 Task: Look for space in Ārvi, India from 5th June, 2023 to 16th June, 2023 for 2 adults in price range Rs.14000 to Rs.18000. Place can be entire place with 1  bedroom having 1 bed and 1 bathroom. Property type can be house, flat, guest house, hotel. Amenities needed are: wifi. Booking option can be shelf check-in. Required host language is English.
Action: Mouse moved to (490, 95)
Screenshot: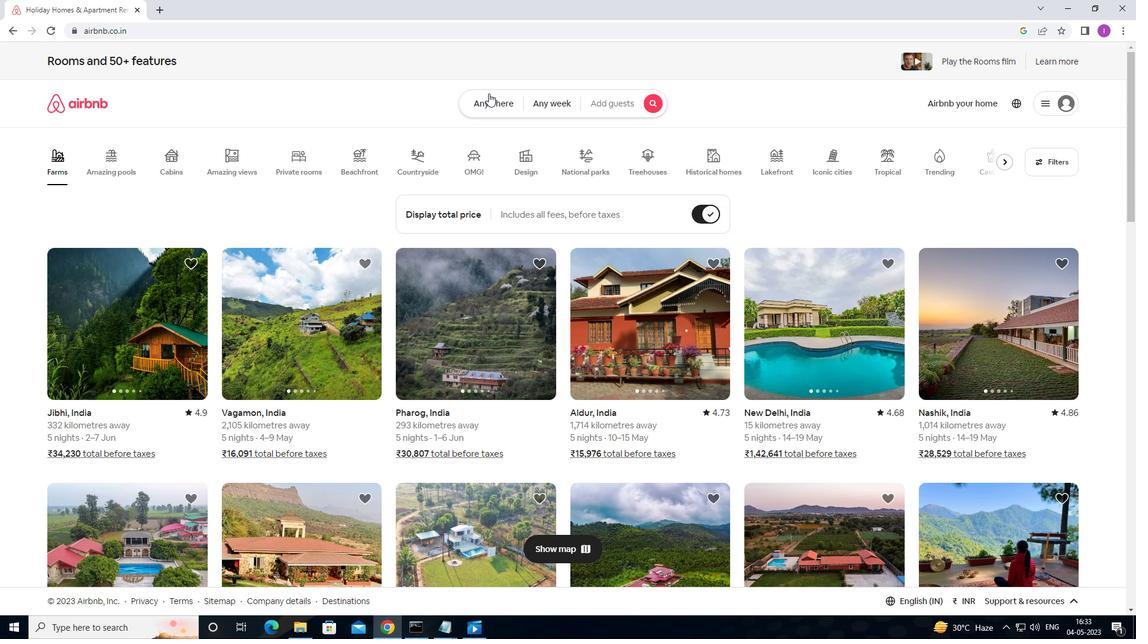 
Action: Mouse pressed left at (490, 95)
Screenshot: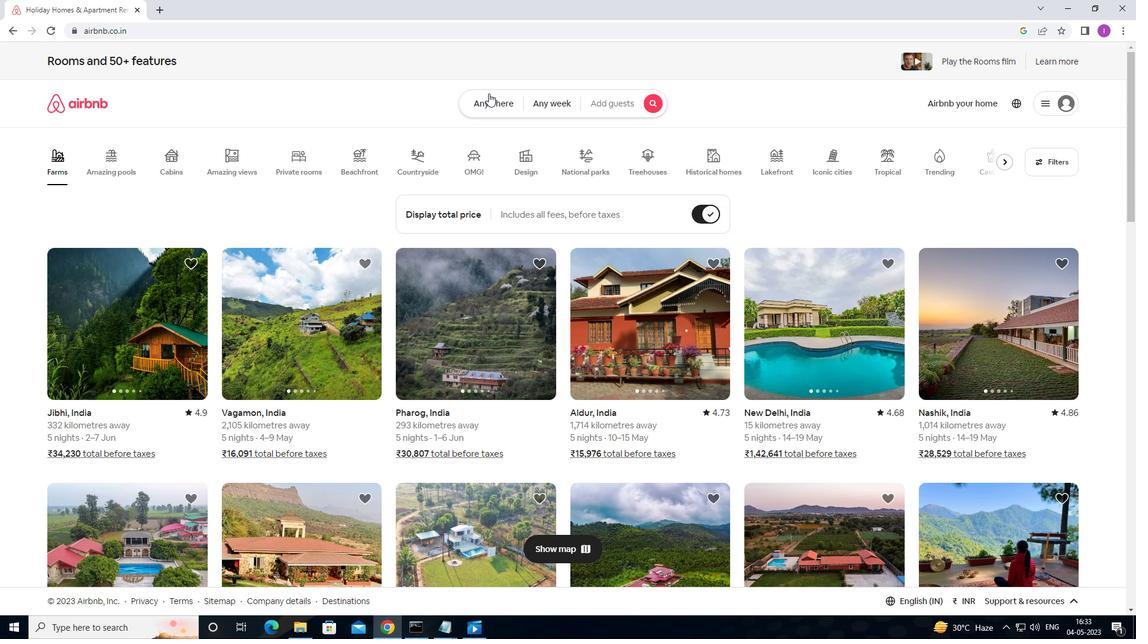 
Action: Mouse moved to (358, 159)
Screenshot: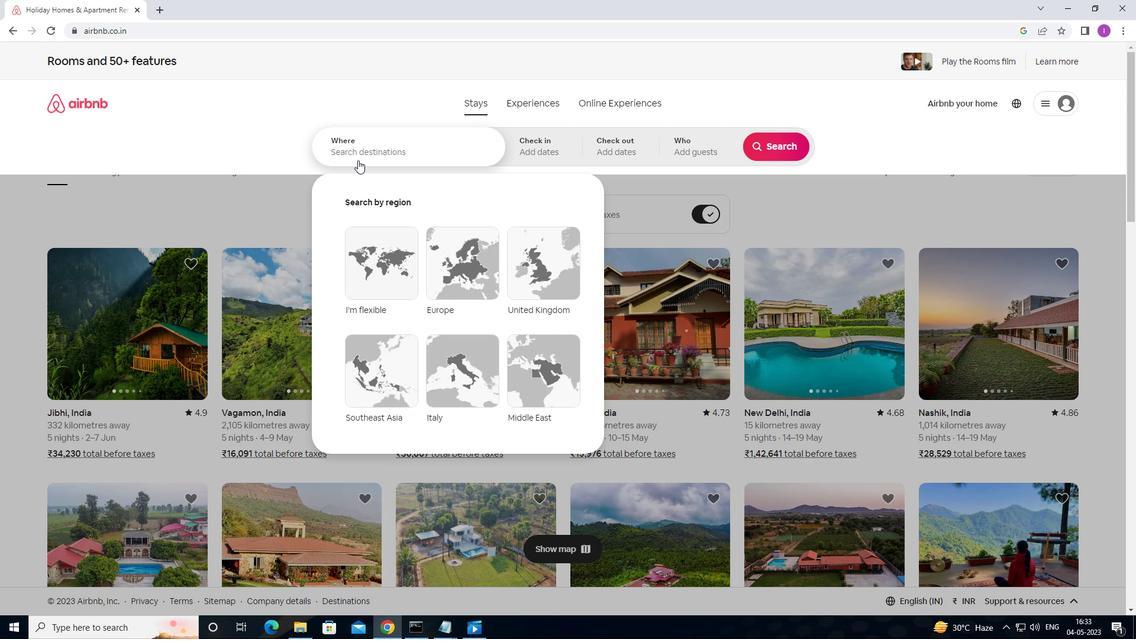 
Action: Mouse pressed left at (358, 159)
Screenshot: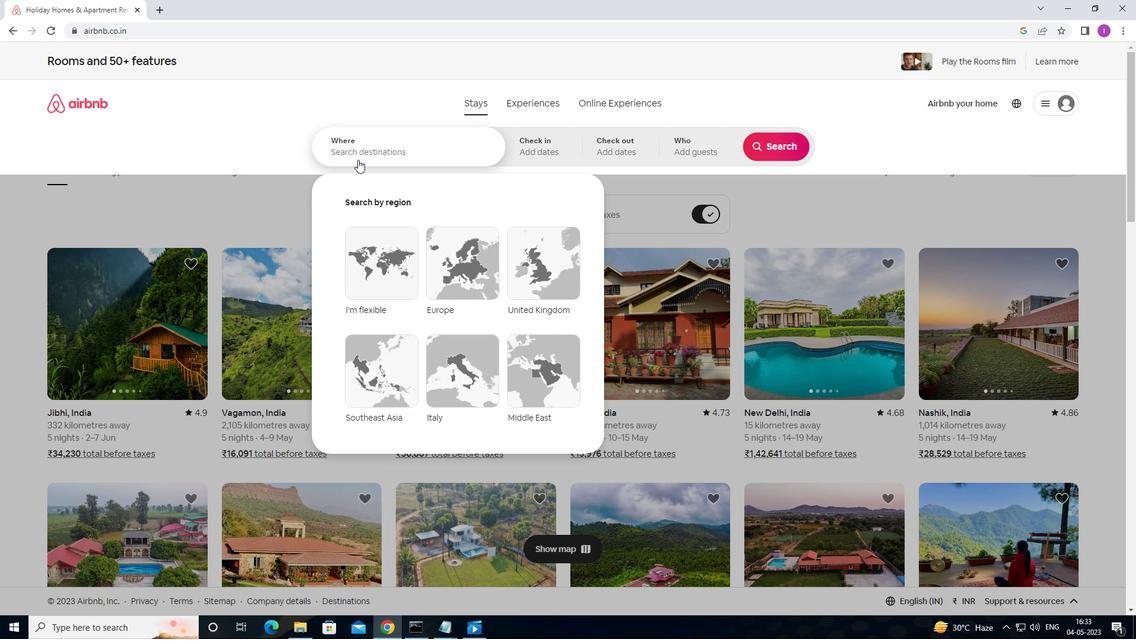 
Action: Mouse moved to (333, 175)
Screenshot: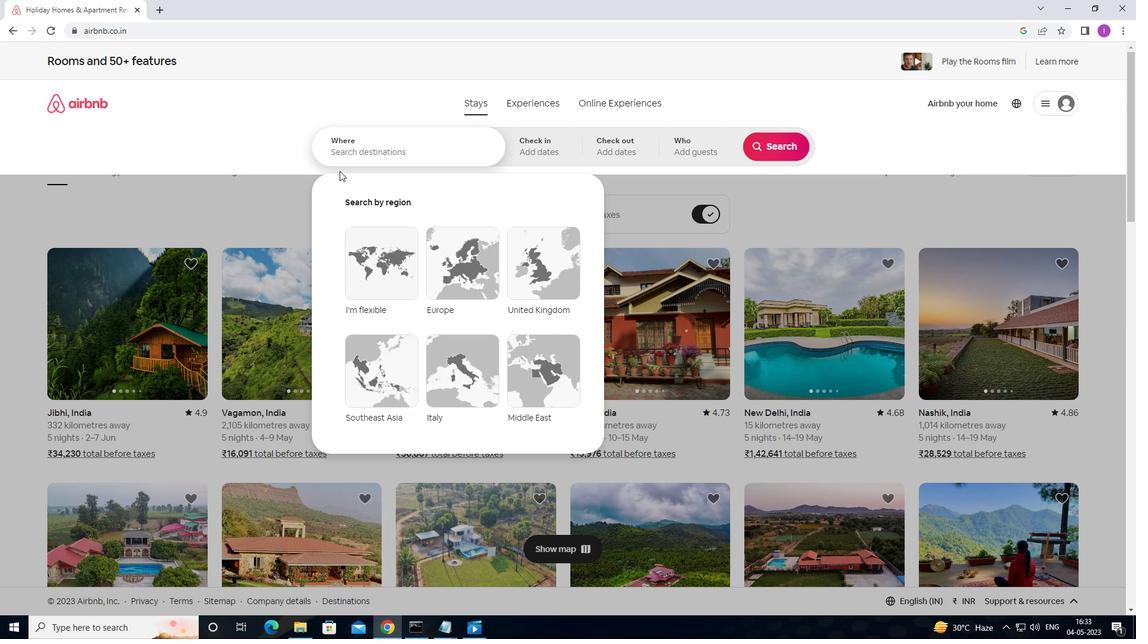
Action: Key pressed <Key.shift>ARVI,<Key.shift>INDIA
Screenshot: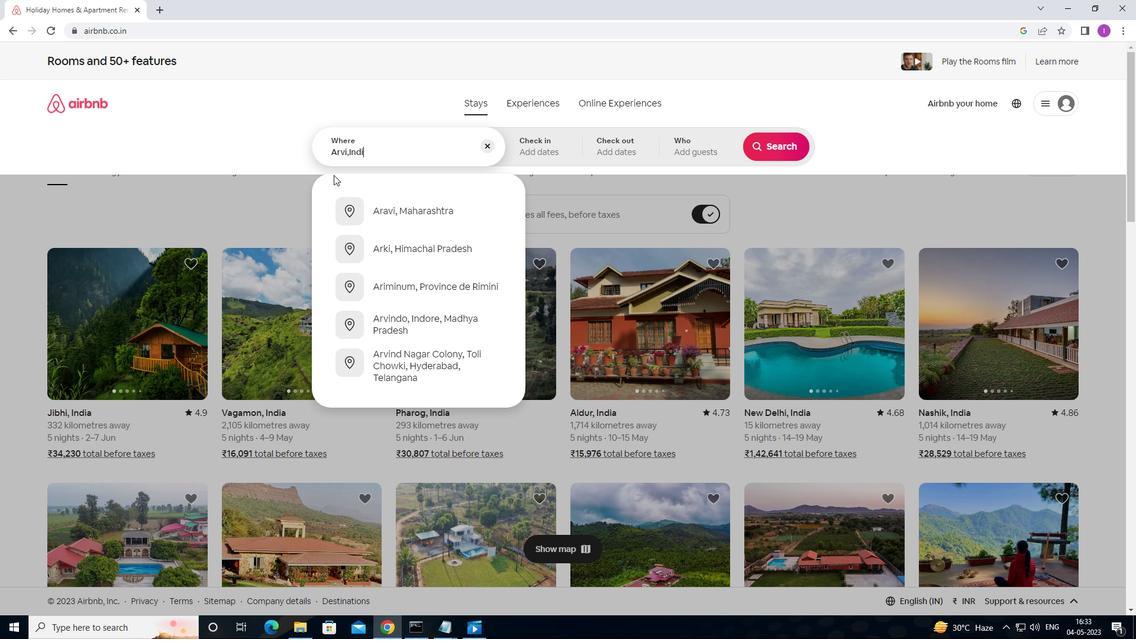 
Action: Mouse moved to (565, 155)
Screenshot: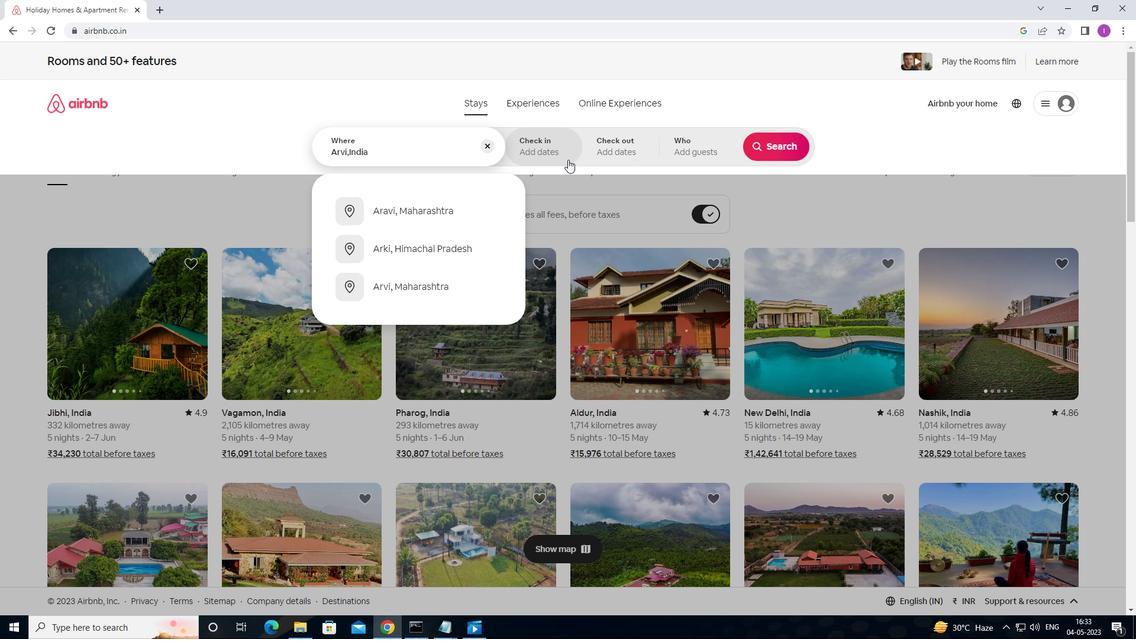 
Action: Mouse pressed left at (565, 155)
Screenshot: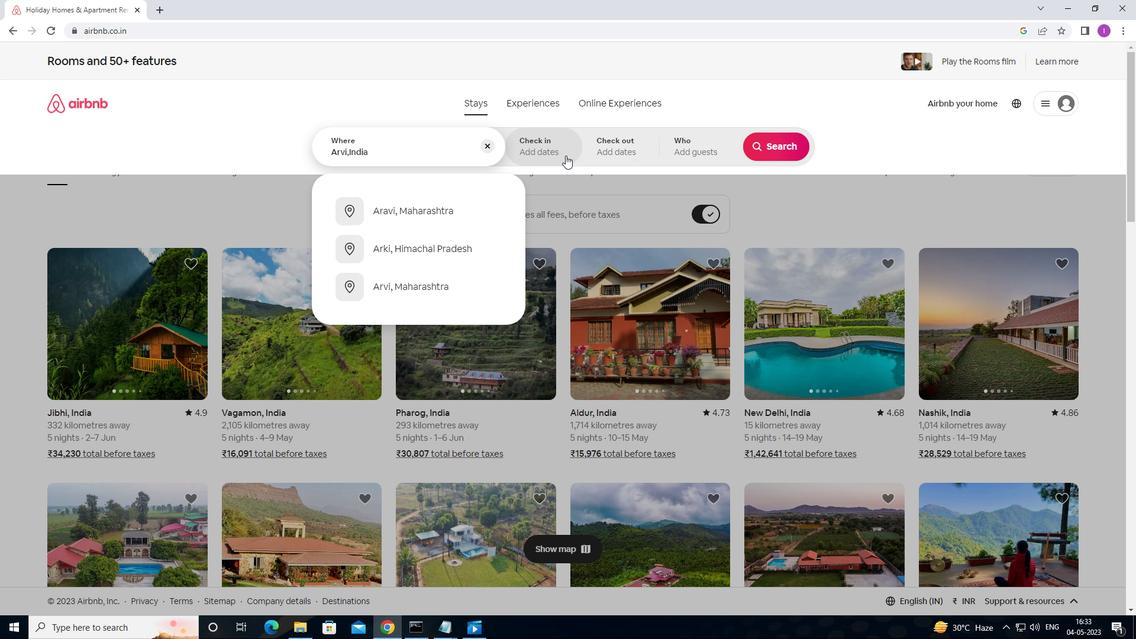 
Action: Mouse moved to (768, 239)
Screenshot: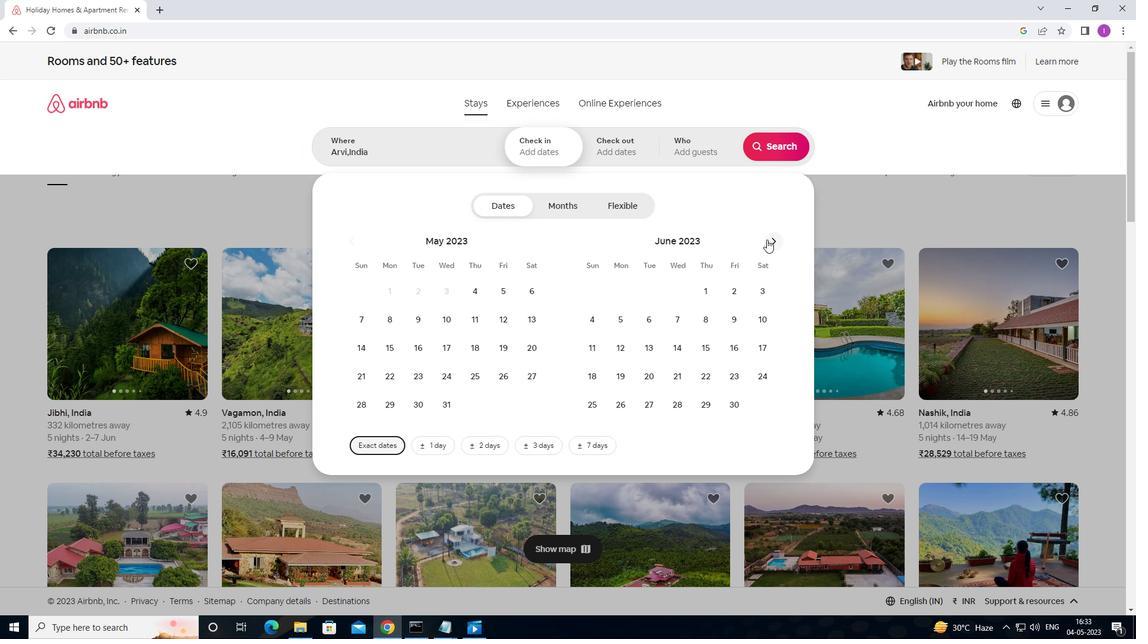 
Action: Mouse pressed left at (768, 239)
Screenshot: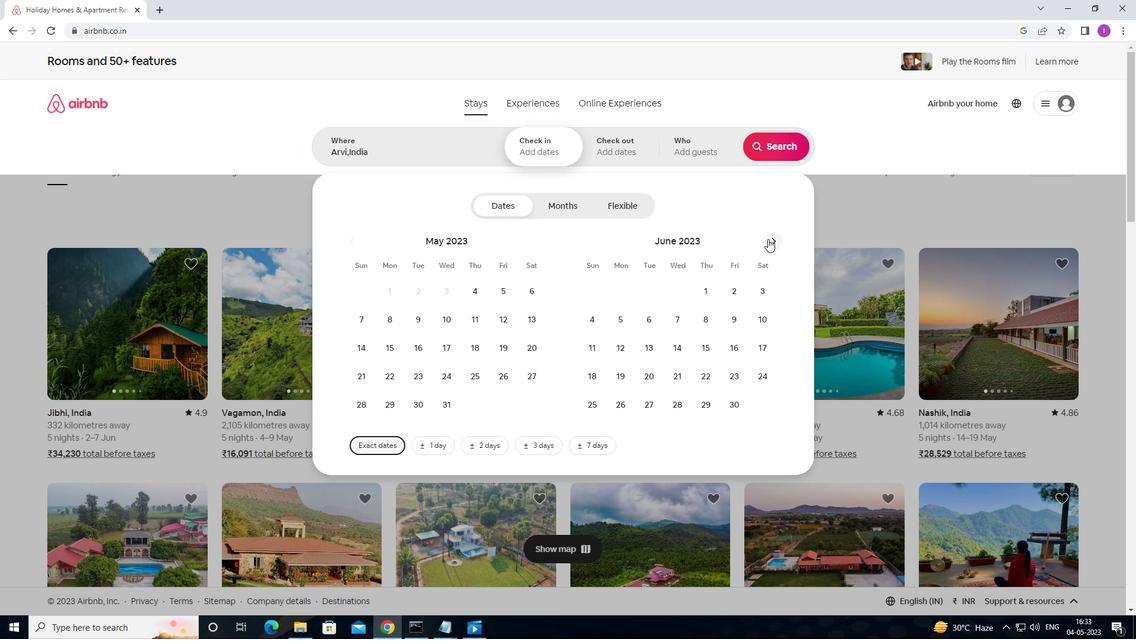 
Action: Mouse moved to (393, 314)
Screenshot: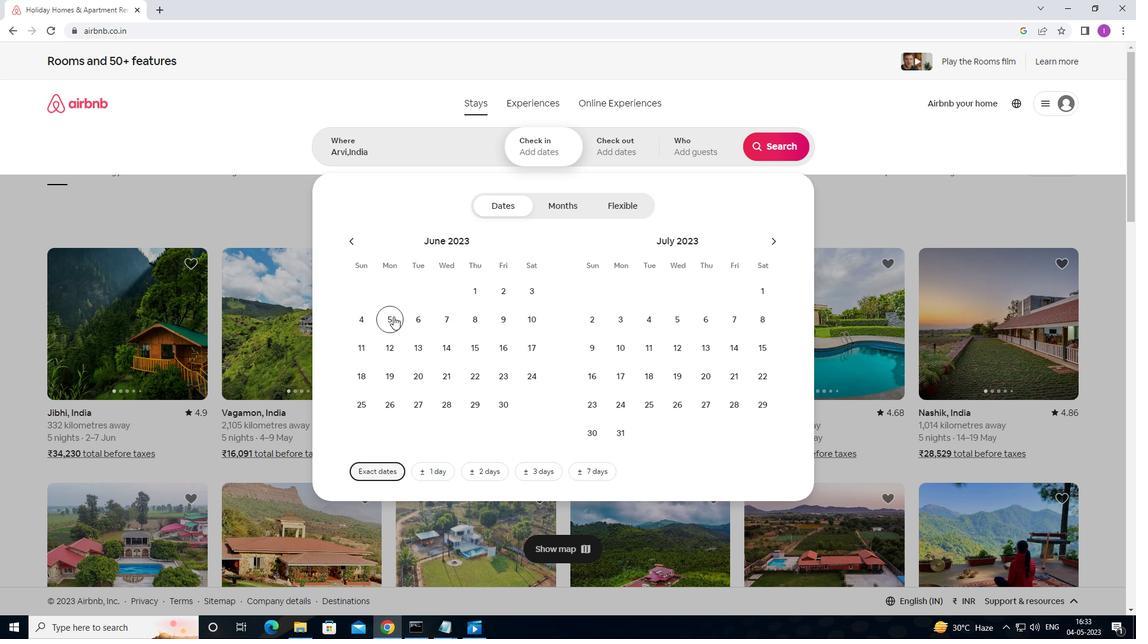 
Action: Mouse pressed left at (393, 314)
Screenshot: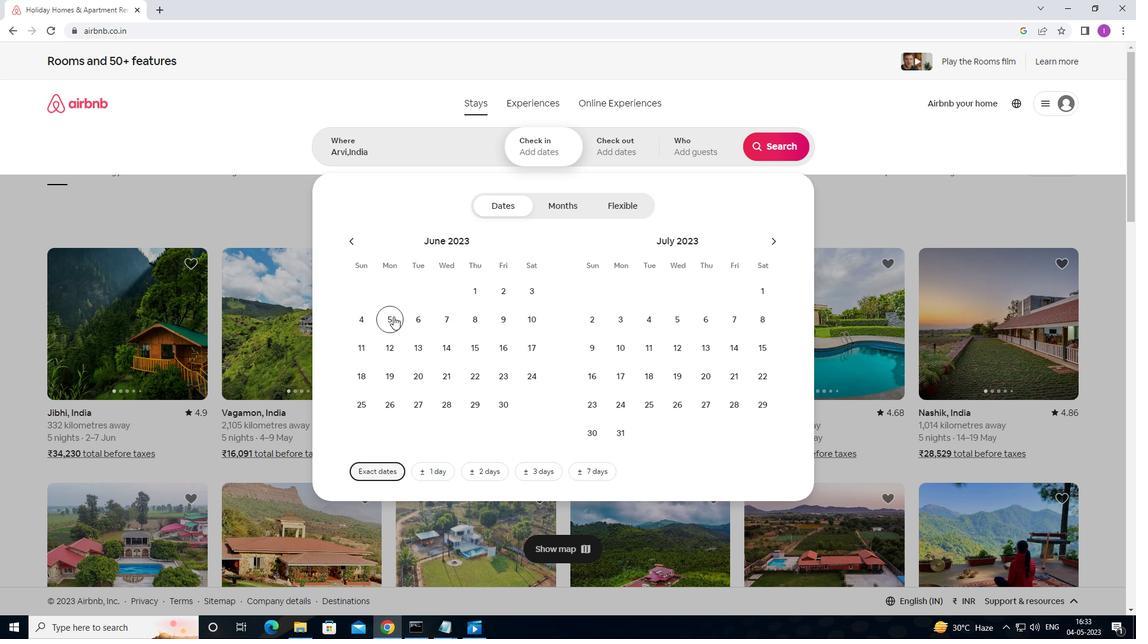
Action: Mouse moved to (513, 345)
Screenshot: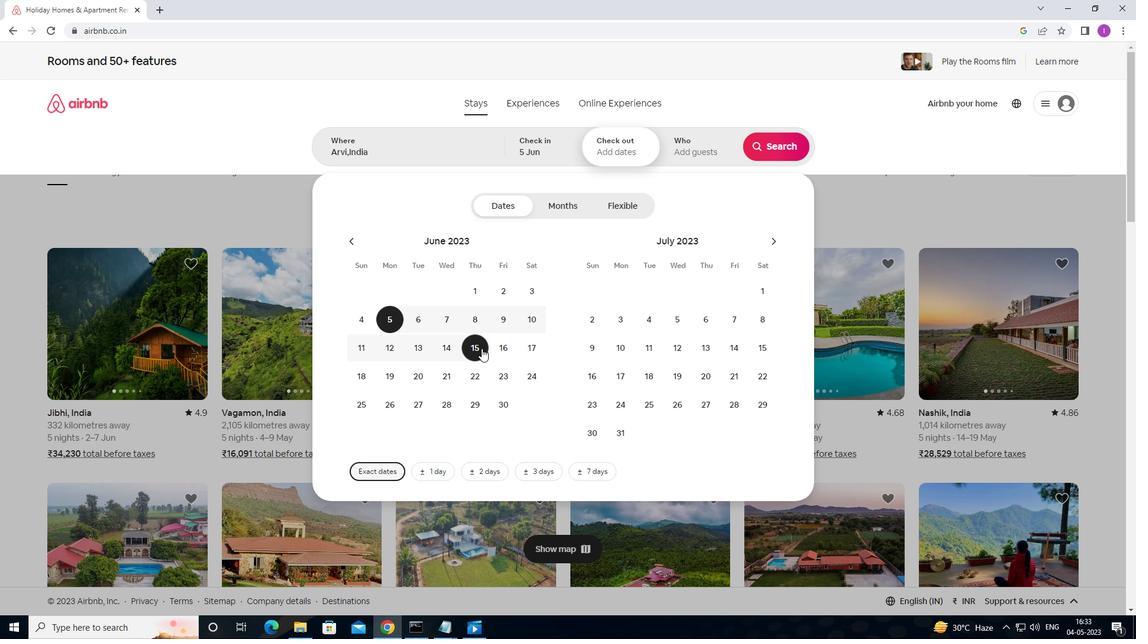 
Action: Mouse pressed left at (513, 345)
Screenshot: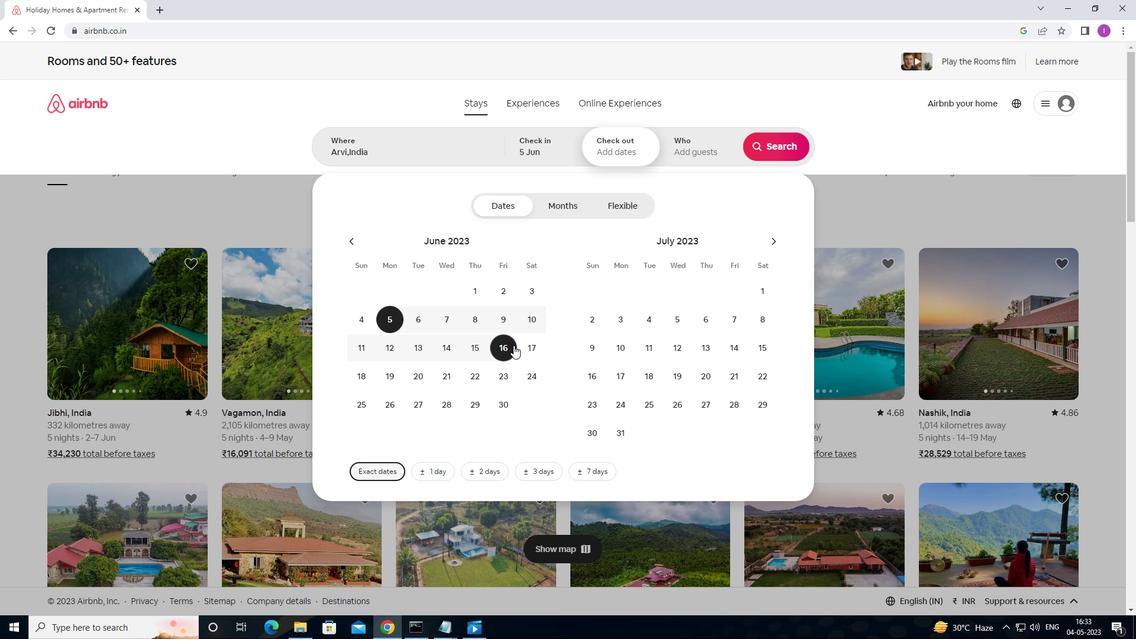 
Action: Mouse moved to (695, 153)
Screenshot: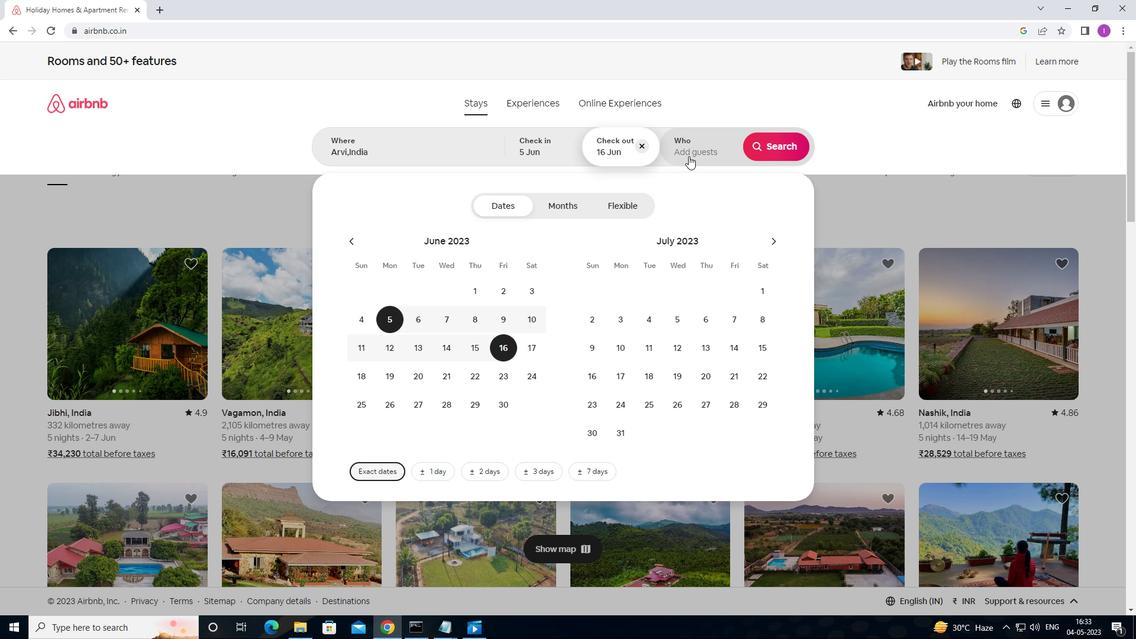 
Action: Mouse pressed left at (695, 153)
Screenshot: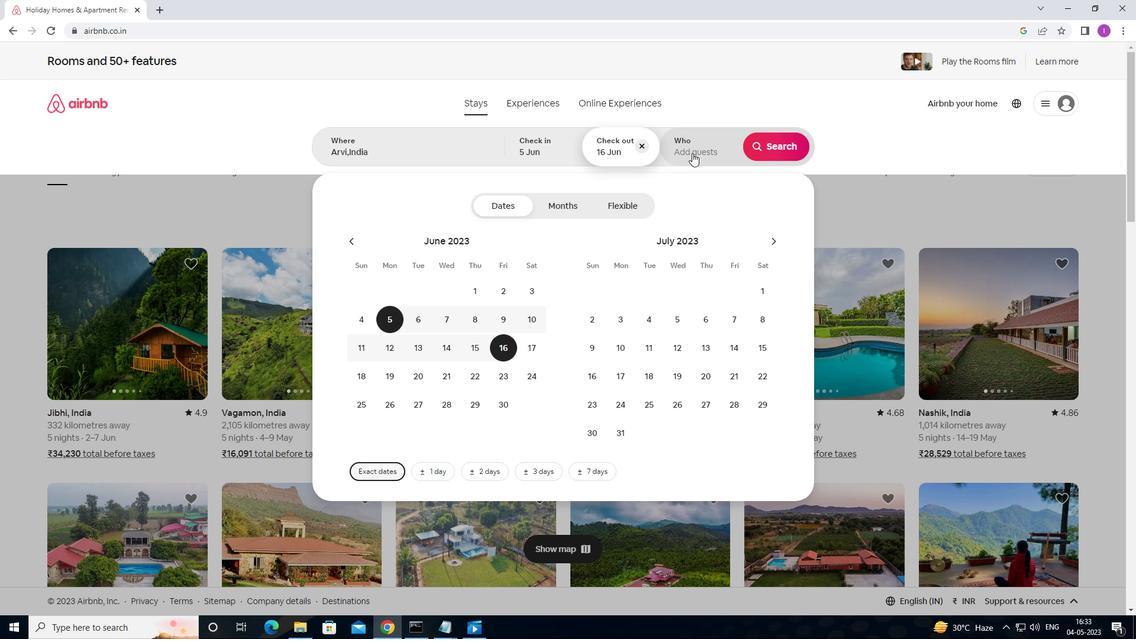 
Action: Mouse moved to (775, 206)
Screenshot: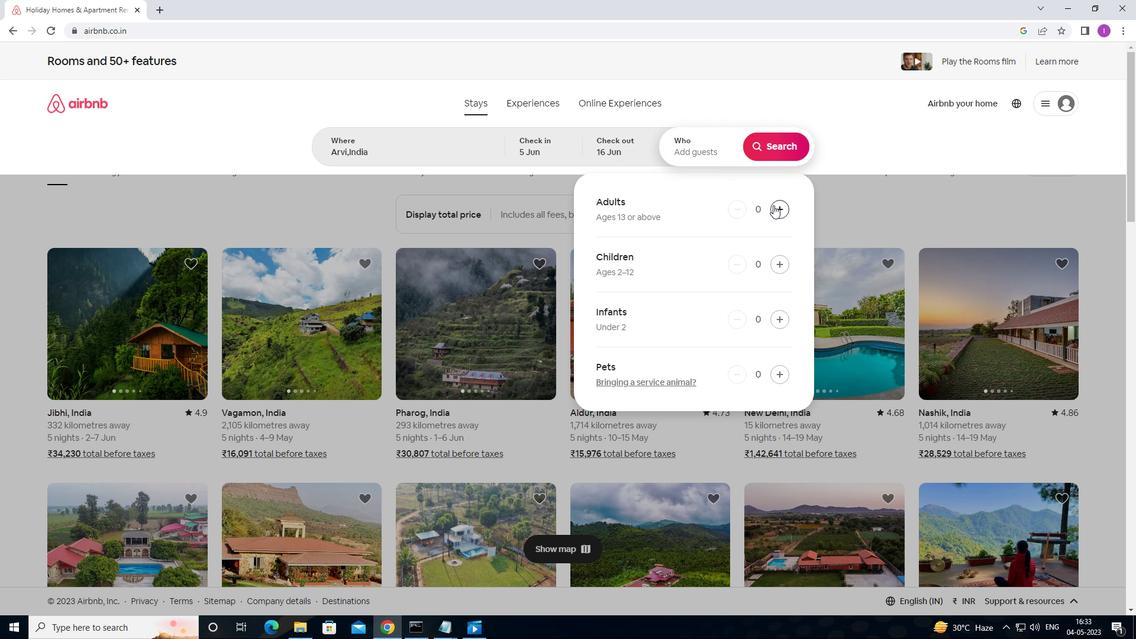 
Action: Mouse pressed left at (775, 206)
Screenshot: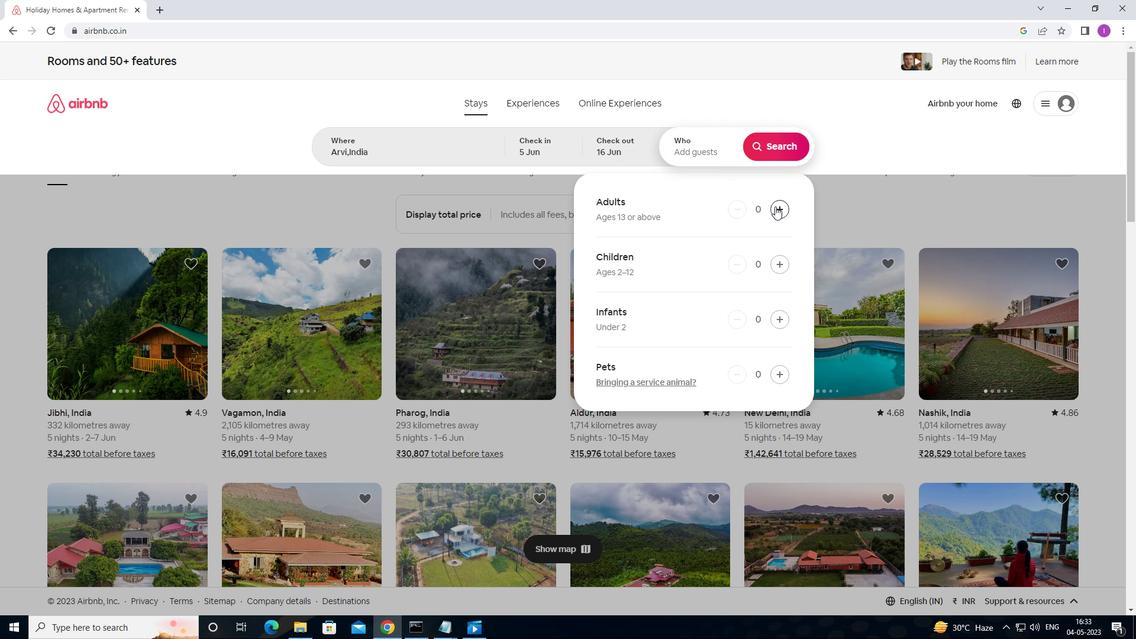 
Action: Mouse moved to (777, 208)
Screenshot: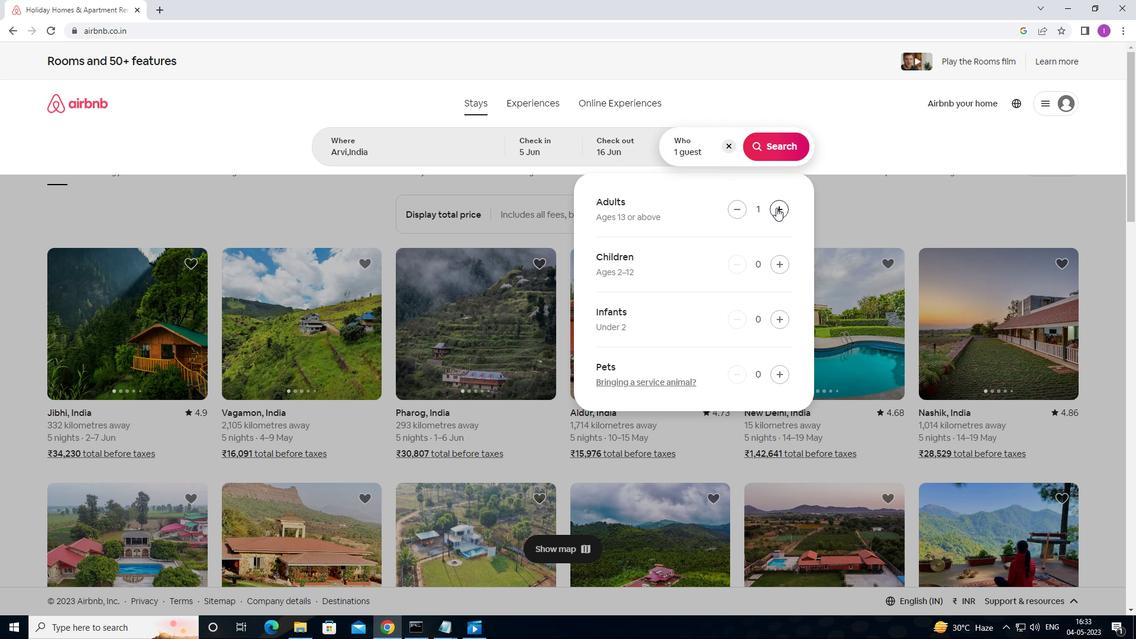 
Action: Mouse pressed left at (777, 208)
Screenshot: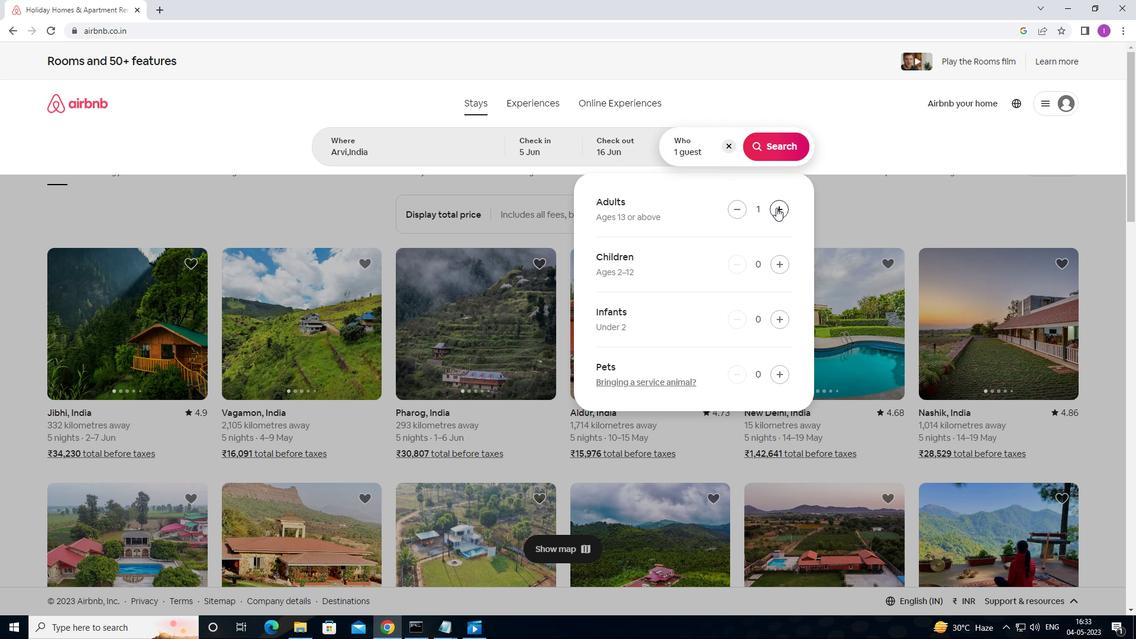 
Action: Mouse moved to (768, 145)
Screenshot: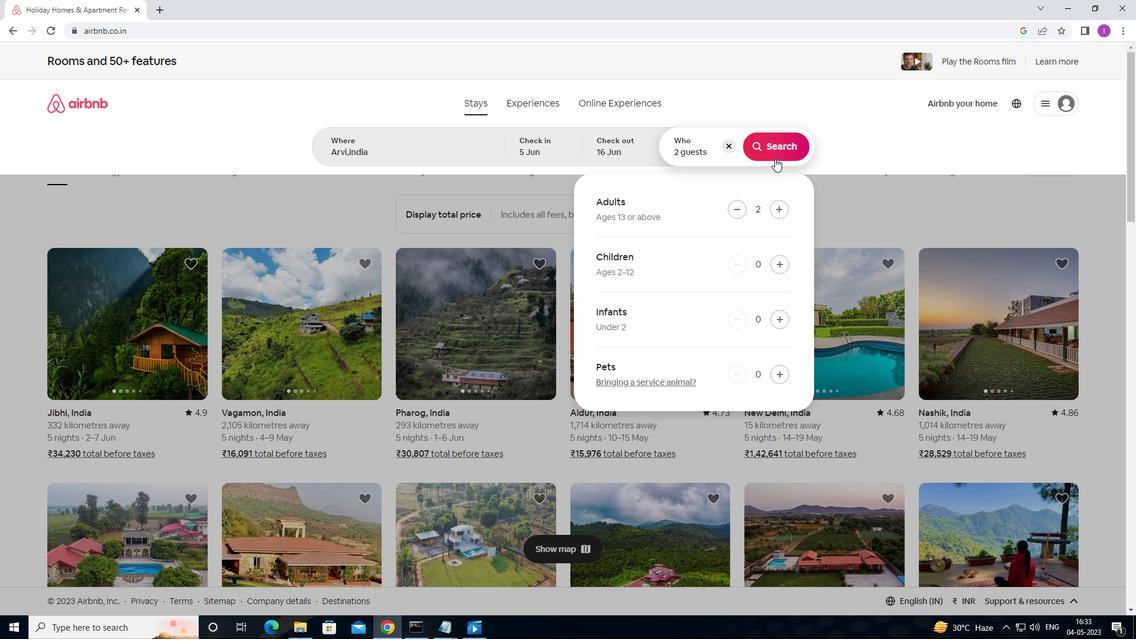 
Action: Mouse pressed left at (768, 145)
Screenshot: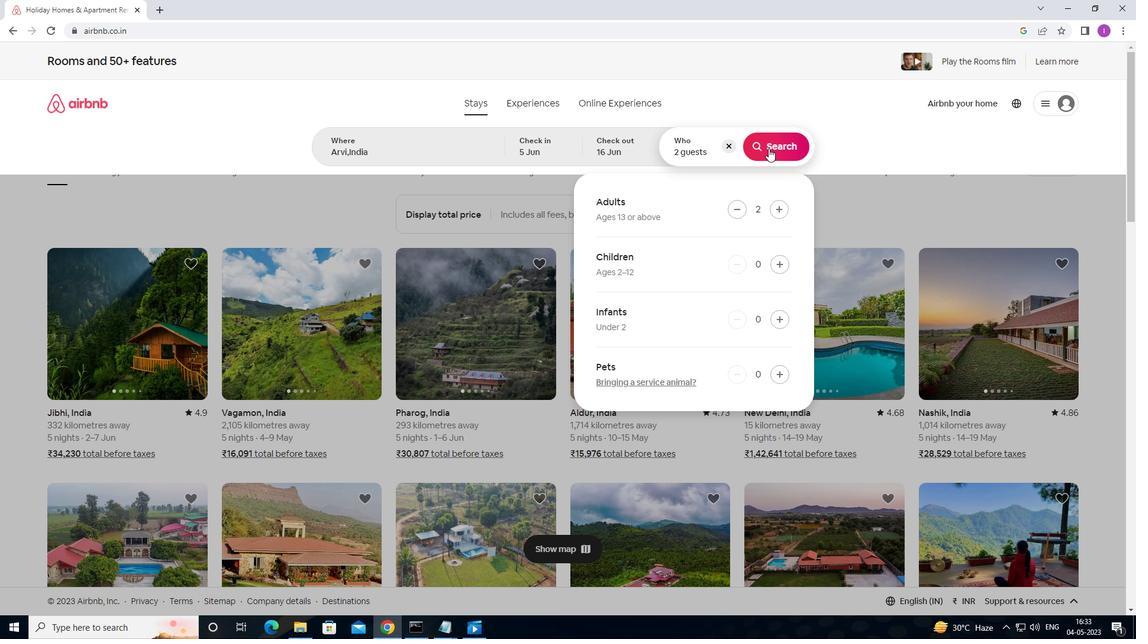 
Action: Mouse moved to (1085, 123)
Screenshot: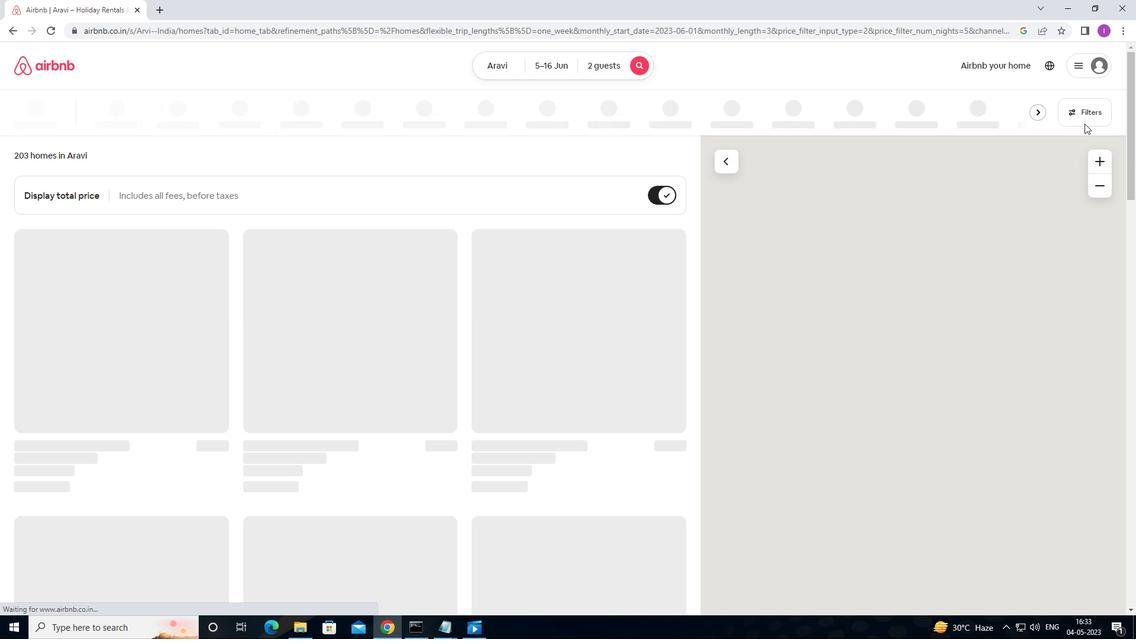 
Action: Mouse pressed left at (1085, 123)
Screenshot: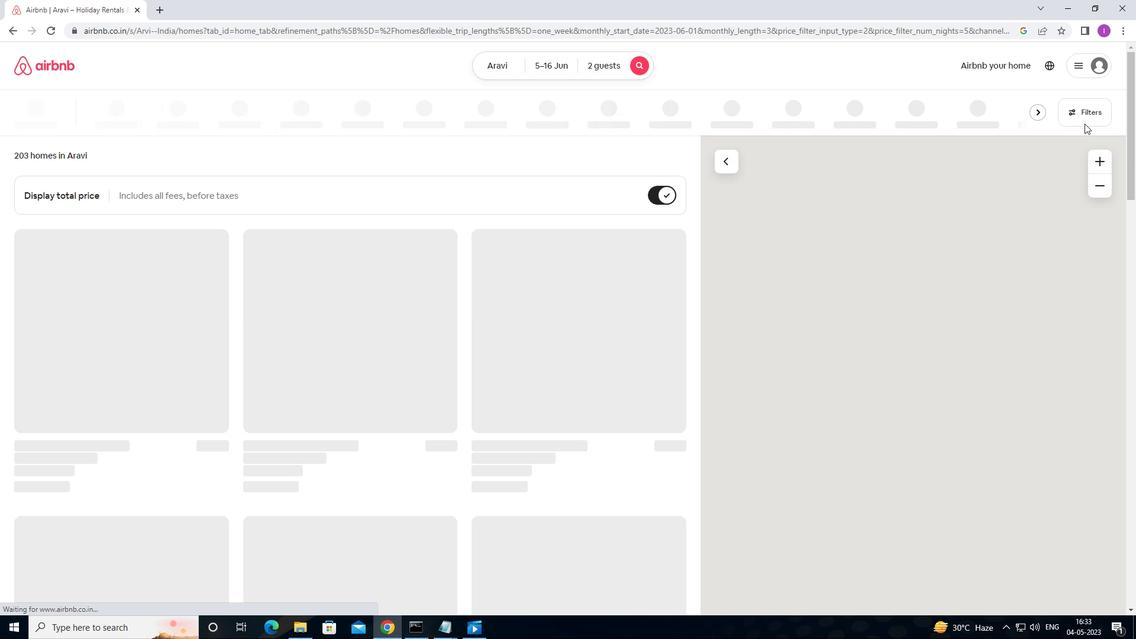 
Action: Mouse moved to (445, 259)
Screenshot: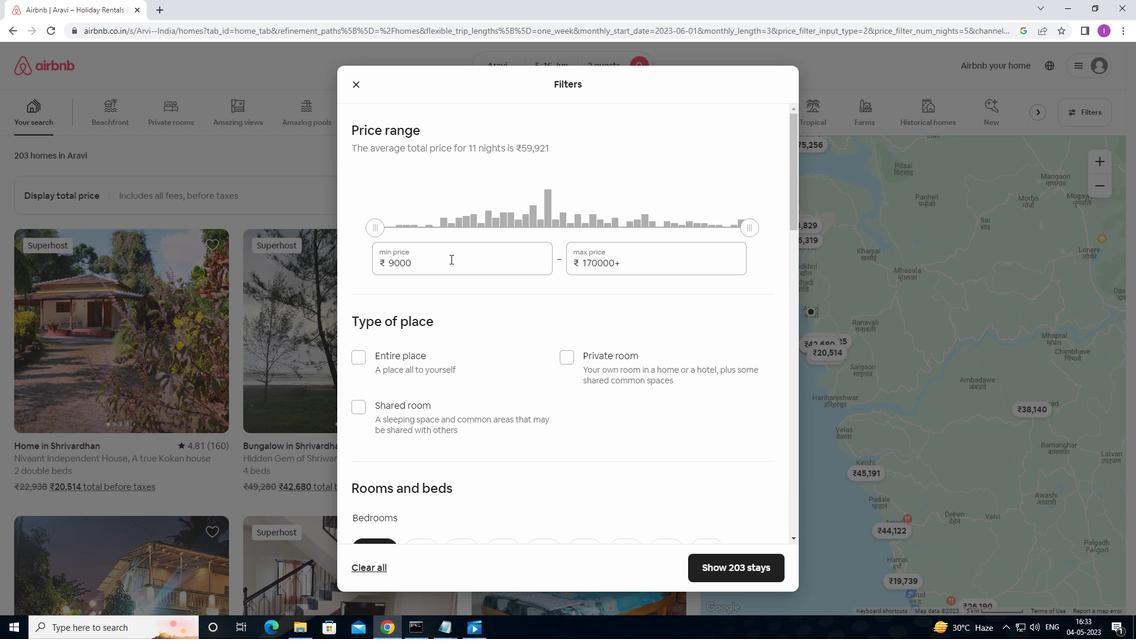
Action: Mouse pressed left at (445, 259)
Screenshot: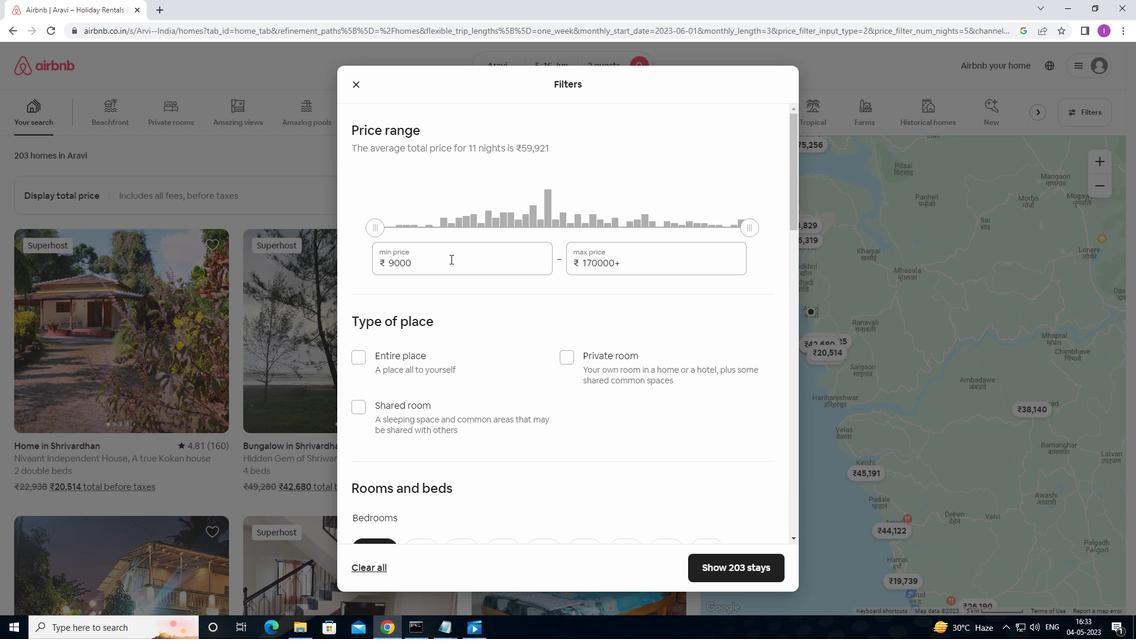 
Action: Mouse moved to (371, 270)
Screenshot: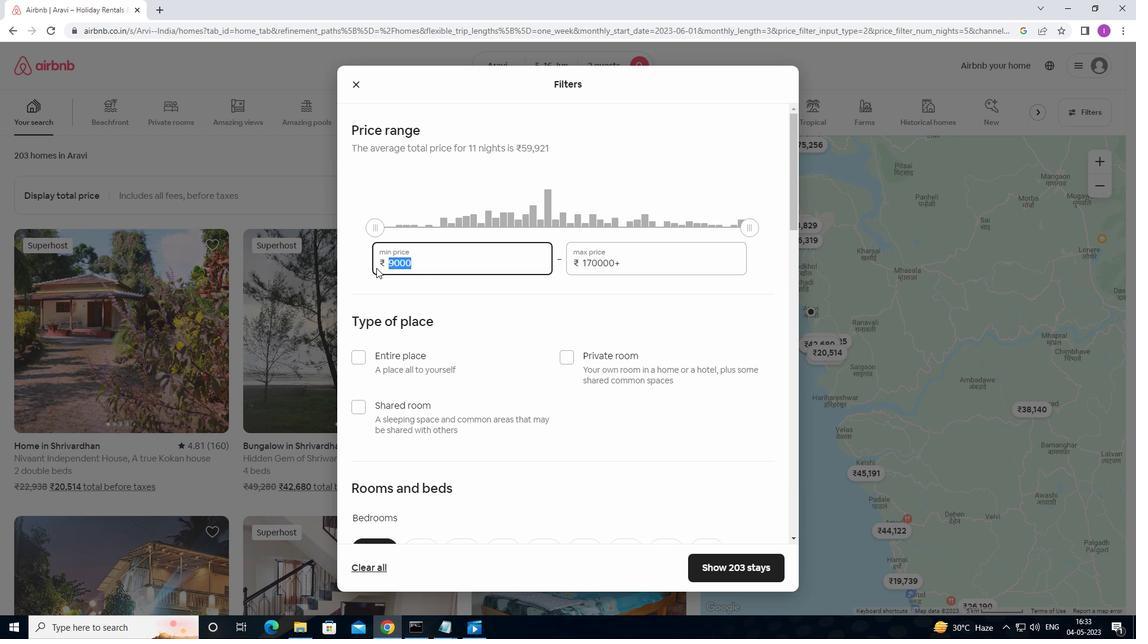 
Action: Key pressed 14000
Screenshot: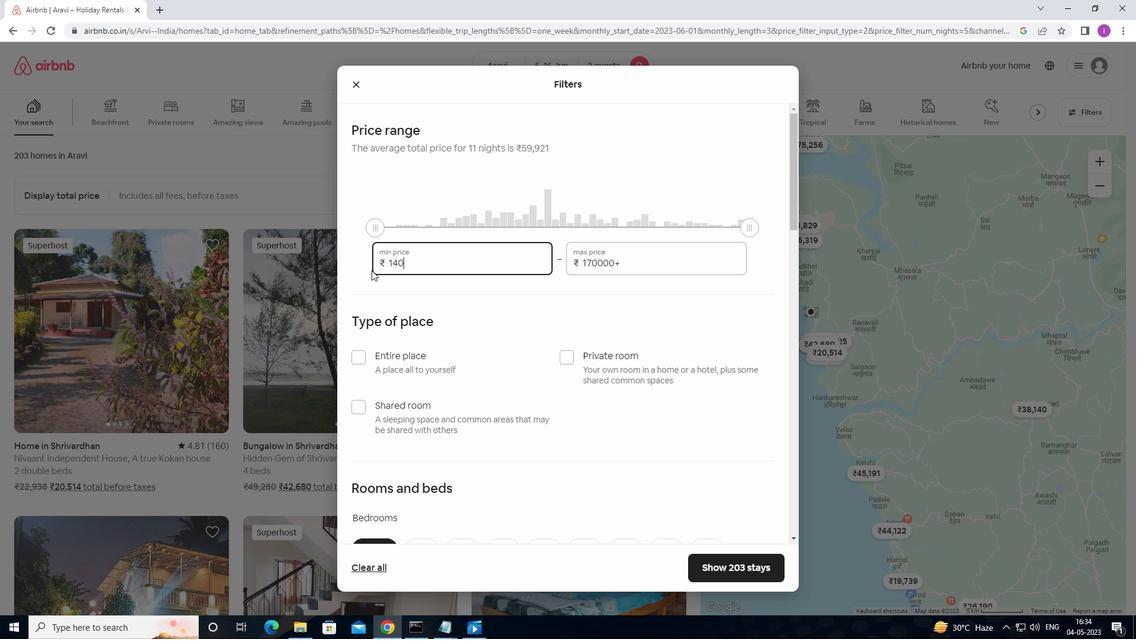 
Action: Mouse moved to (622, 260)
Screenshot: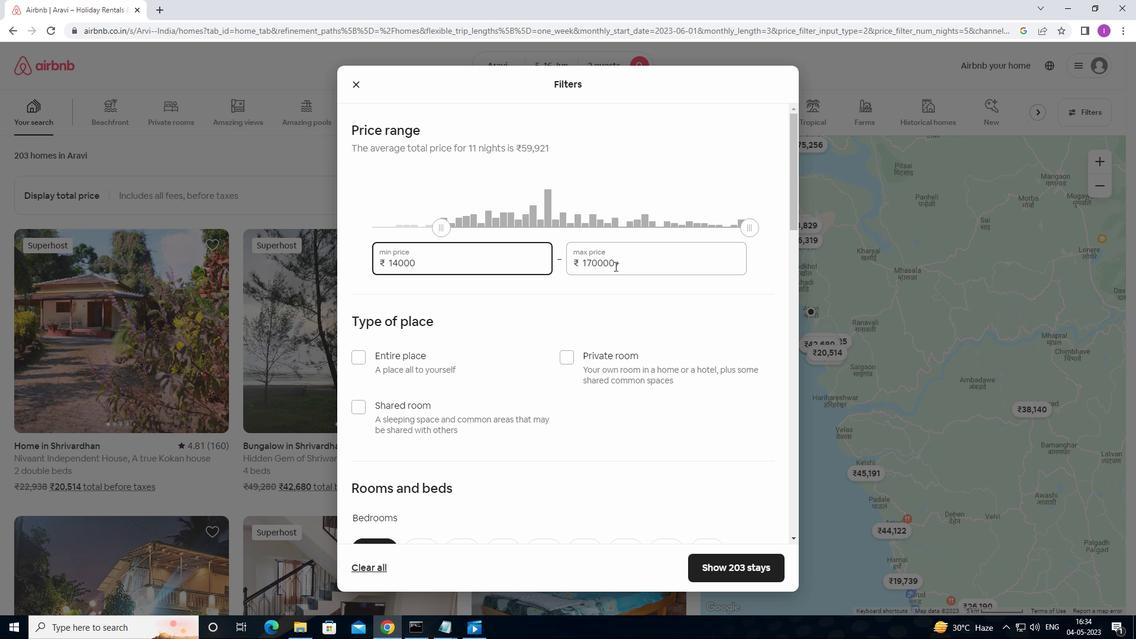 
Action: Mouse pressed left at (622, 260)
Screenshot: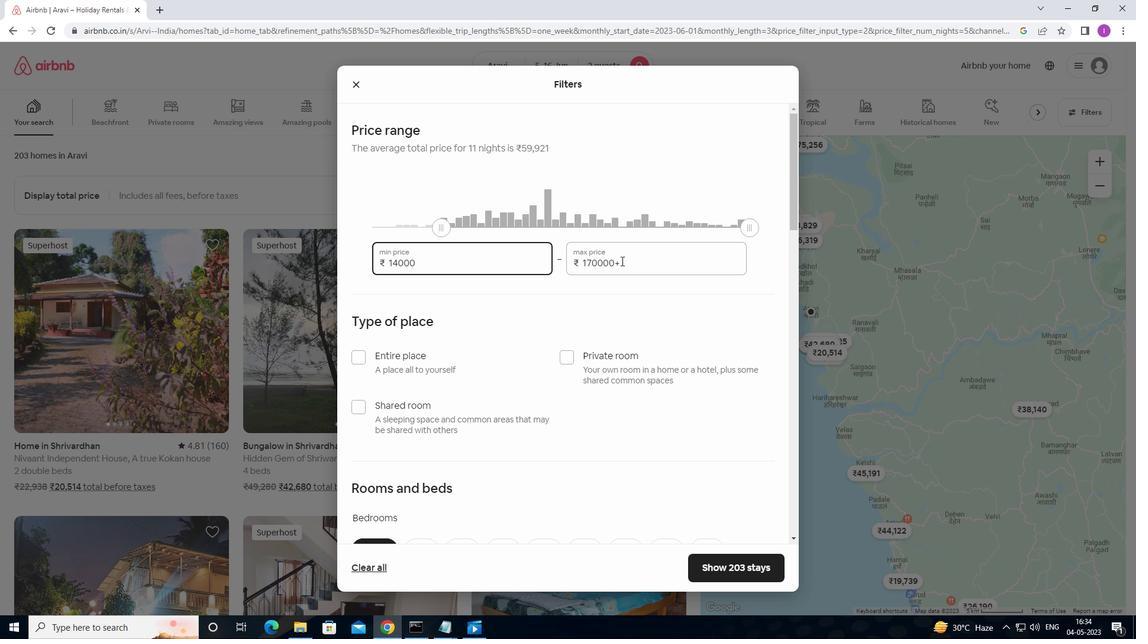 
Action: Mouse moved to (566, 262)
Screenshot: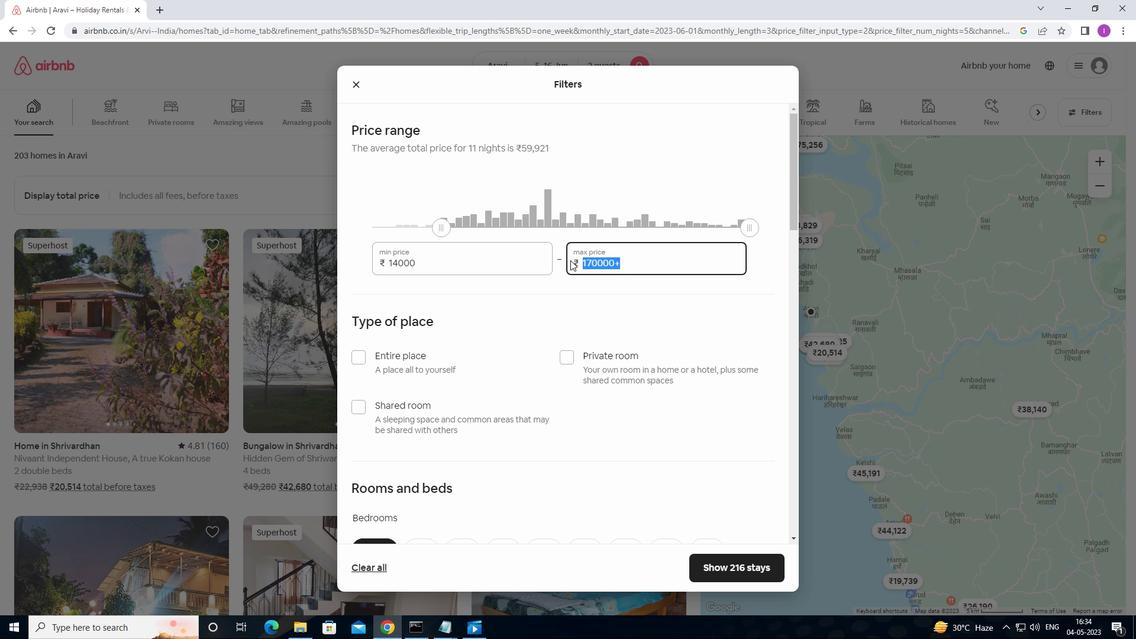
Action: Key pressed 18000
Screenshot: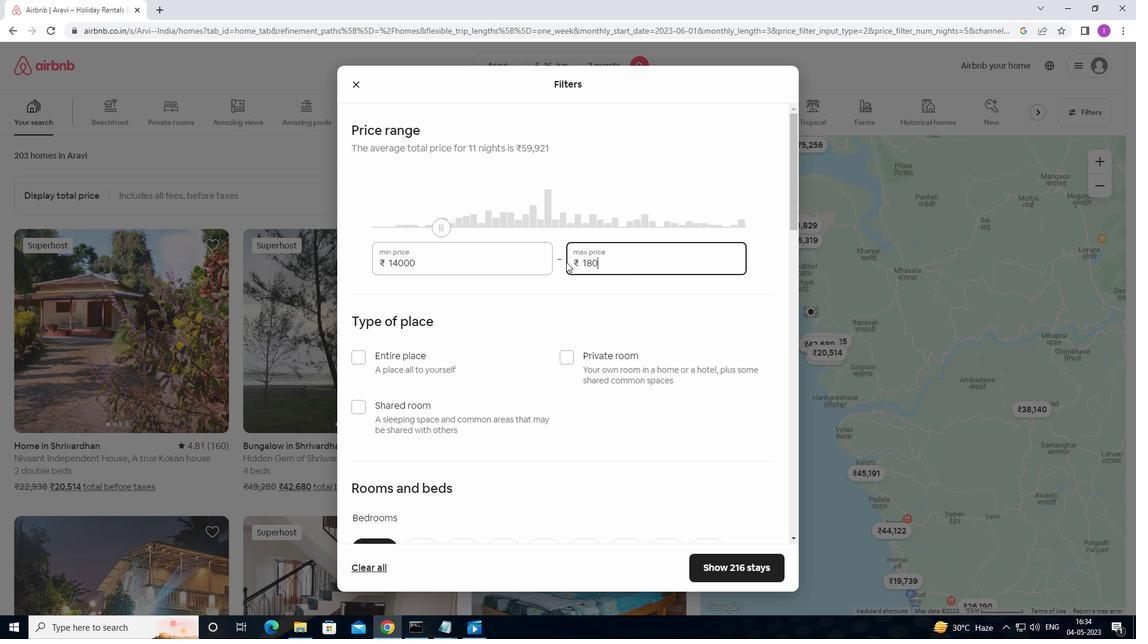 
Action: Mouse moved to (593, 277)
Screenshot: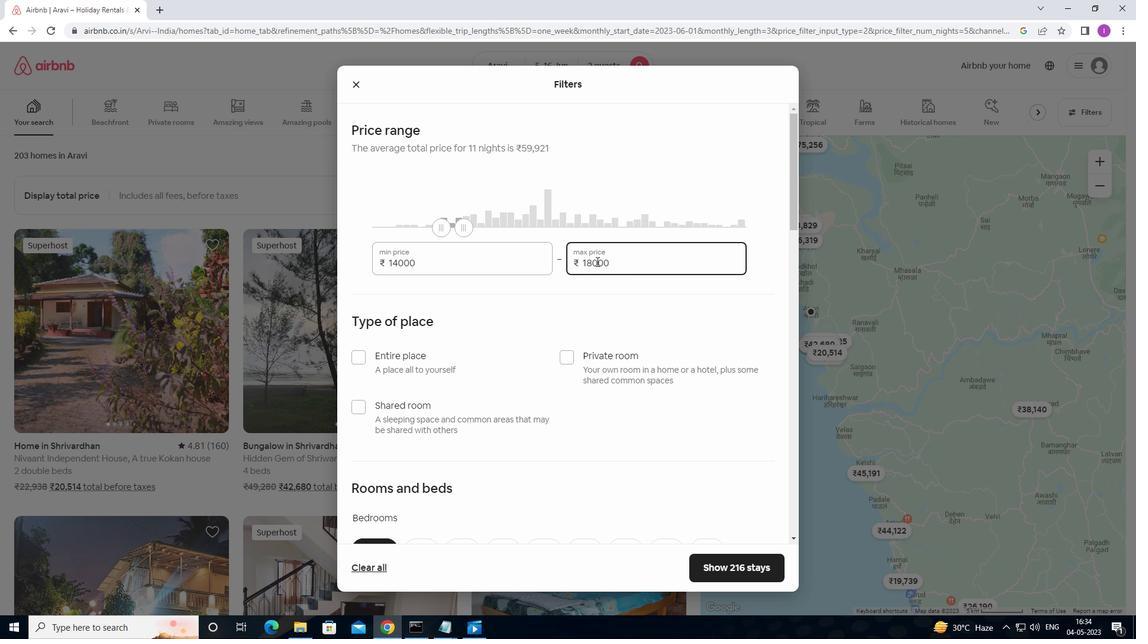 
Action: Mouse scrolled (593, 277) with delta (0, 0)
Screenshot: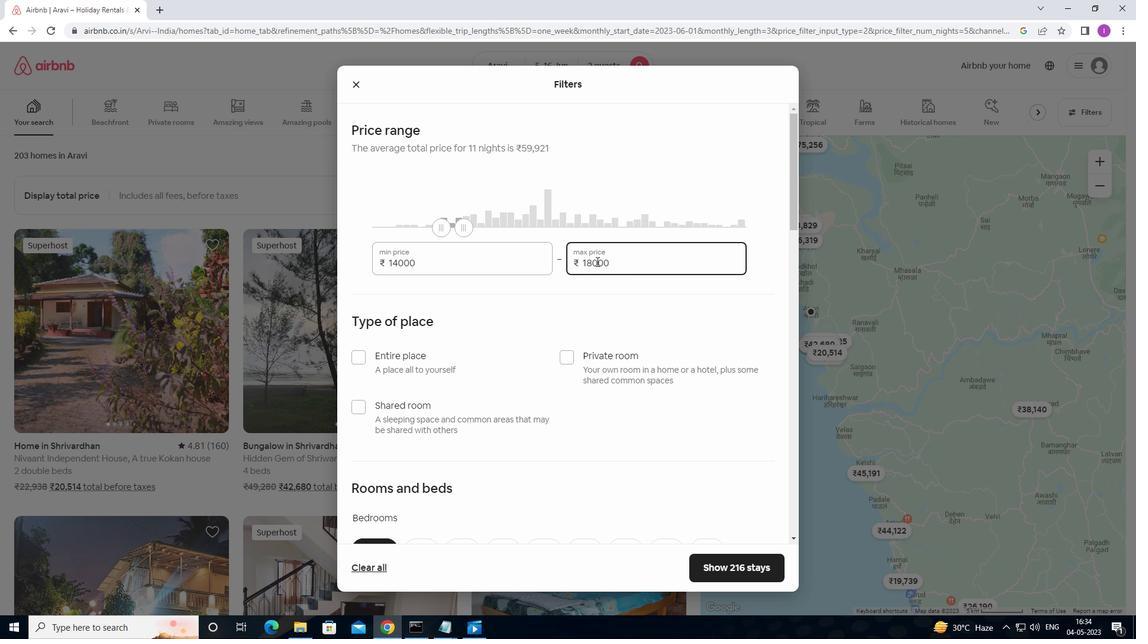 
Action: Mouse moved to (593, 278)
Screenshot: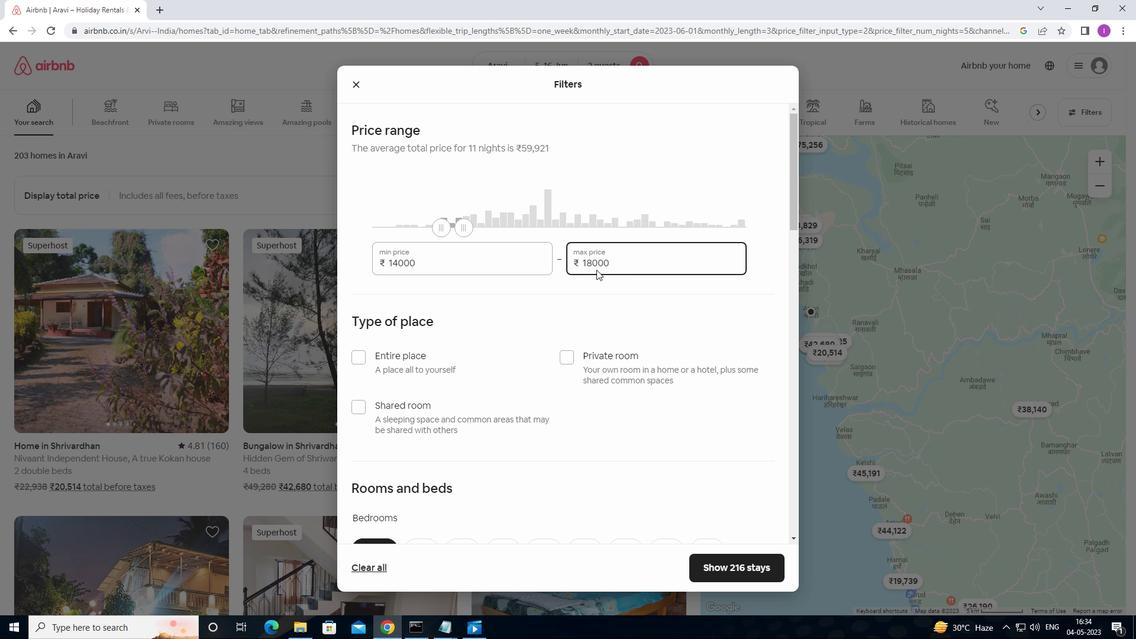 
Action: Mouse scrolled (593, 277) with delta (0, 0)
Screenshot: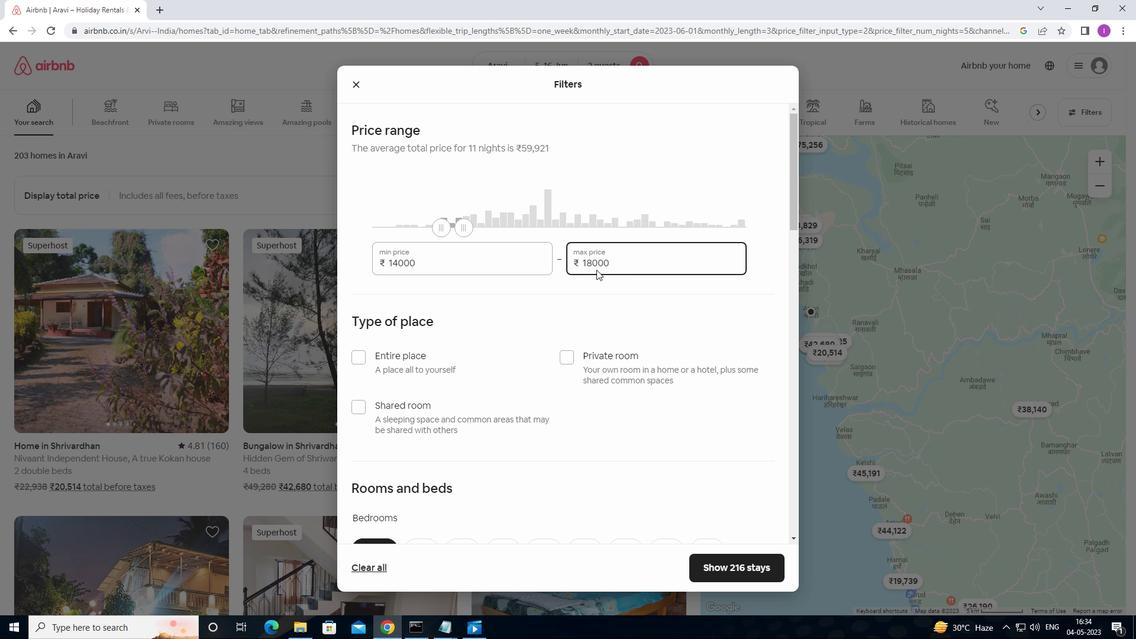 
Action: Mouse moved to (556, 300)
Screenshot: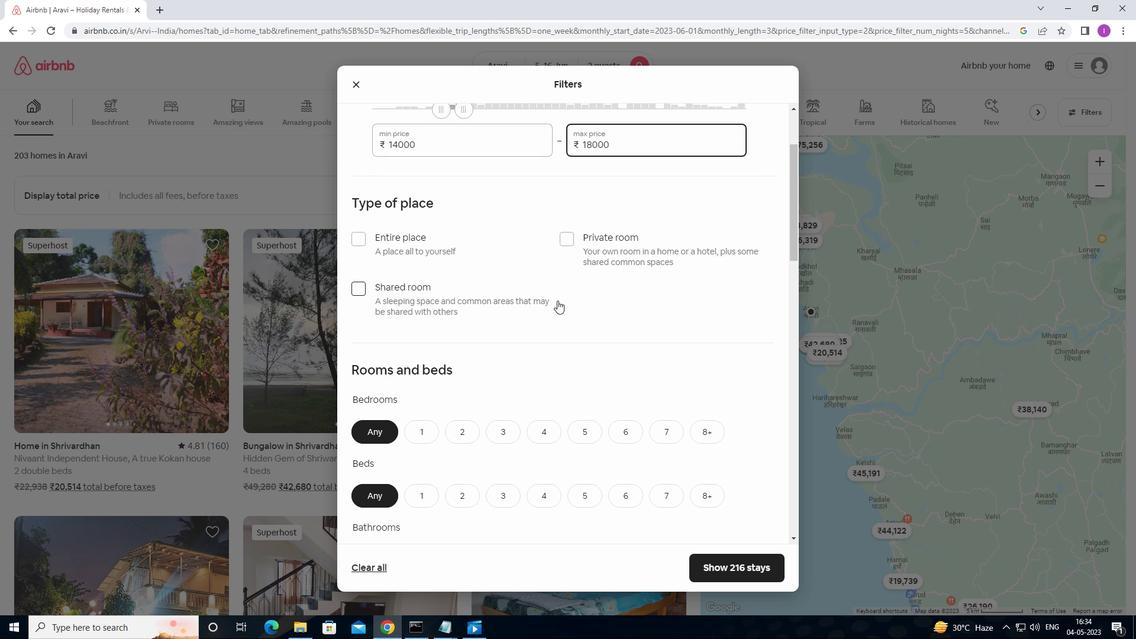 
Action: Mouse scrolled (556, 300) with delta (0, 0)
Screenshot: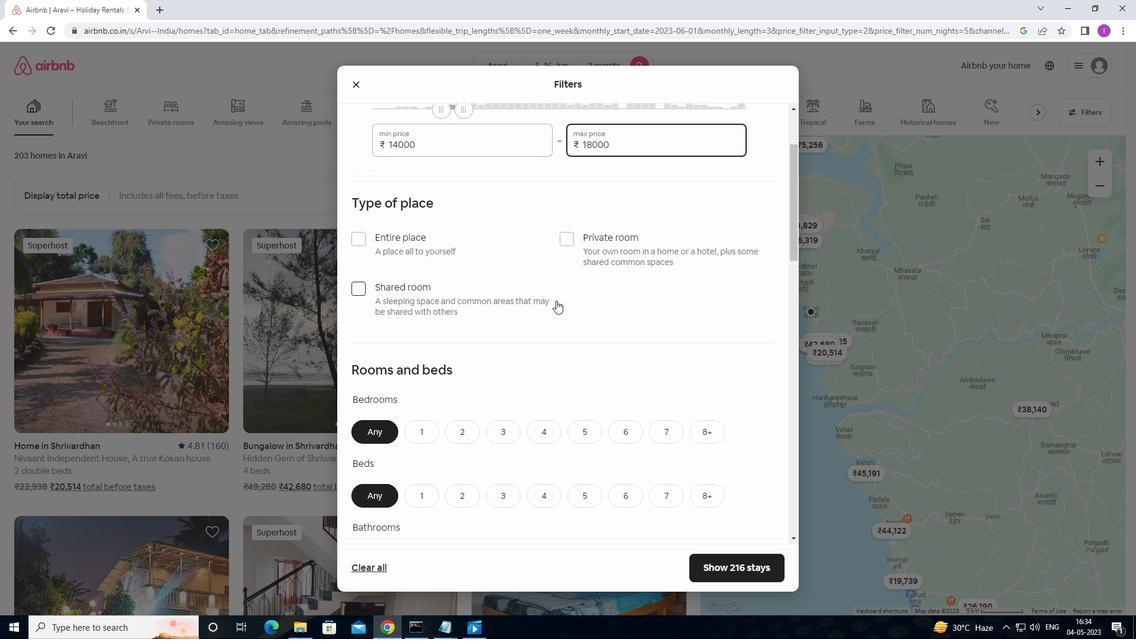
Action: Mouse moved to (357, 184)
Screenshot: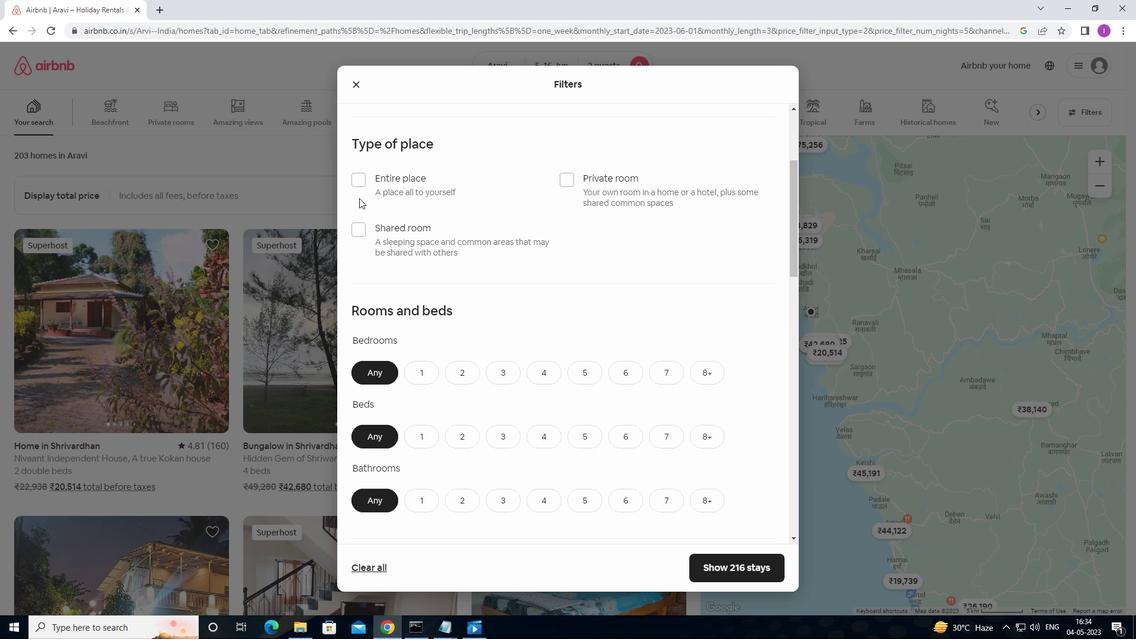 
Action: Mouse pressed left at (357, 184)
Screenshot: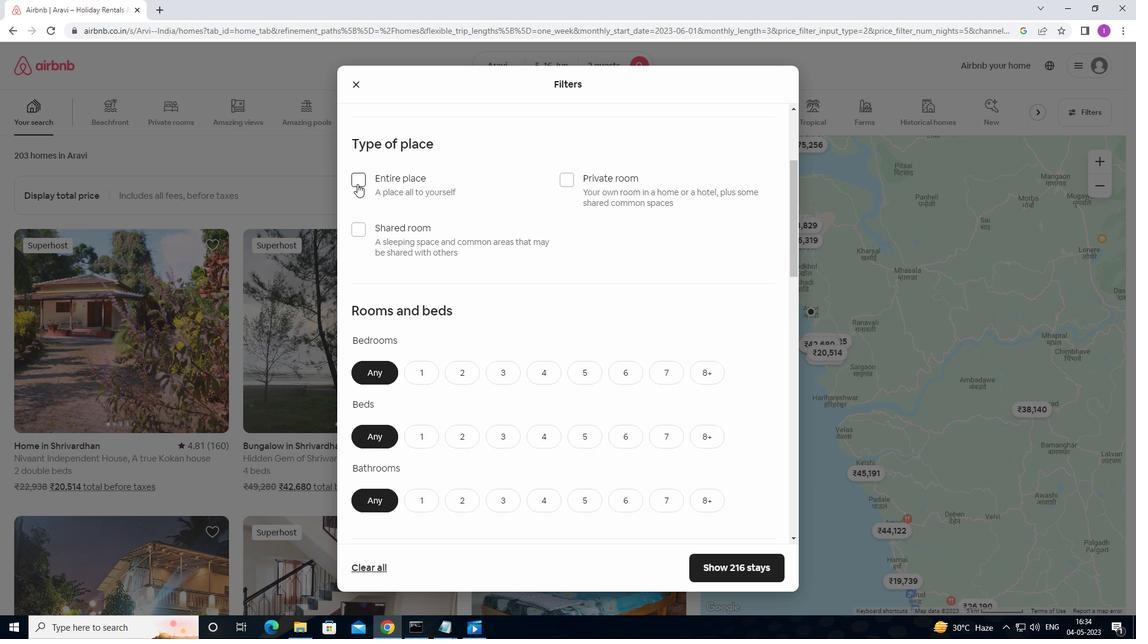 
Action: Mouse moved to (449, 258)
Screenshot: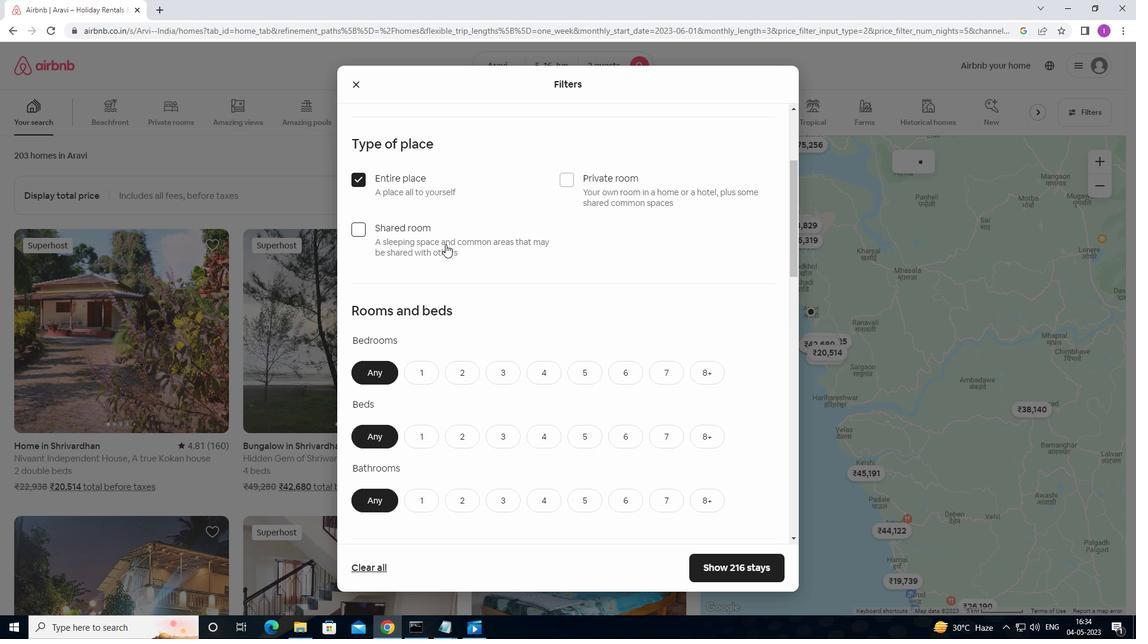 
Action: Mouse scrolled (449, 258) with delta (0, 0)
Screenshot: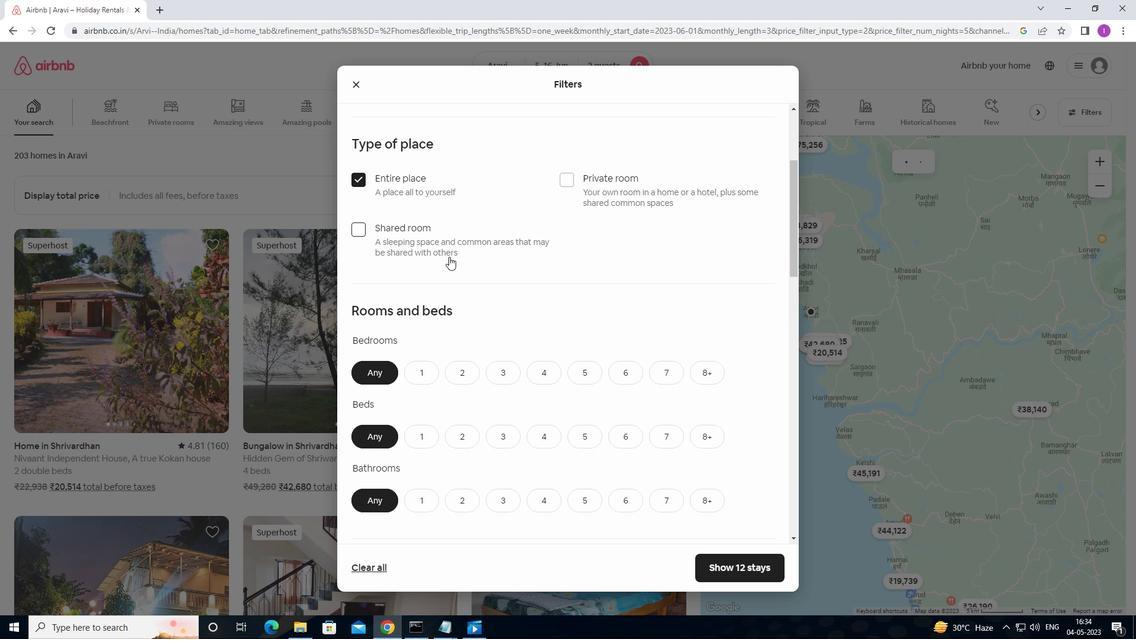 
Action: Mouse moved to (434, 315)
Screenshot: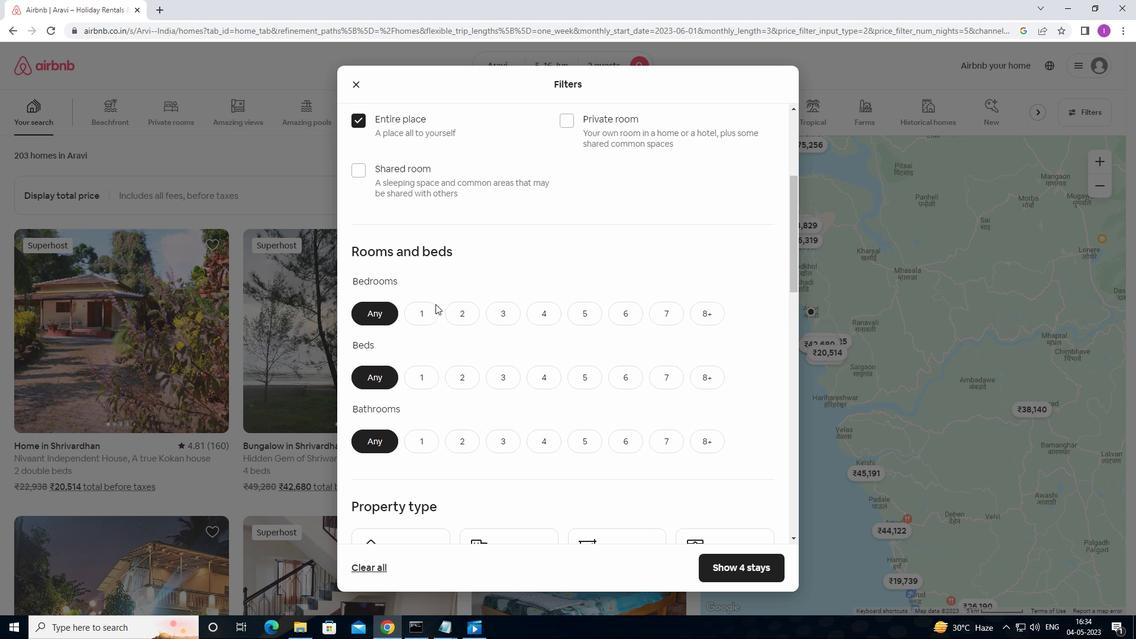 
Action: Mouse pressed left at (434, 315)
Screenshot: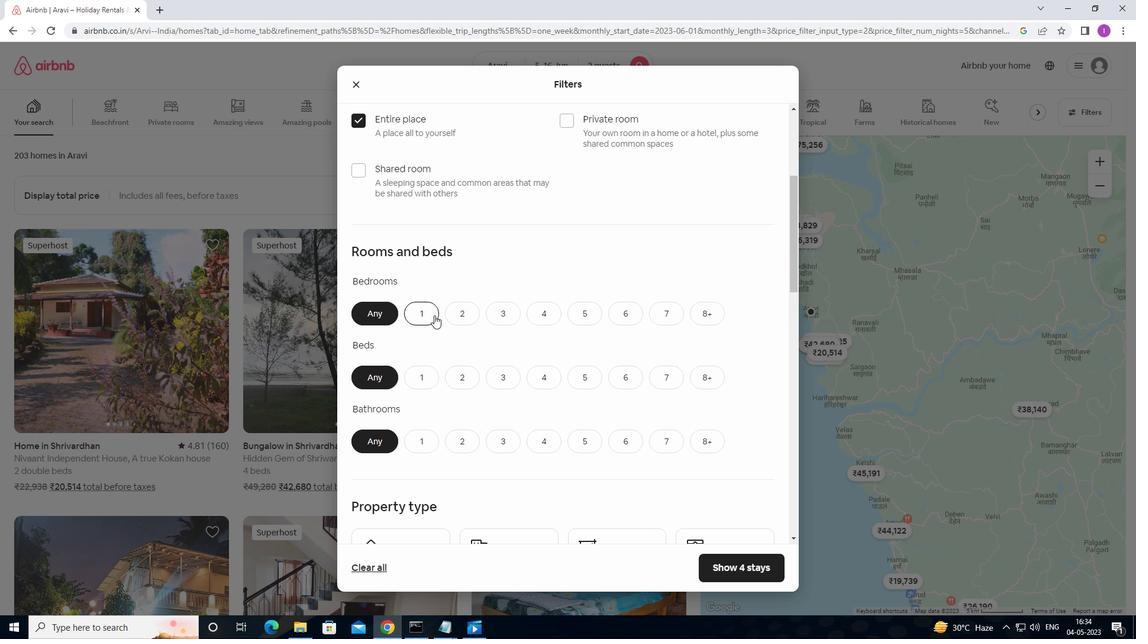 
Action: Mouse moved to (420, 377)
Screenshot: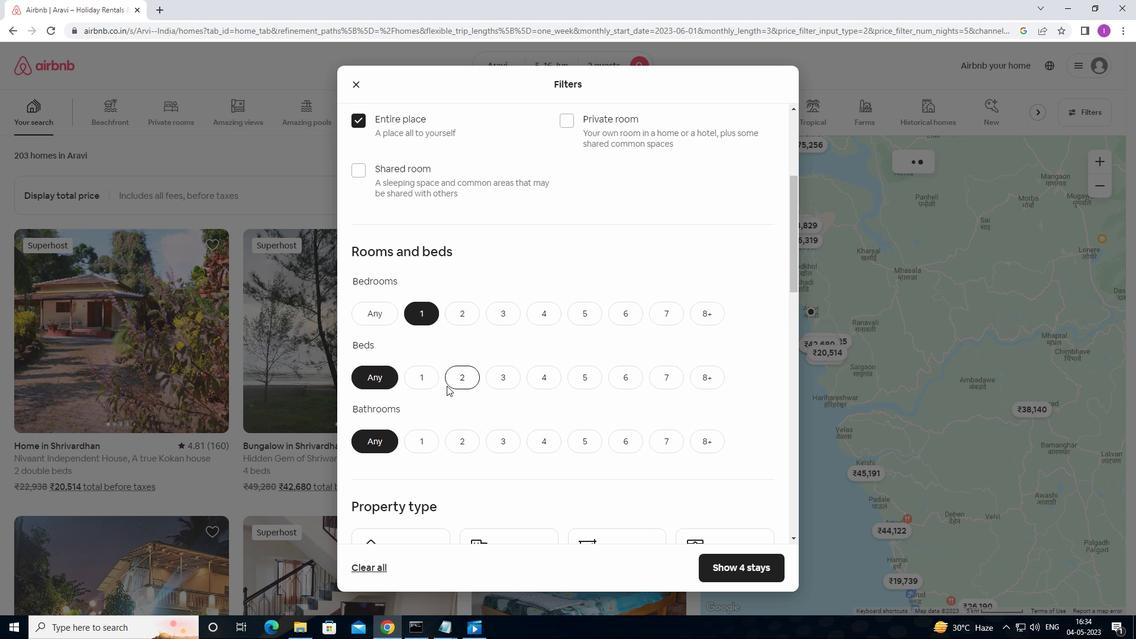 
Action: Mouse pressed left at (420, 377)
Screenshot: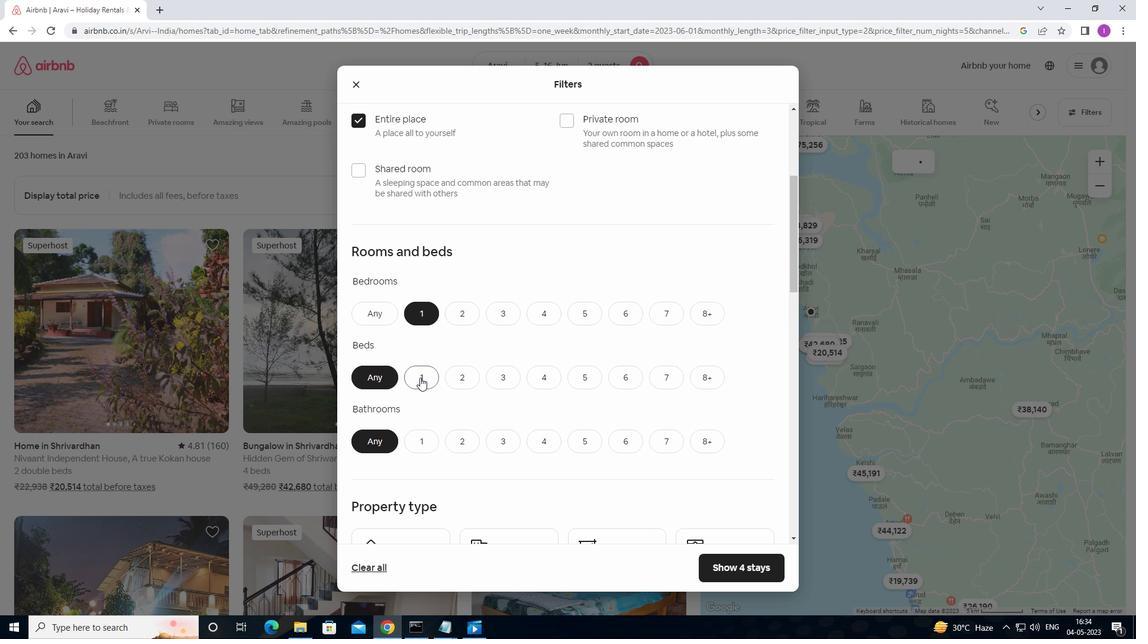 
Action: Mouse moved to (426, 435)
Screenshot: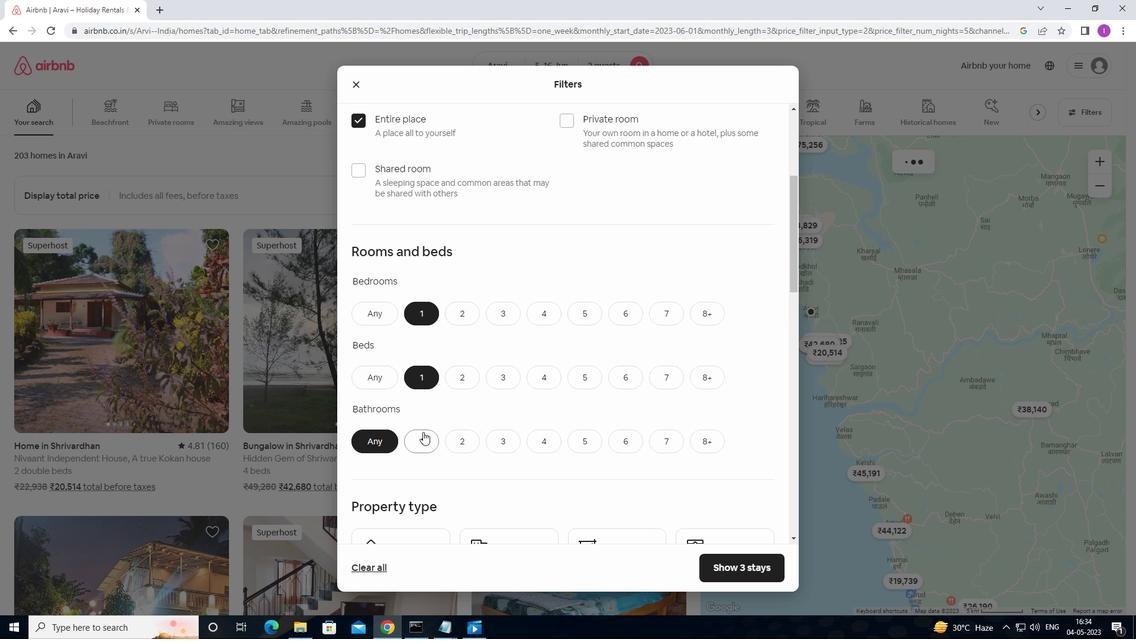 
Action: Mouse pressed left at (426, 435)
Screenshot: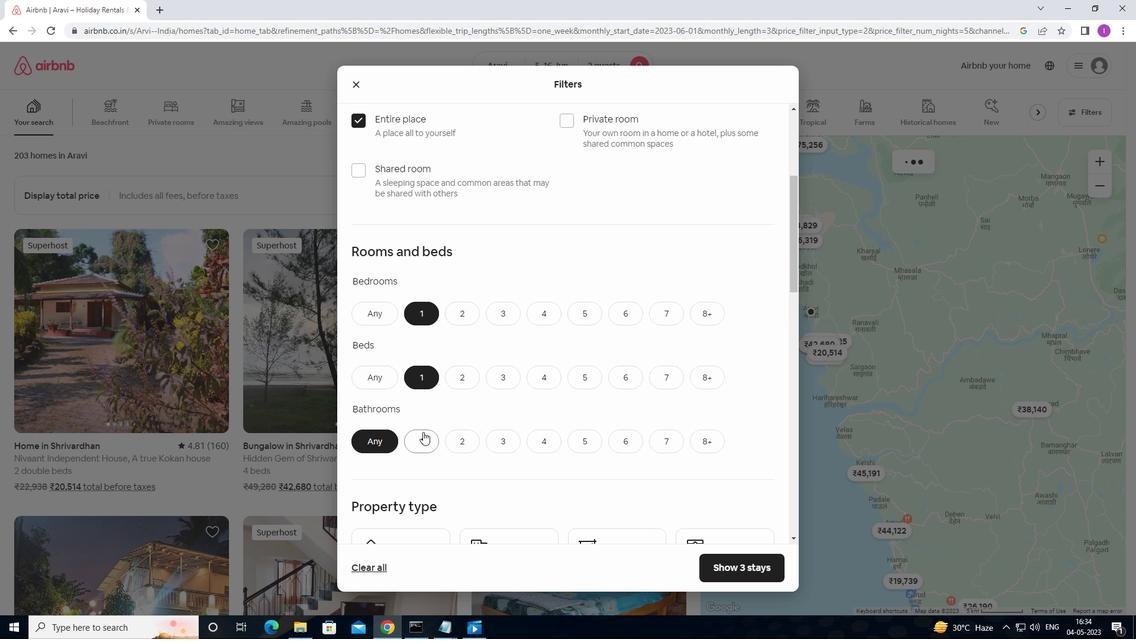 
Action: Mouse moved to (460, 414)
Screenshot: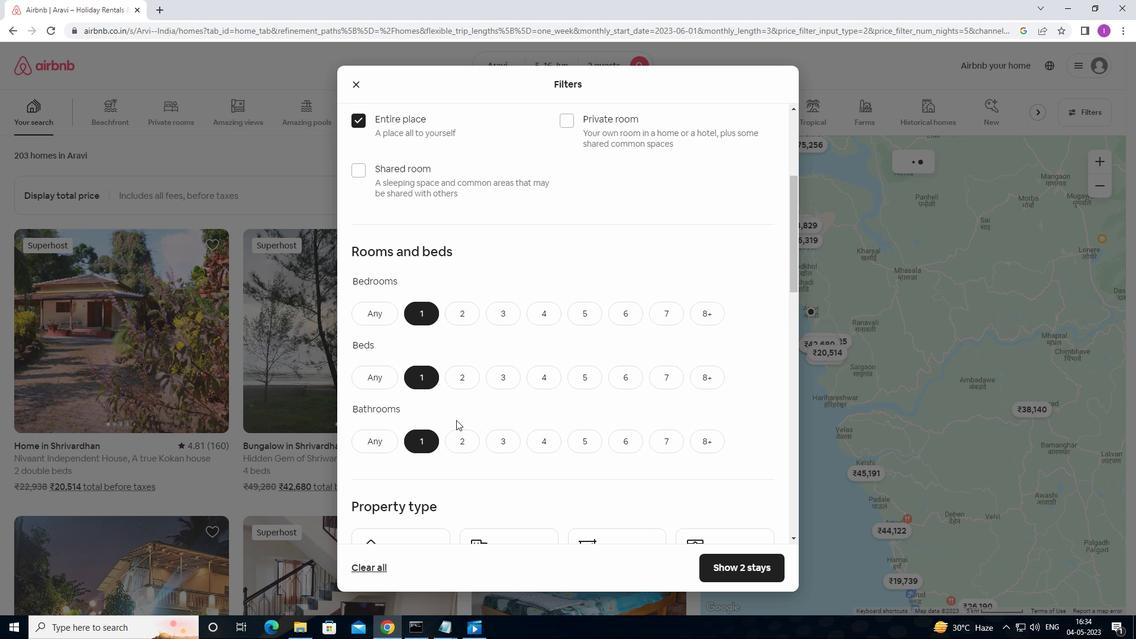 
Action: Mouse scrolled (460, 413) with delta (0, 0)
Screenshot: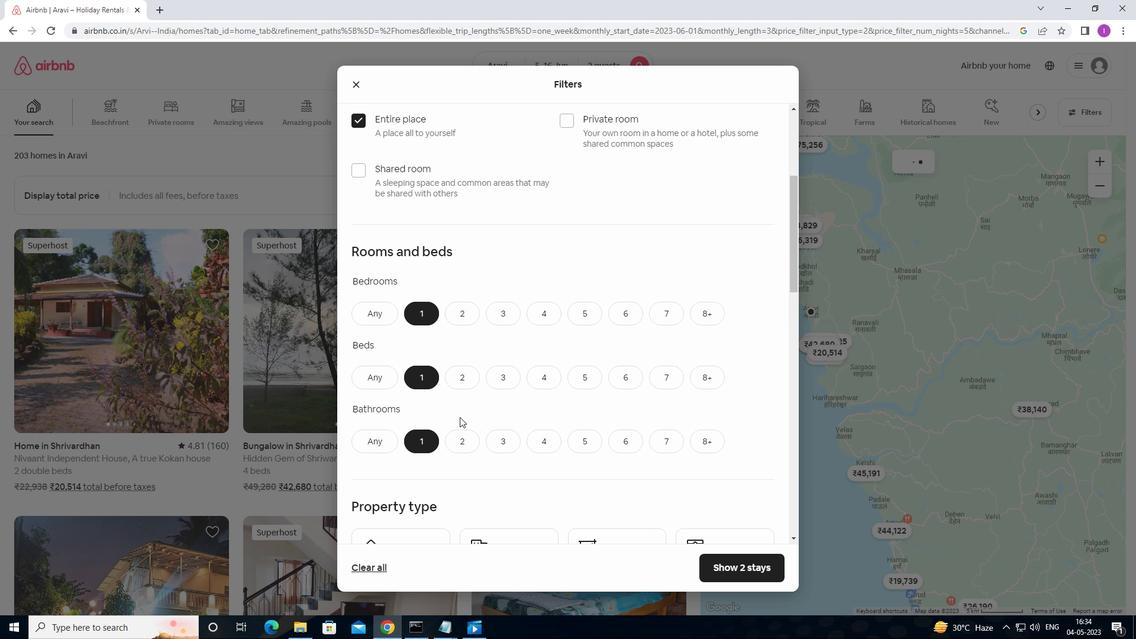 
Action: Mouse moved to (460, 406)
Screenshot: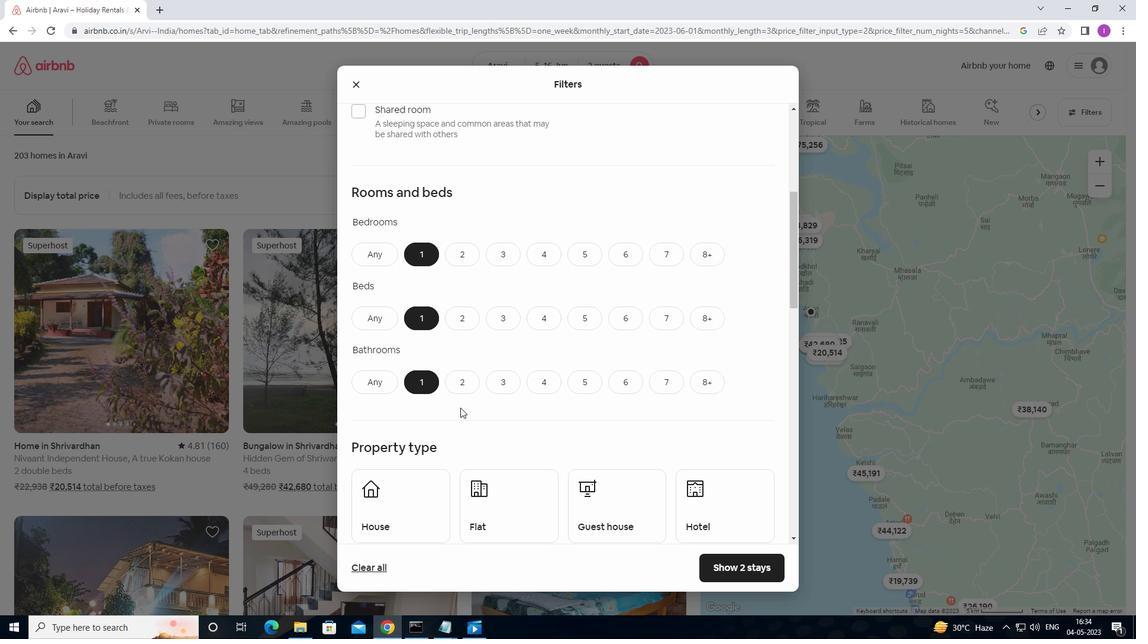 
Action: Mouse scrolled (460, 405) with delta (0, 0)
Screenshot: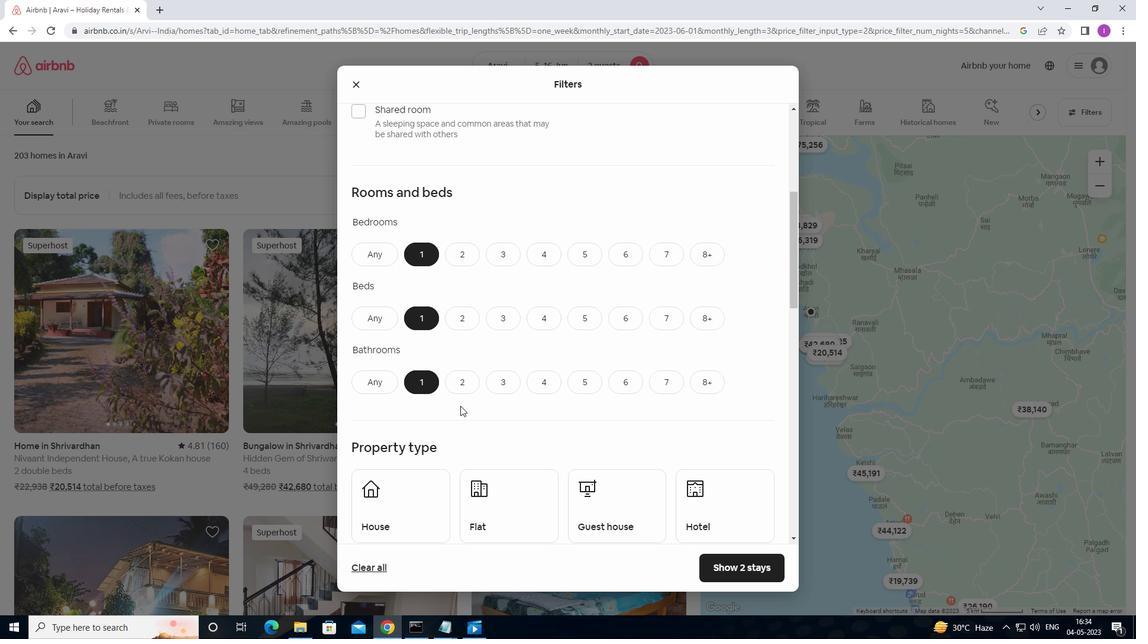 
Action: Mouse moved to (460, 404)
Screenshot: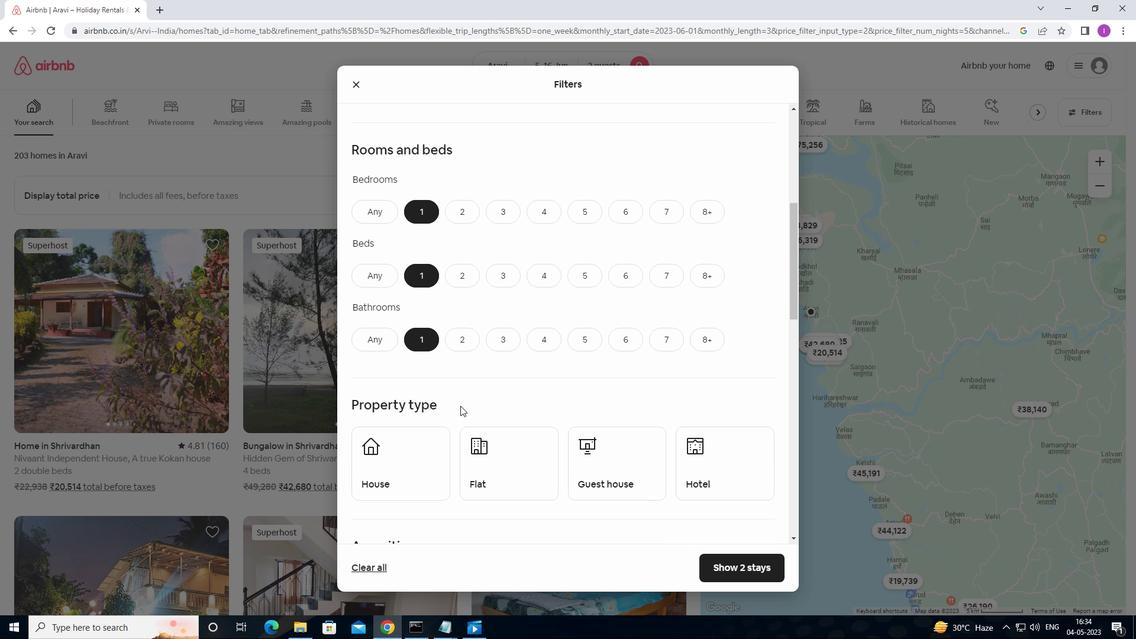 
Action: Mouse scrolled (460, 404) with delta (0, 0)
Screenshot: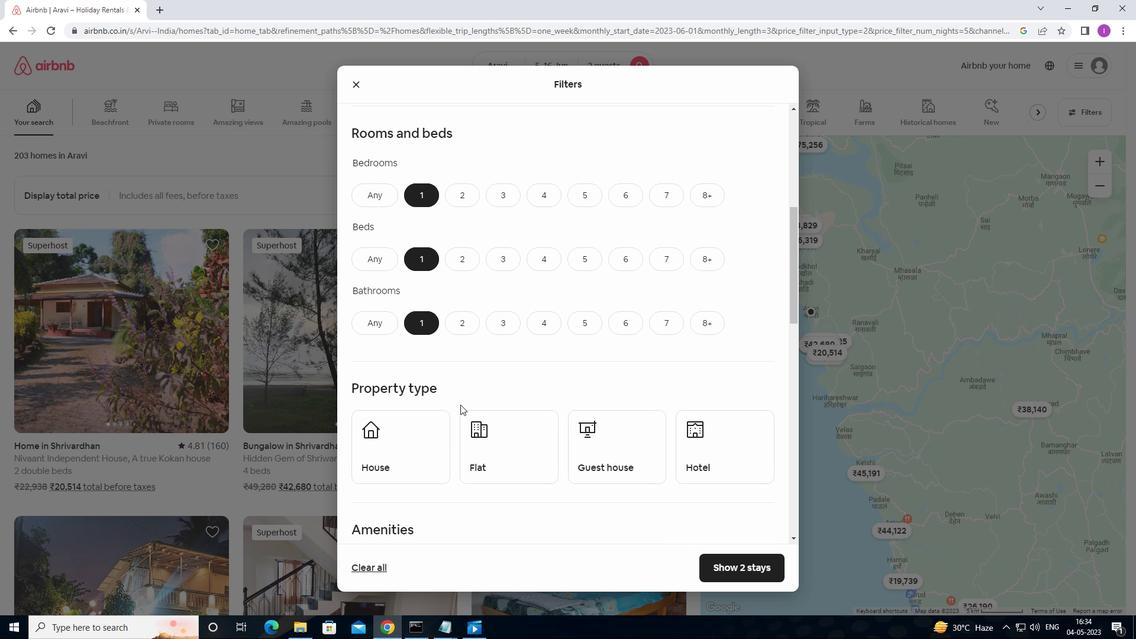 
Action: Mouse moved to (446, 404)
Screenshot: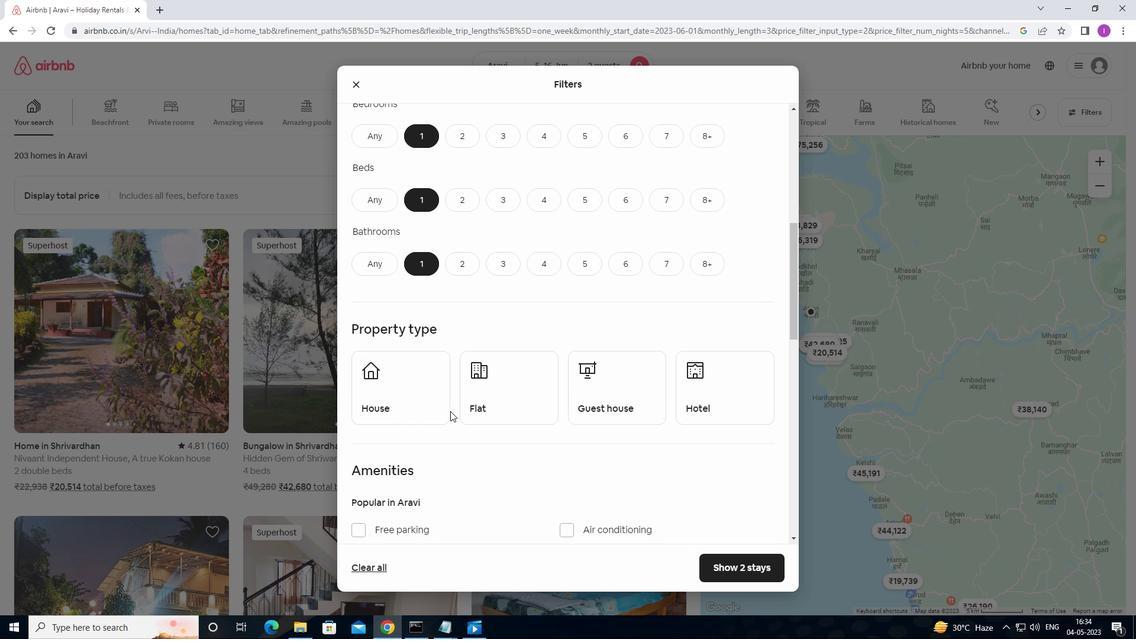 
Action: Mouse pressed left at (446, 404)
Screenshot: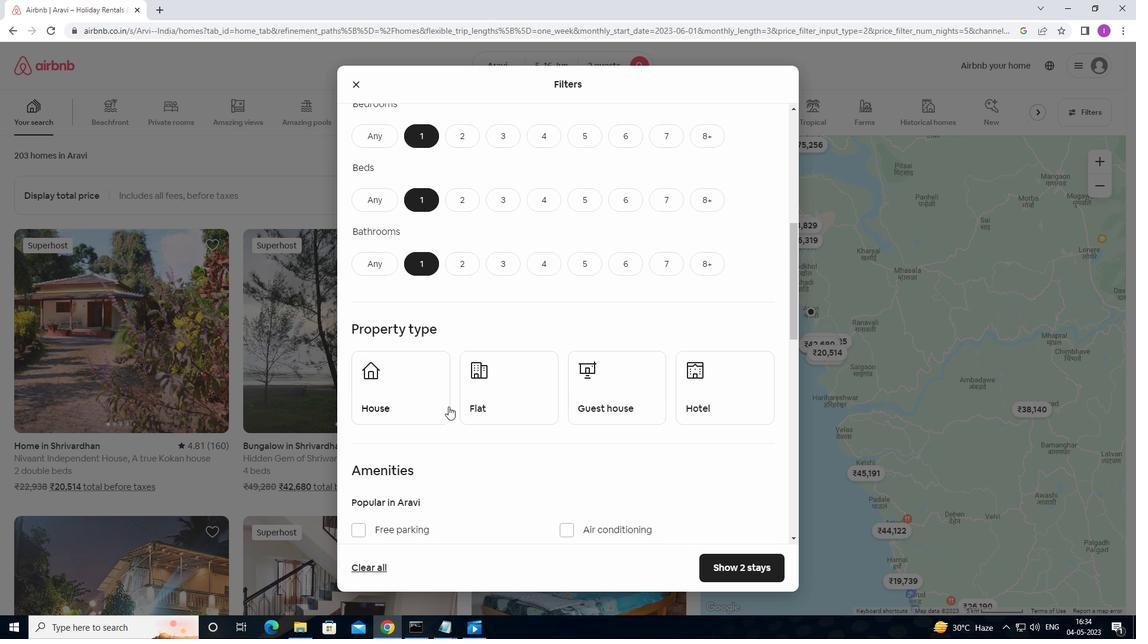 
Action: Mouse moved to (485, 400)
Screenshot: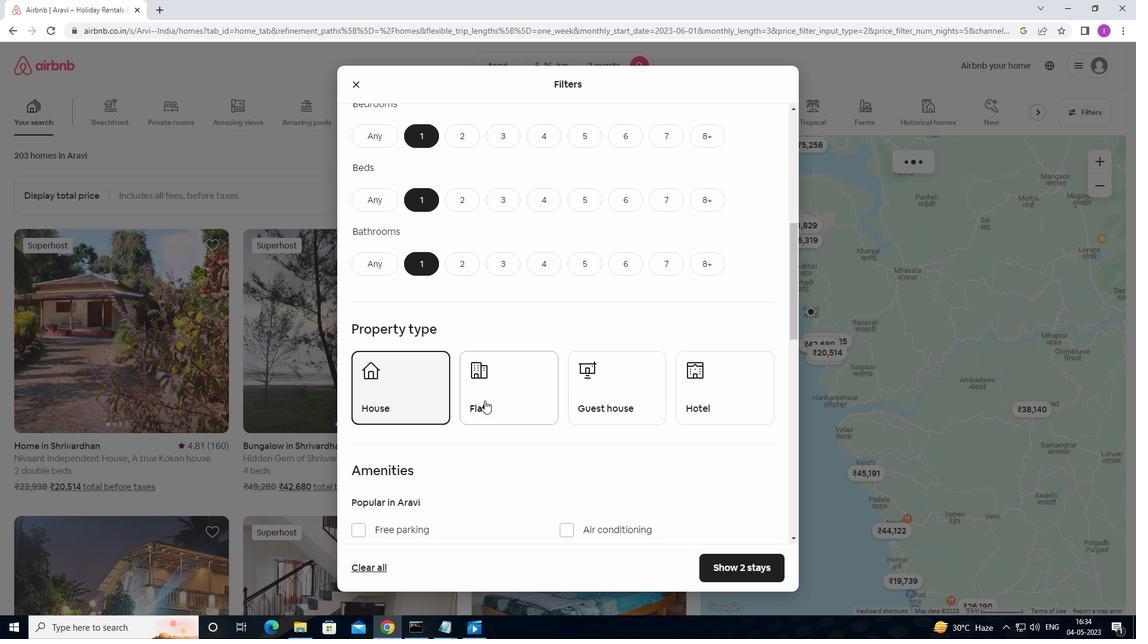 
Action: Mouse pressed left at (485, 400)
Screenshot: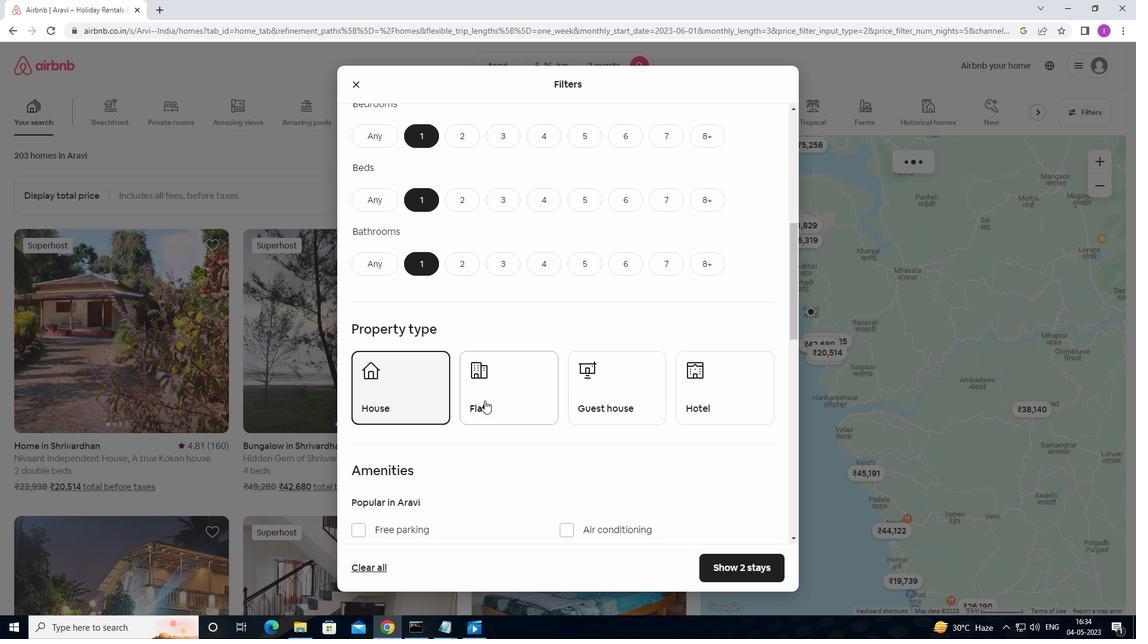 
Action: Mouse moved to (622, 398)
Screenshot: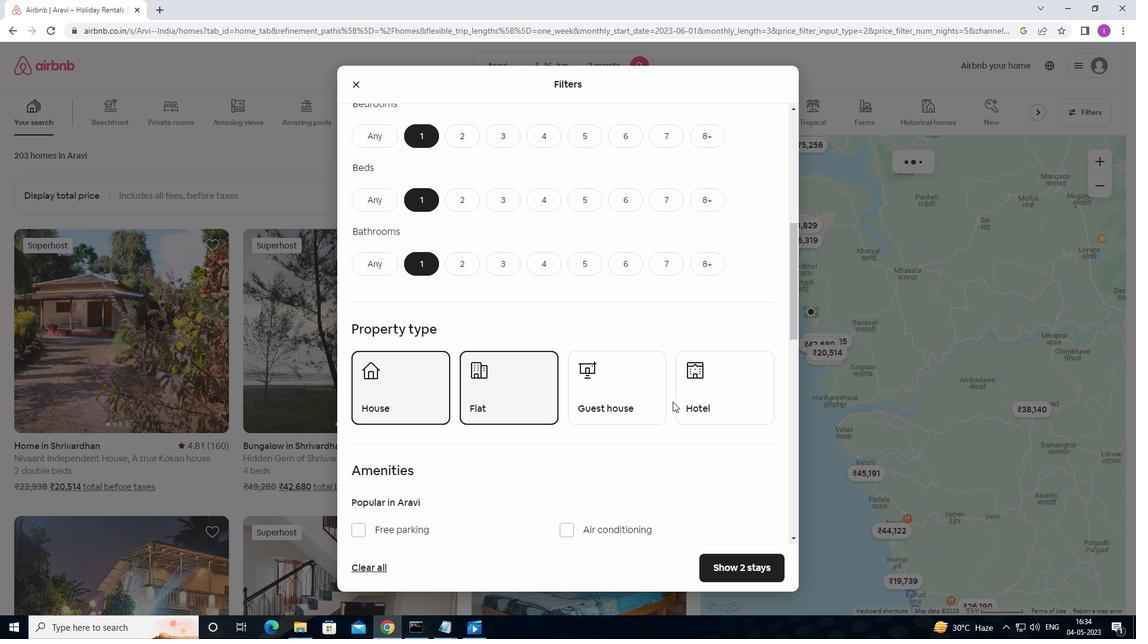 
Action: Mouse pressed left at (622, 398)
Screenshot: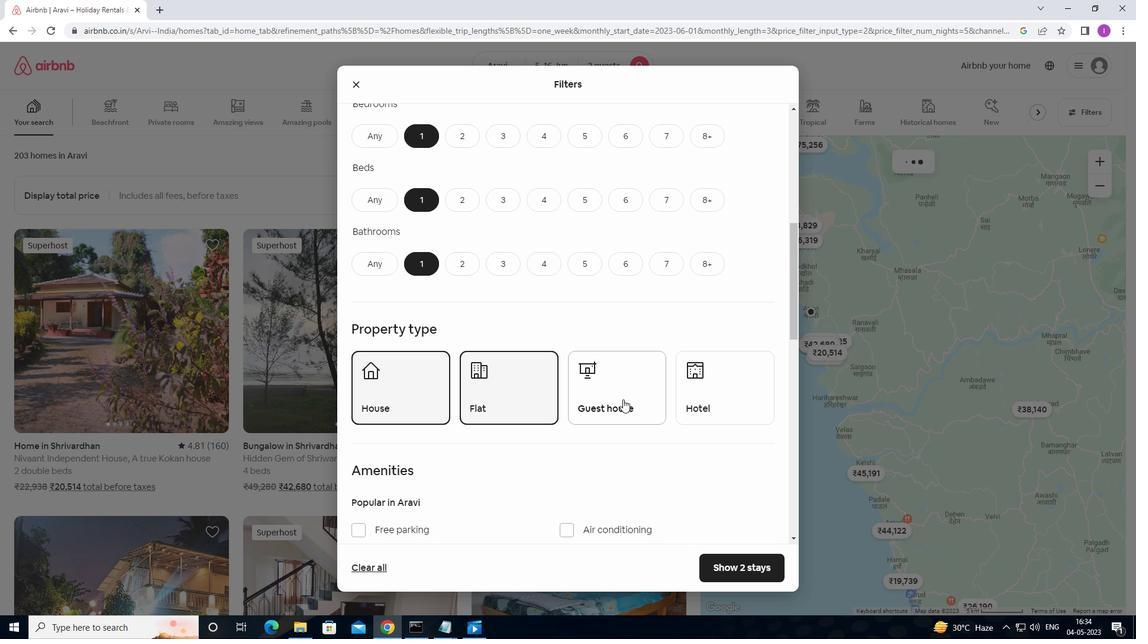 
Action: Mouse moved to (764, 401)
Screenshot: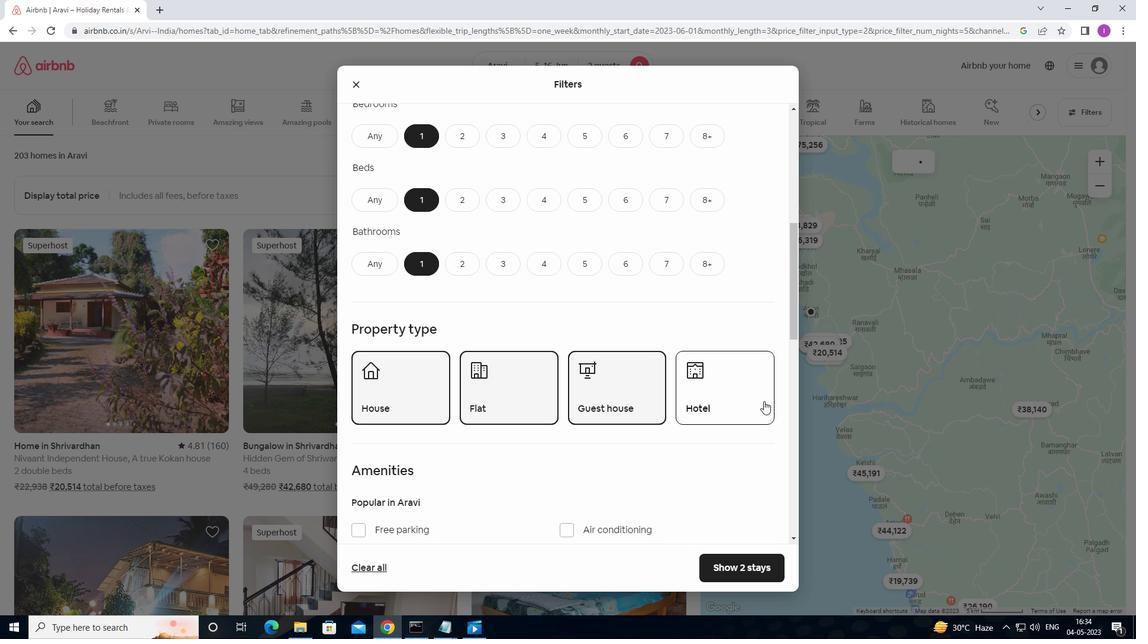 
Action: Mouse pressed left at (764, 401)
Screenshot: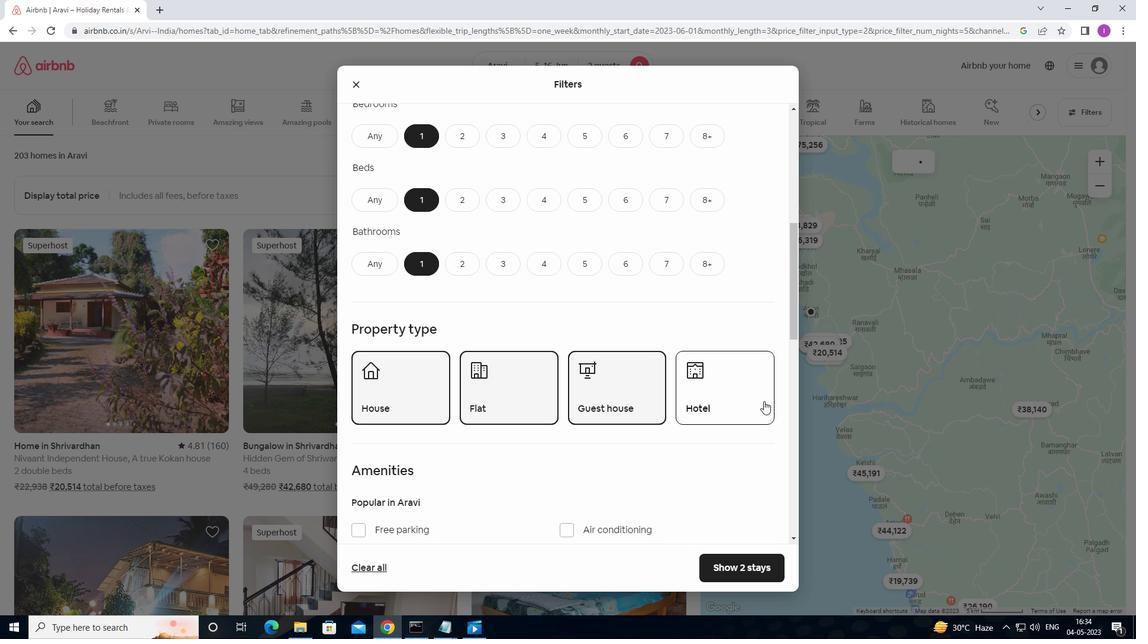 
Action: Mouse moved to (716, 411)
Screenshot: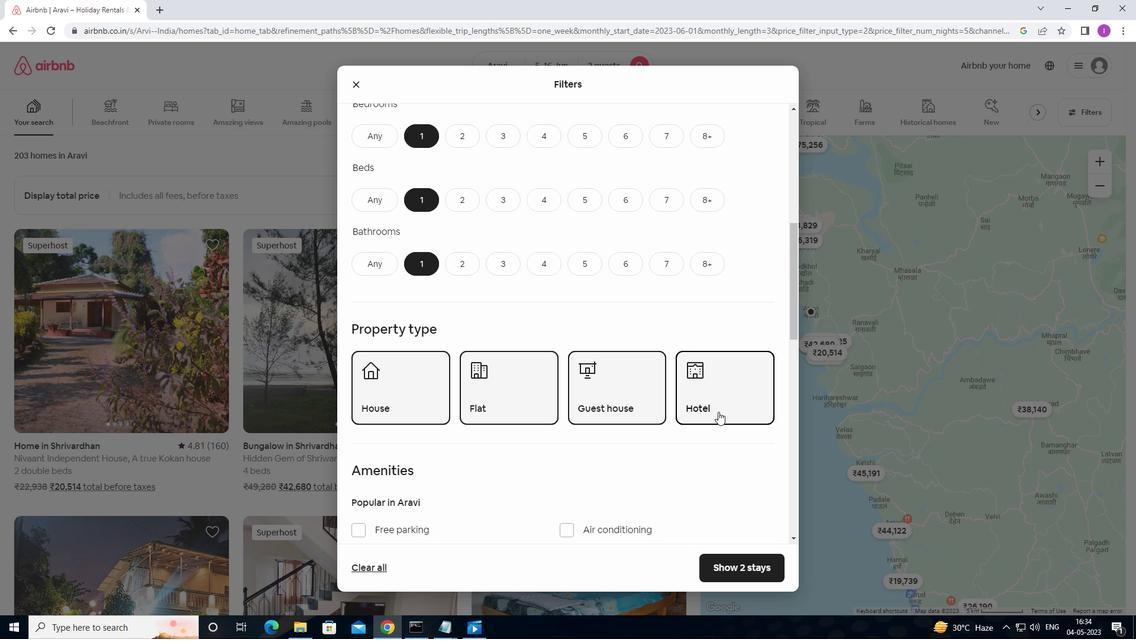 
Action: Mouse scrolled (716, 411) with delta (0, 0)
Screenshot: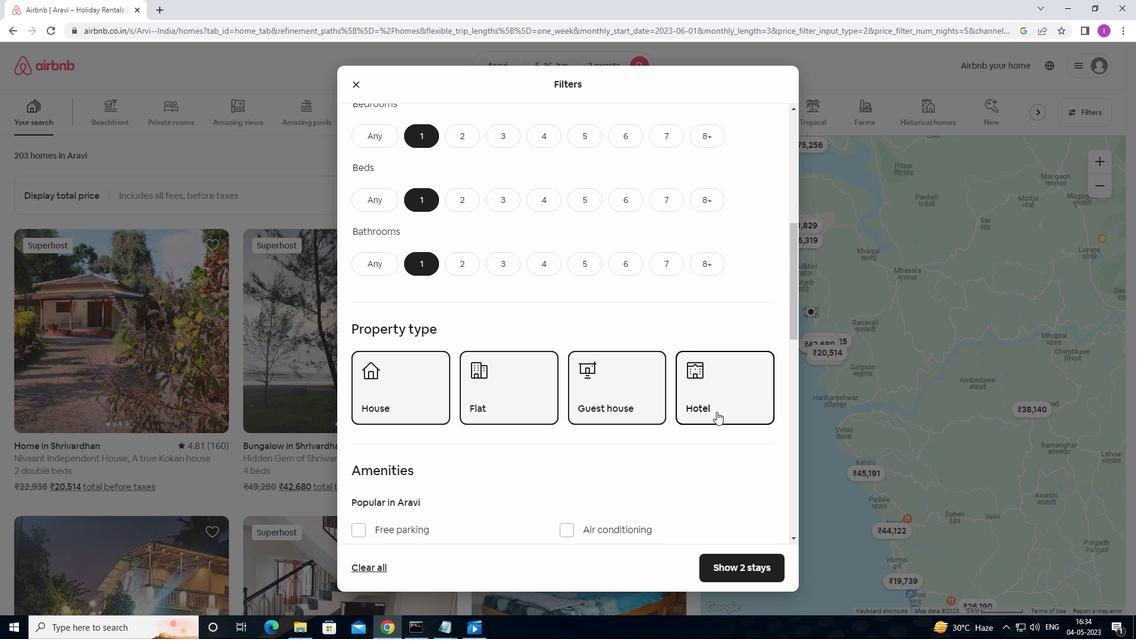 
Action: Mouse moved to (714, 411)
Screenshot: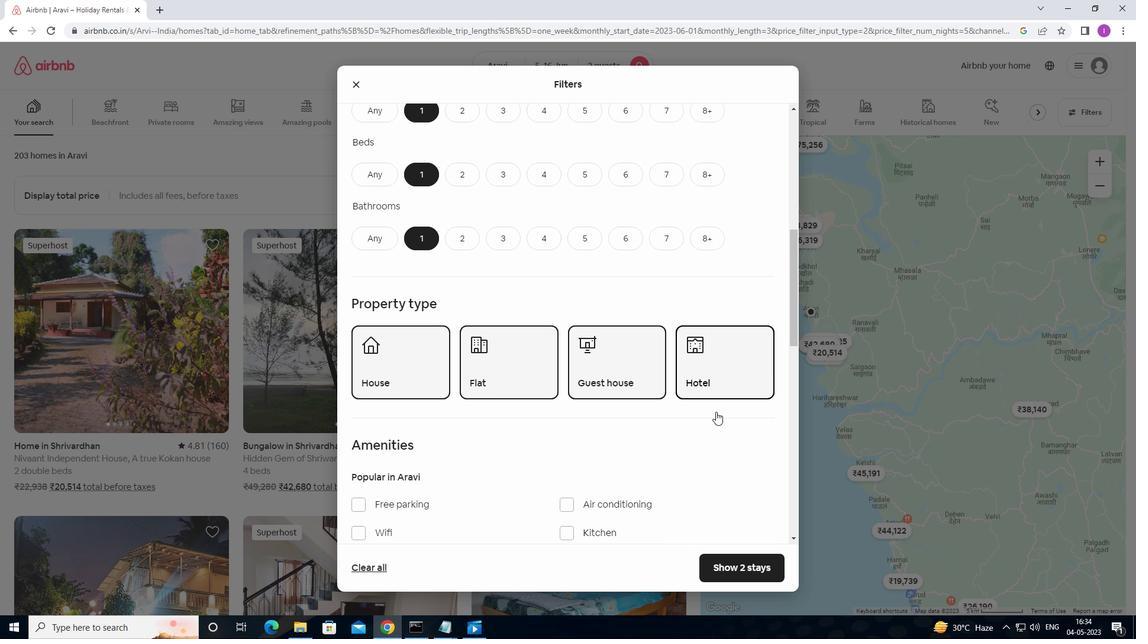 
Action: Mouse scrolled (714, 411) with delta (0, 0)
Screenshot: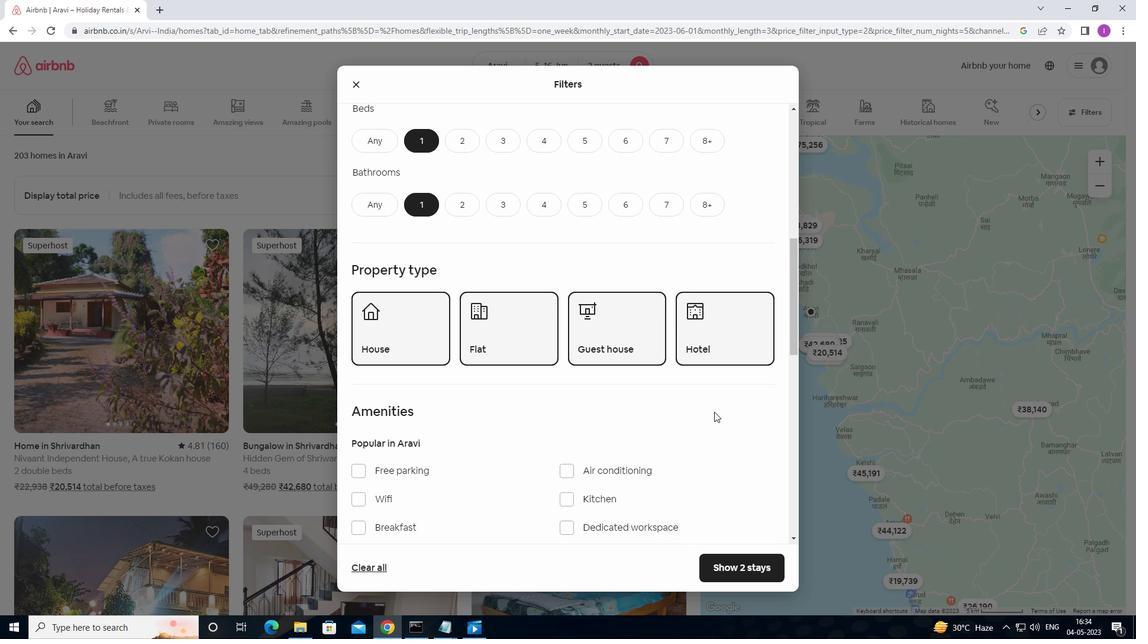 
Action: Mouse moved to (714, 410)
Screenshot: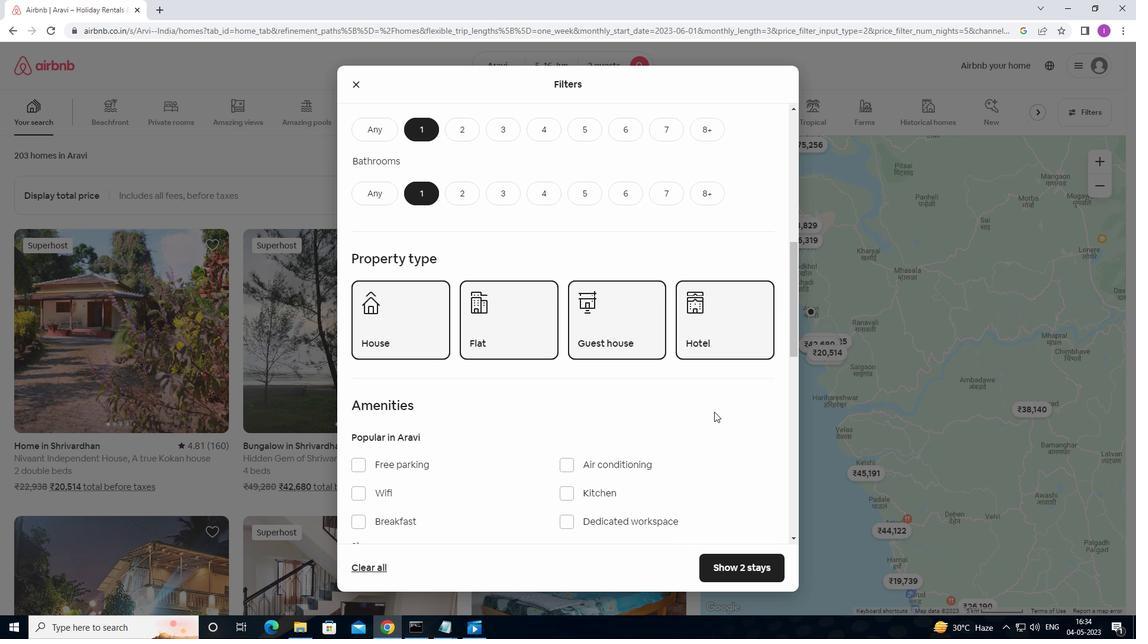 
Action: Mouse scrolled (714, 409) with delta (0, 0)
Screenshot: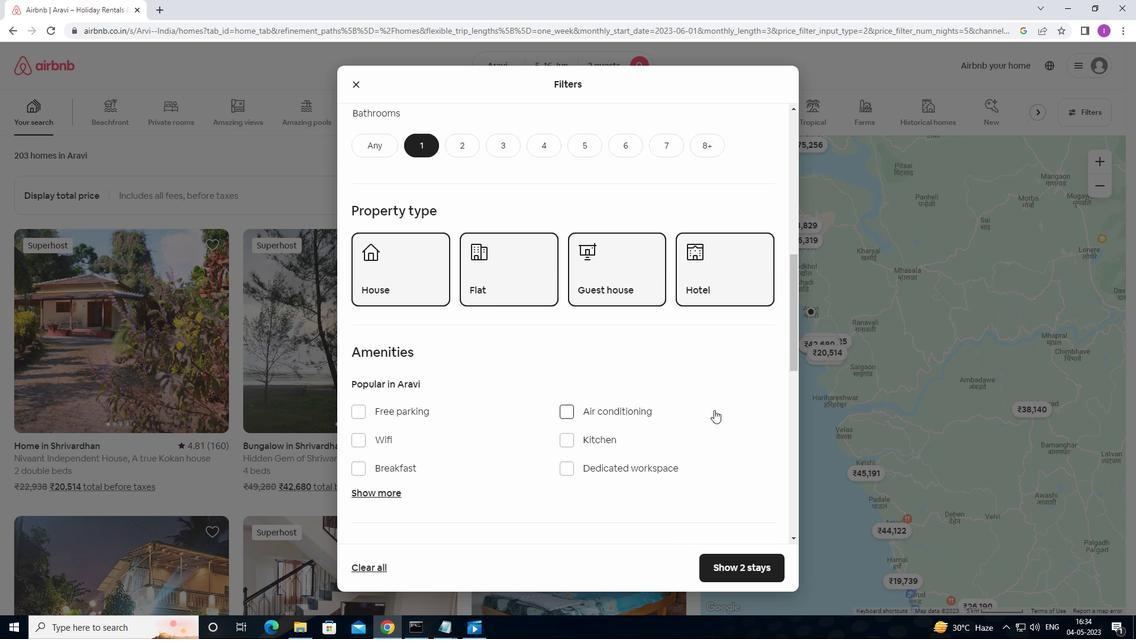 
Action: Mouse moved to (358, 380)
Screenshot: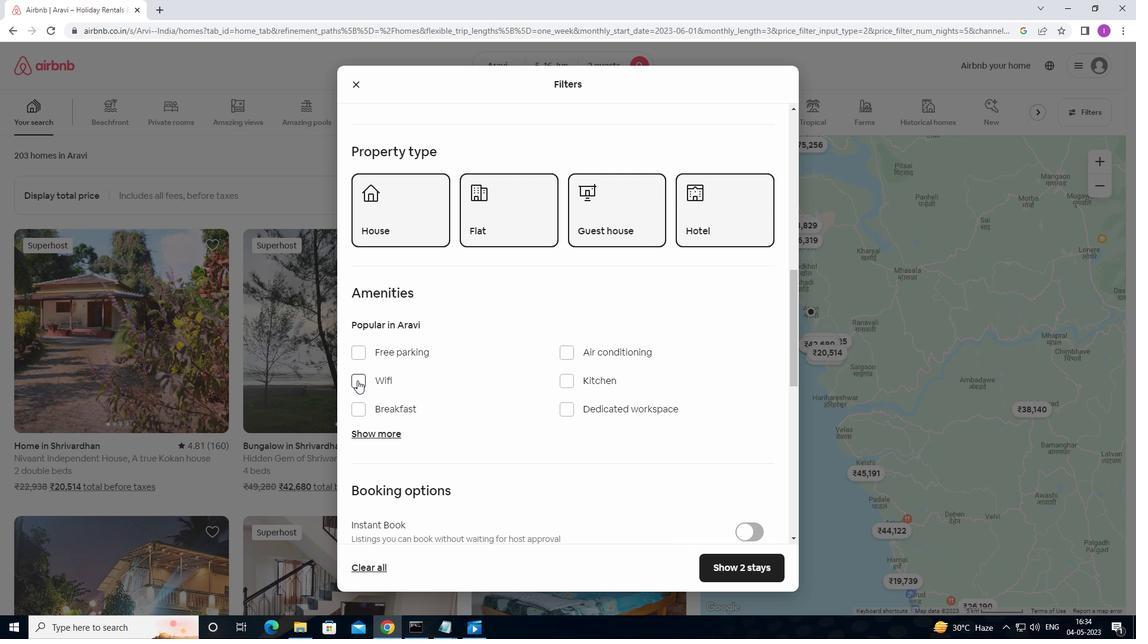 
Action: Mouse pressed left at (358, 380)
Screenshot: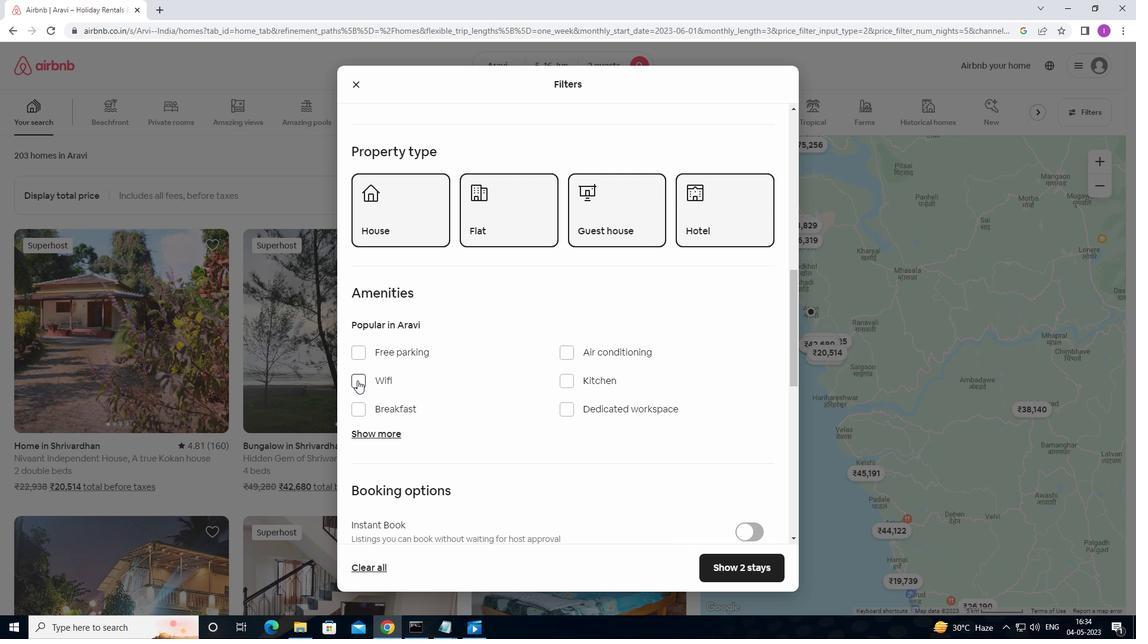 
Action: Mouse moved to (483, 430)
Screenshot: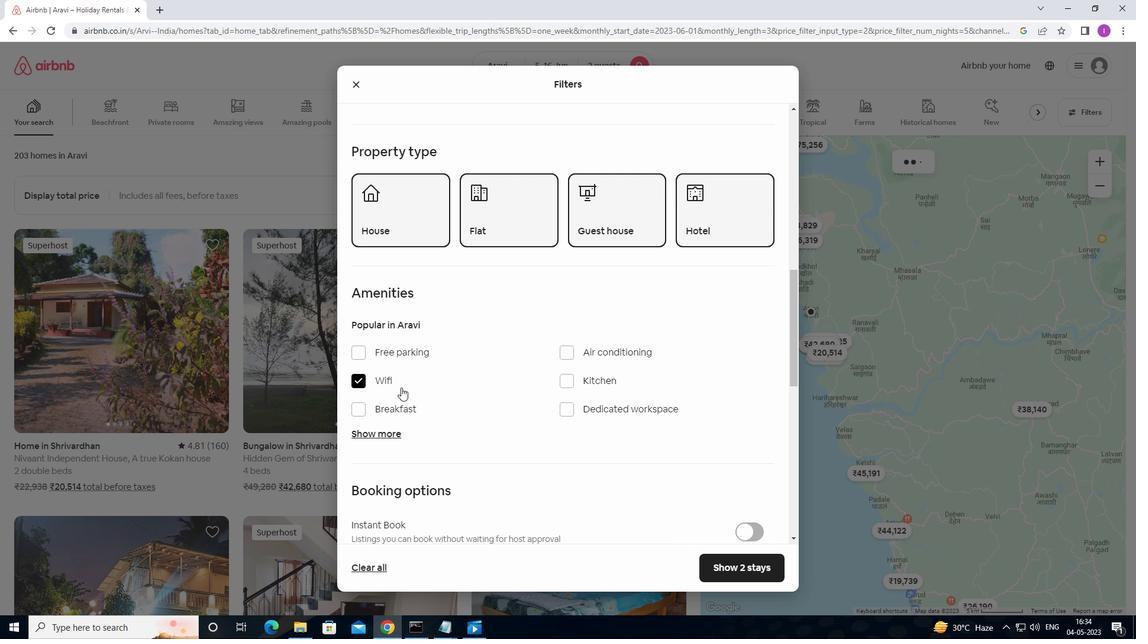 
Action: Mouse scrolled (483, 430) with delta (0, 0)
Screenshot: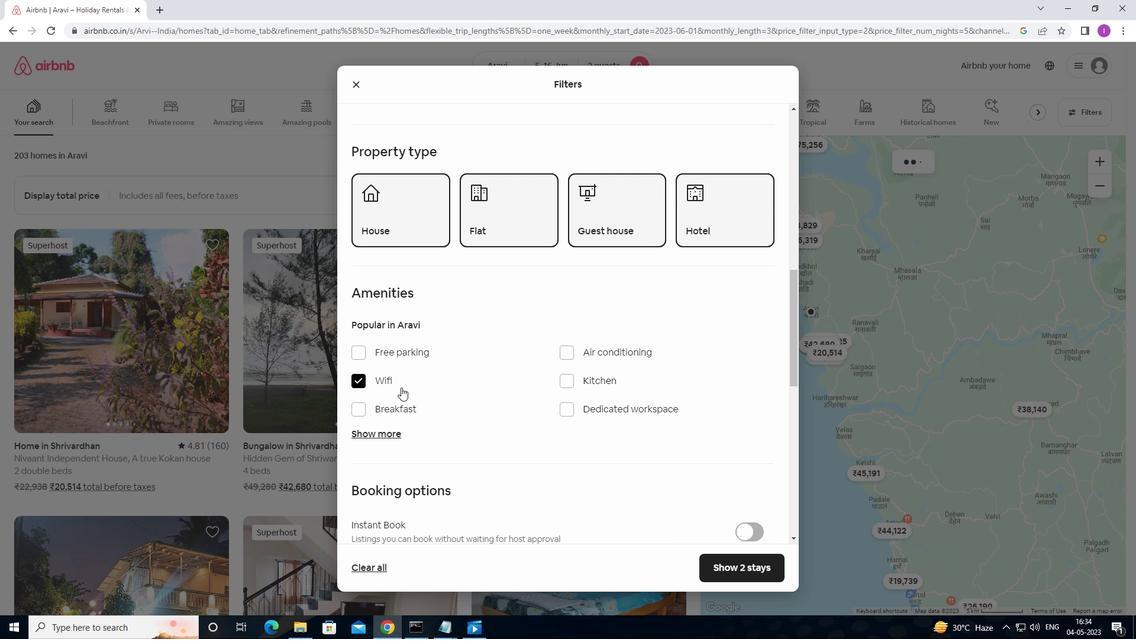 
Action: Mouse scrolled (483, 430) with delta (0, 0)
Screenshot: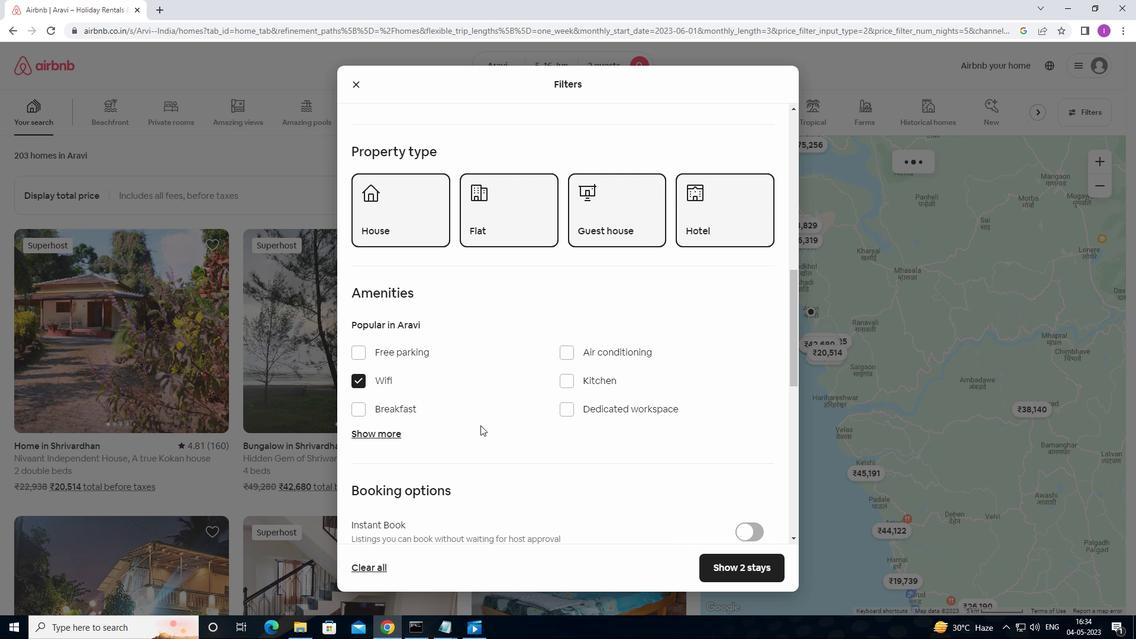 
Action: Mouse moved to (485, 431)
Screenshot: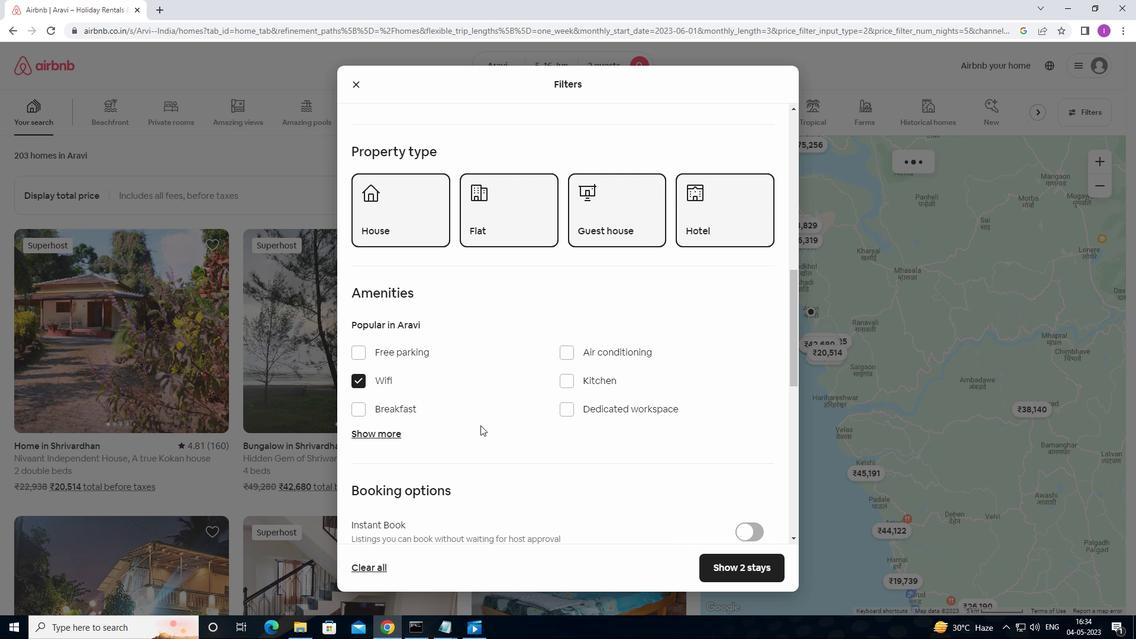 
Action: Mouse scrolled (485, 430) with delta (0, 0)
Screenshot: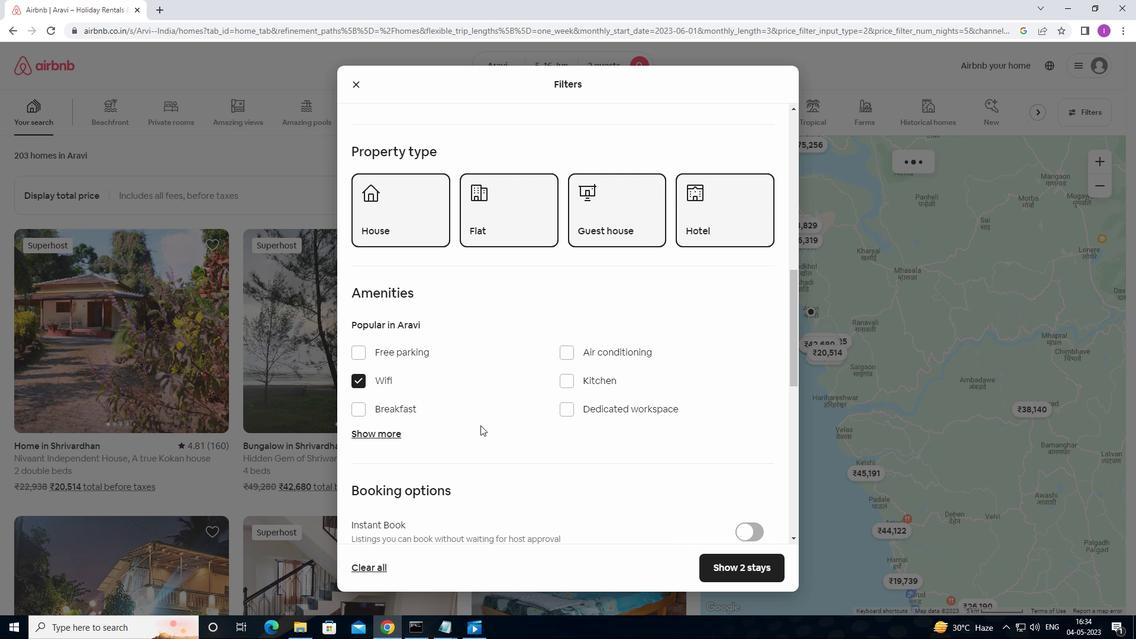 
Action: Mouse moved to (501, 432)
Screenshot: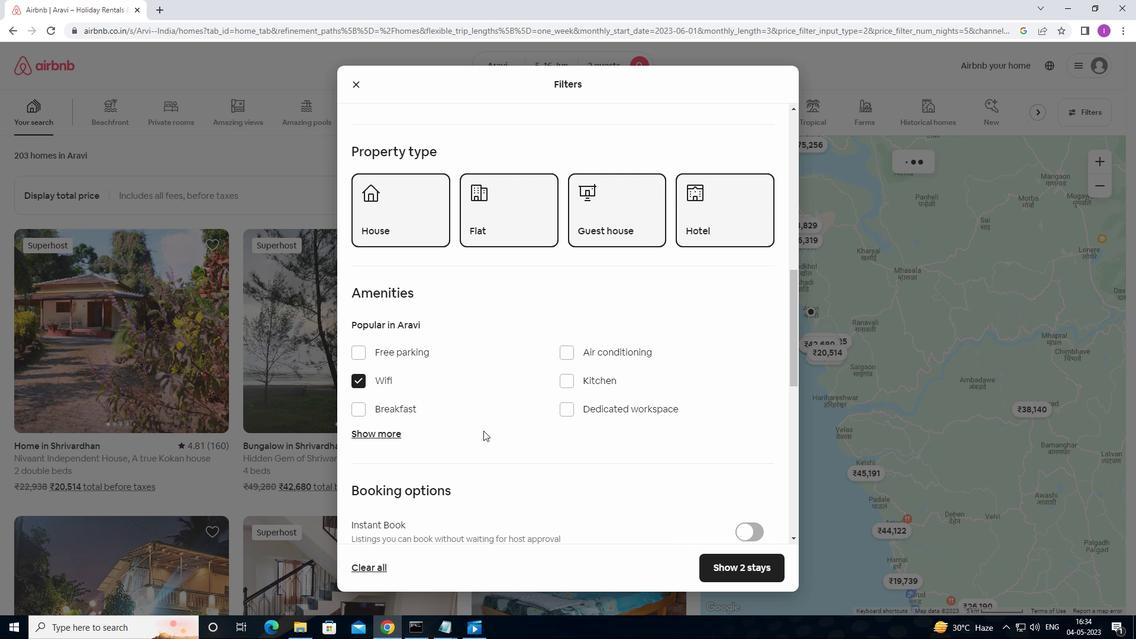 
Action: Mouse scrolled (501, 431) with delta (0, 0)
Screenshot: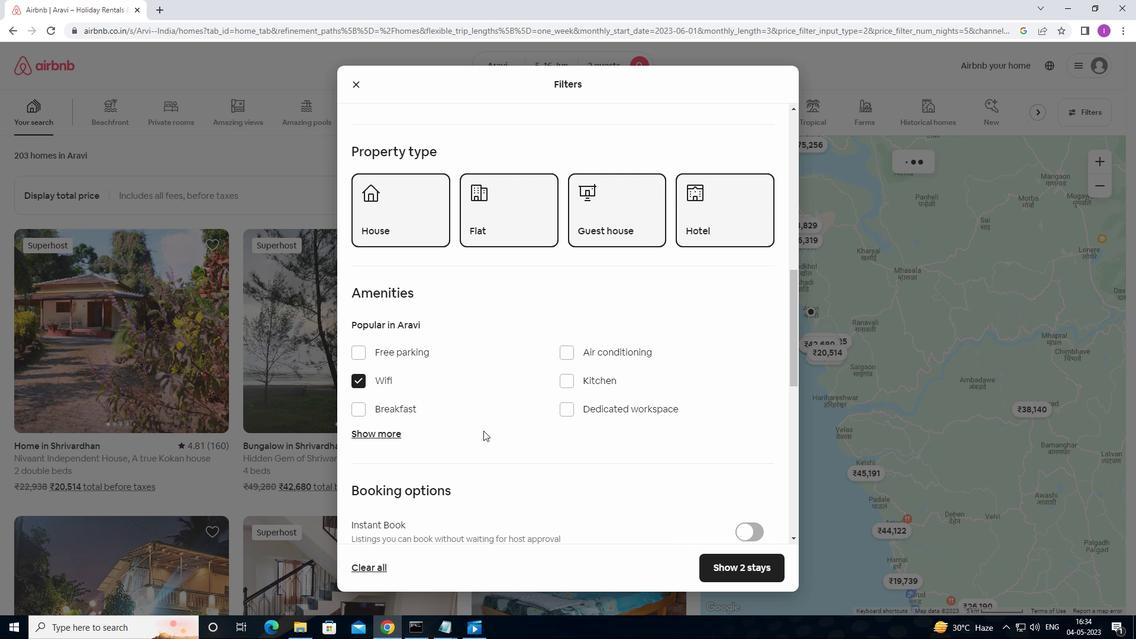 
Action: Mouse moved to (744, 338)
Screenshot: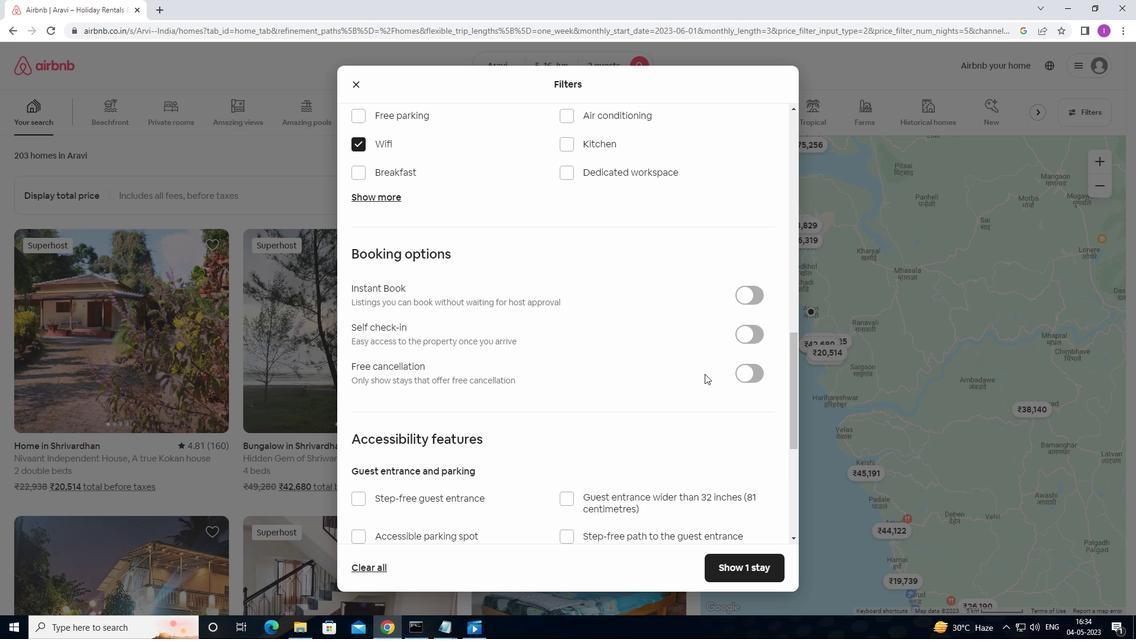 
Action: Mouse pressed left at (744, 338)
Screenshot: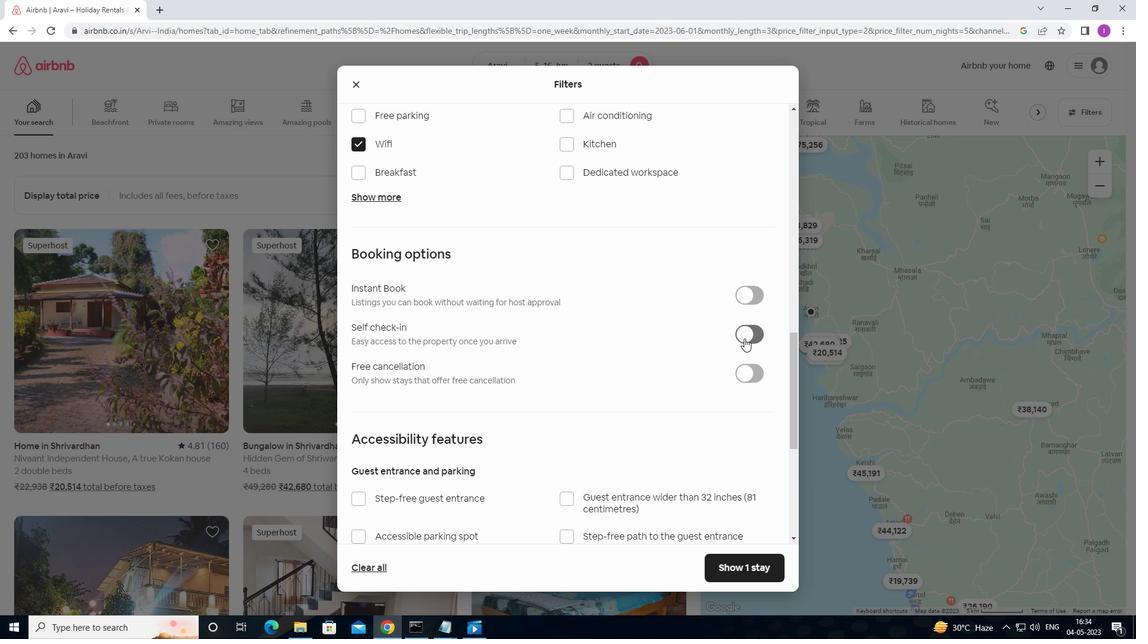 
Action: Mouse moved to (583, 372)
Screenshot: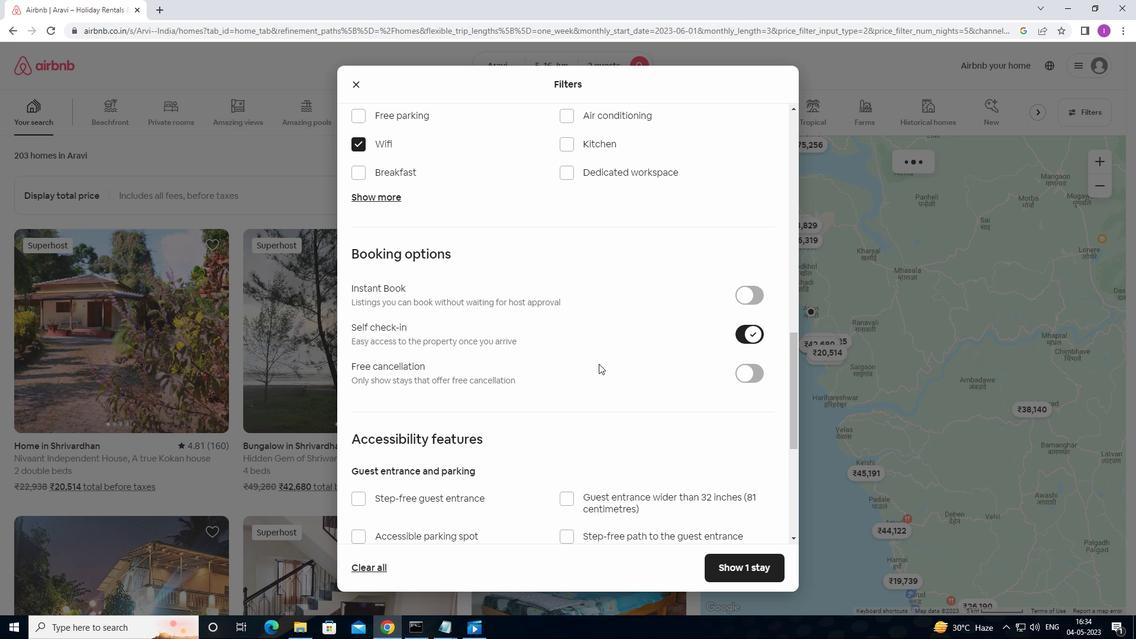 
Action: Mouse scrolled (583, 371) with delta (0, 0)
Screenshot: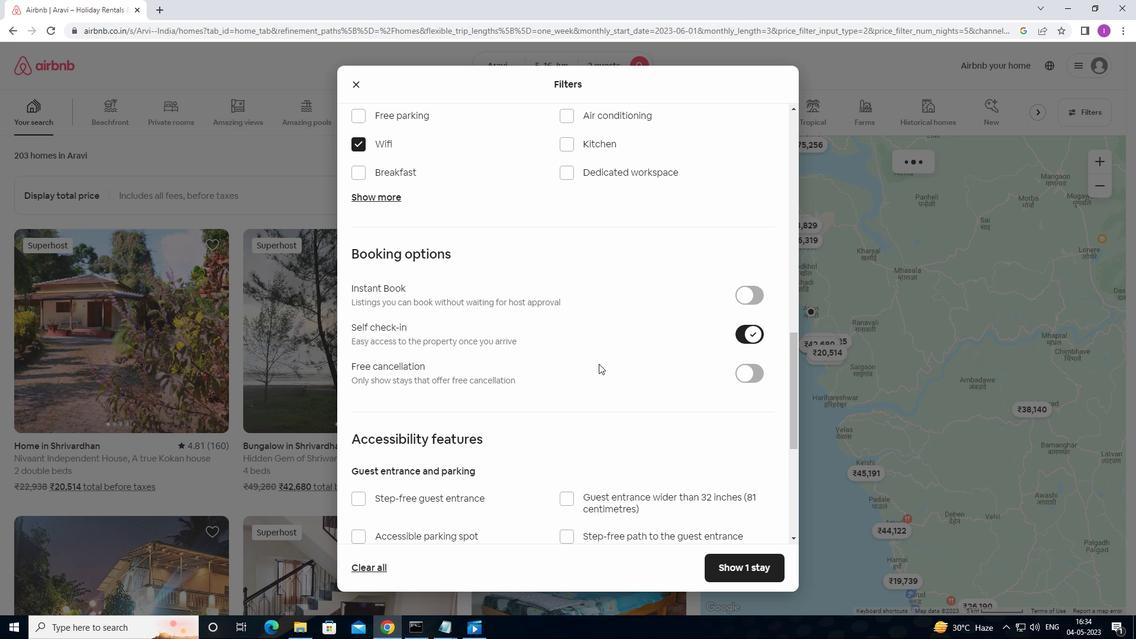 
Action: Mouse moved to (580, 374)
Screenshot: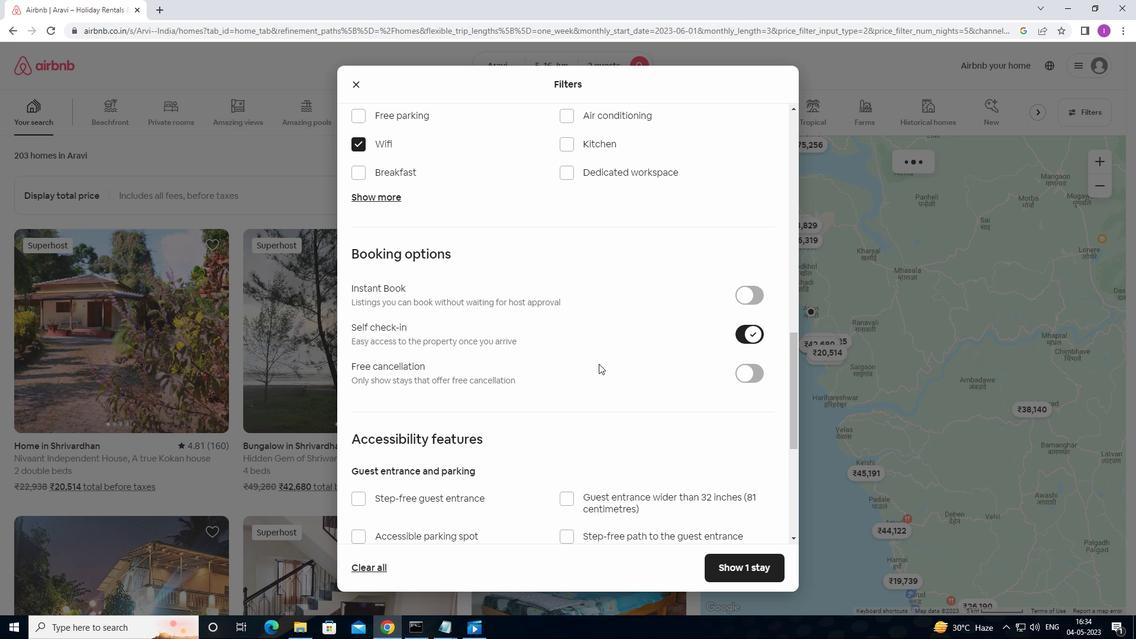 
Action: Mouse scrolled (580, 373) with delta (0, 0)
Screenshot: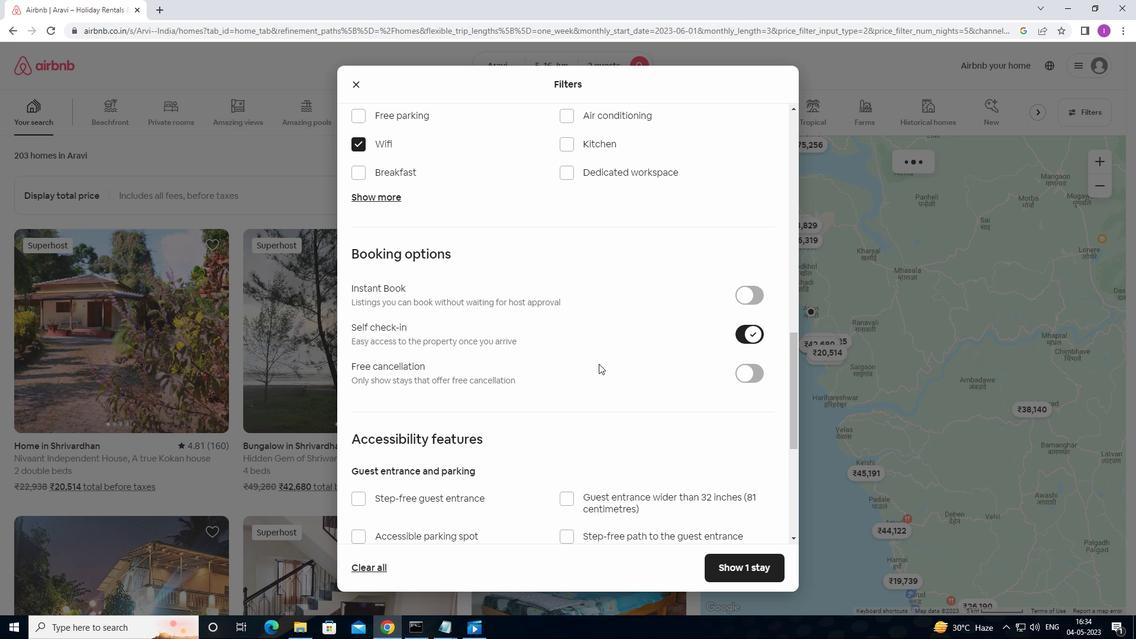 
Action: Mouse moved to (577, 375)
Screenshot: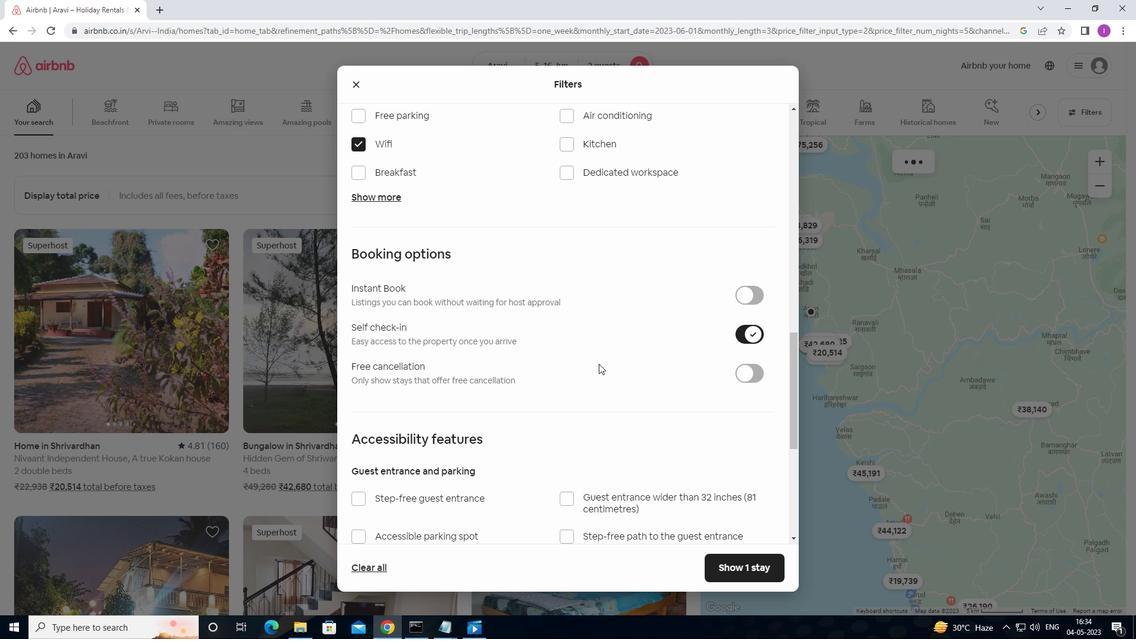
Action: Mouse scrolled (577, 375) with delta (0, 0)
Screenshot: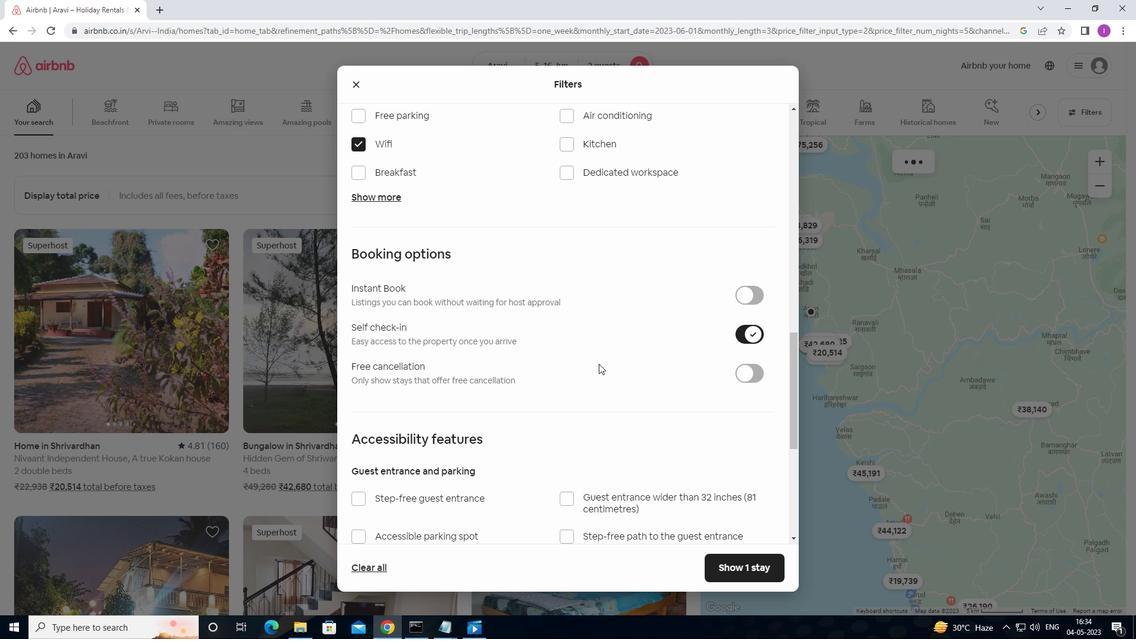
Action: Mouse moved to (576, 376)
Screenshot: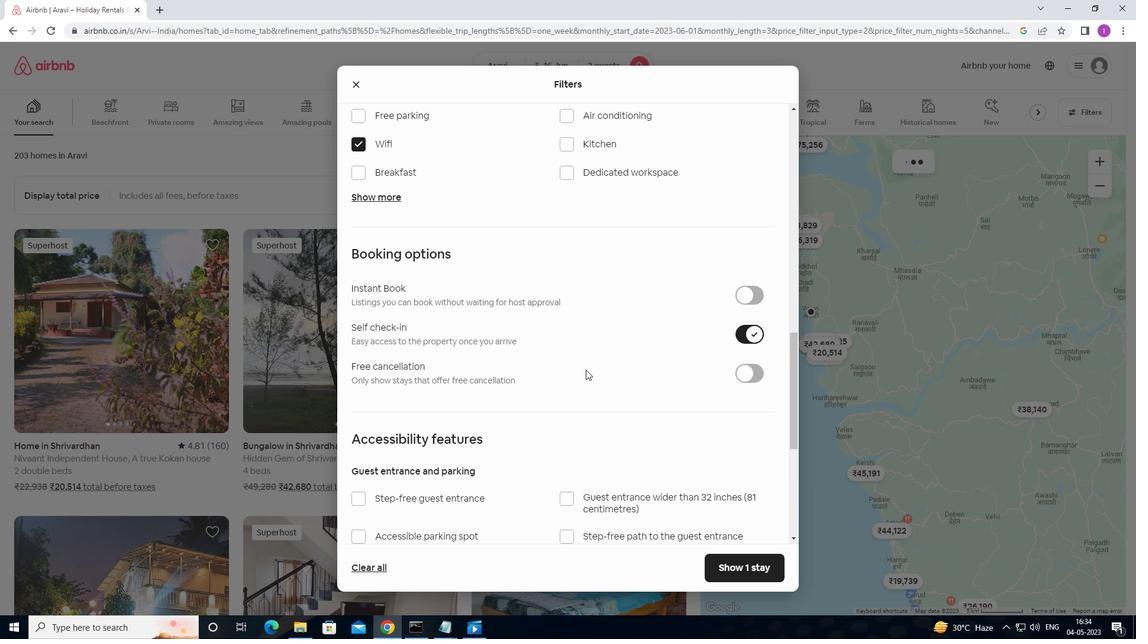 
Action: Mouse scrolled (576, 375) with delta (0, 0)
Screenshot: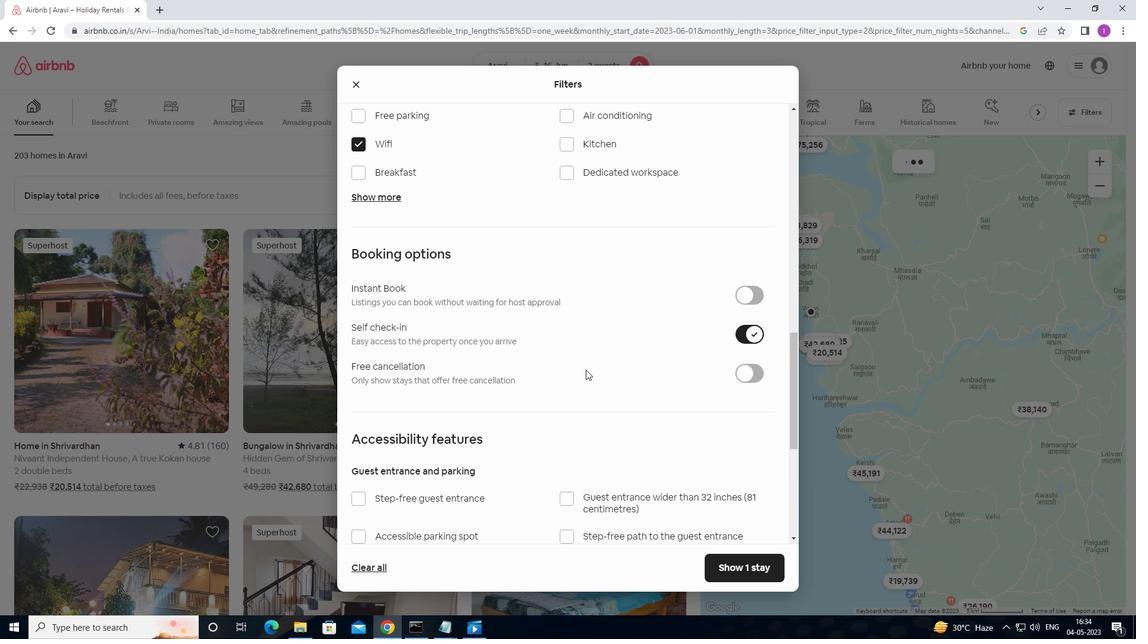 
Action: Mouse moved to (500, 386)
Screenshot: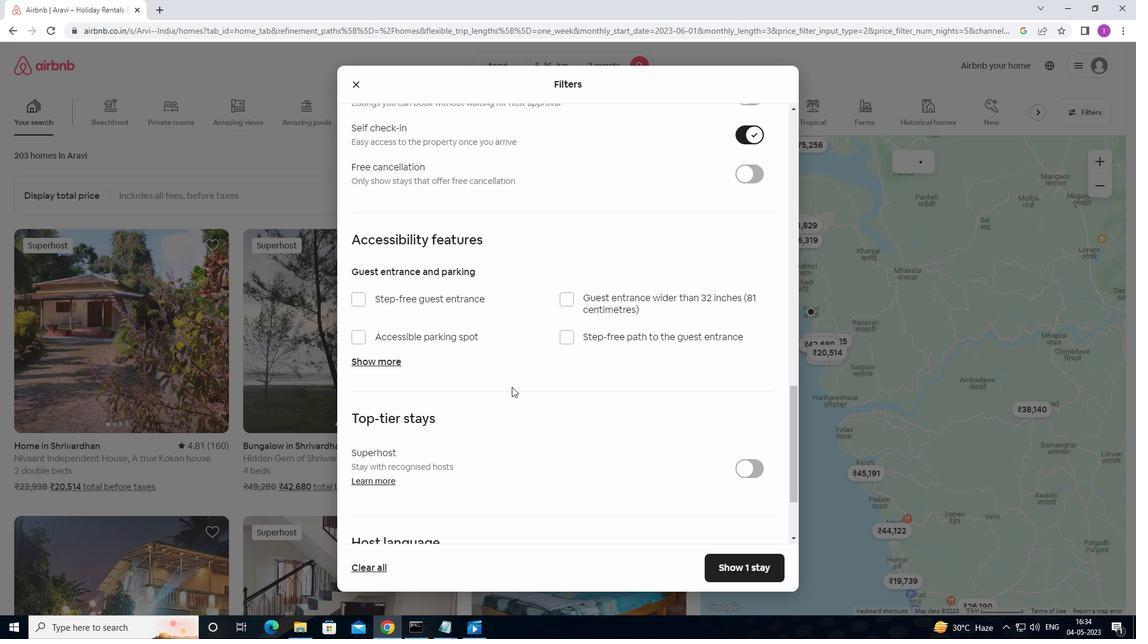 
Action: Mouse scrolled (500, 385) with delta (0, 0)
Screenshot: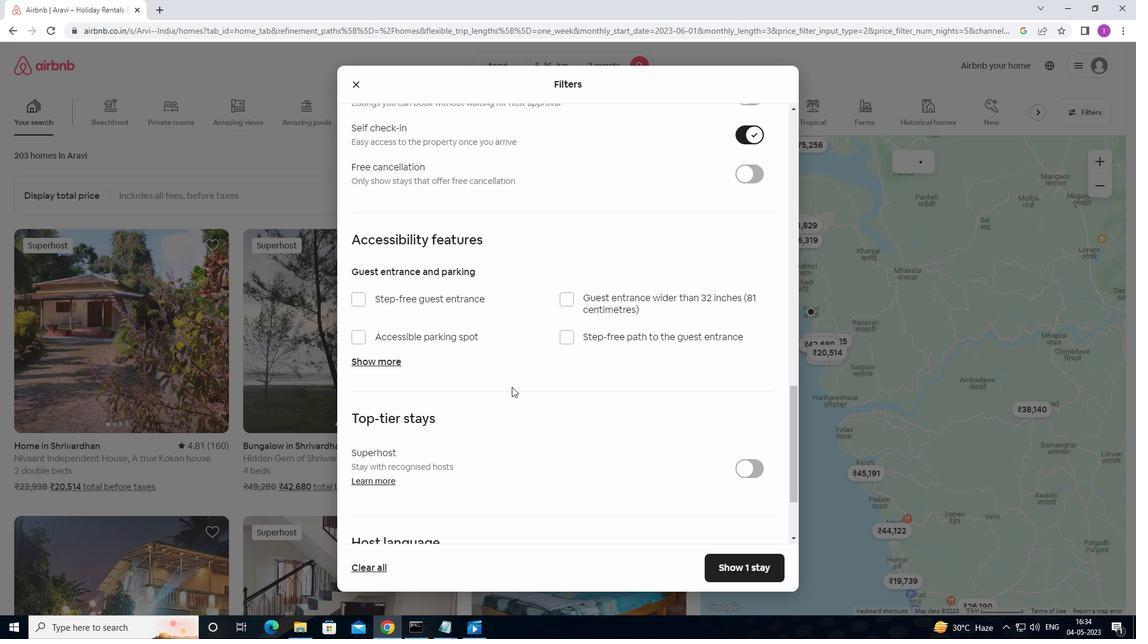 
Action: Mouse moved to (500, 386)
Screenshot: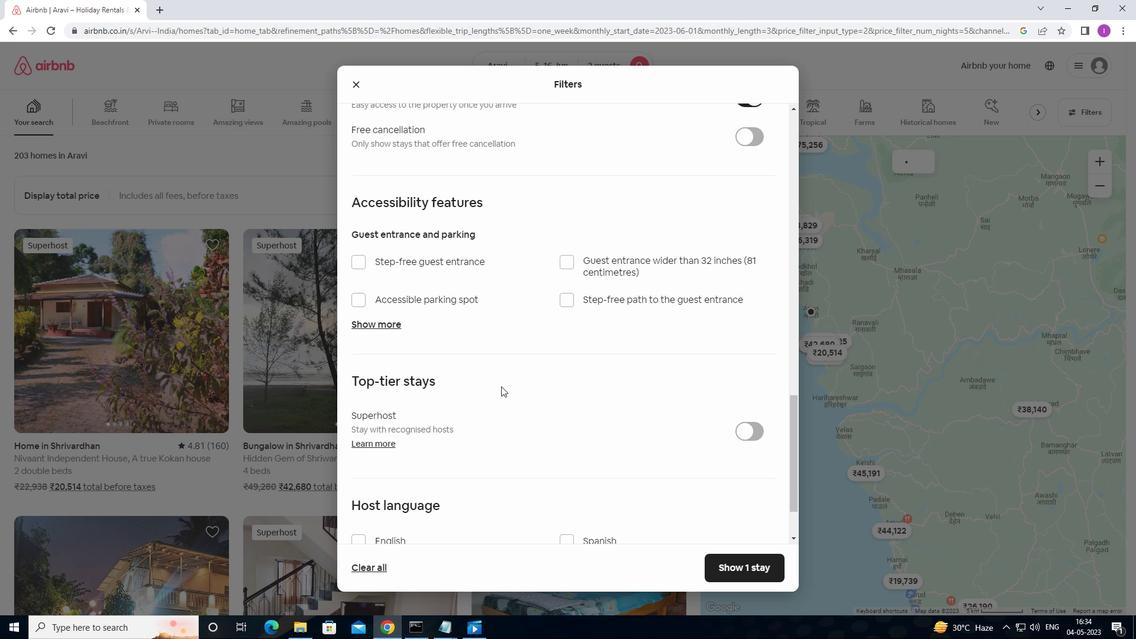 
Action: Mouse scrolled (500, 385) with delta (0, 0)
Screenshot: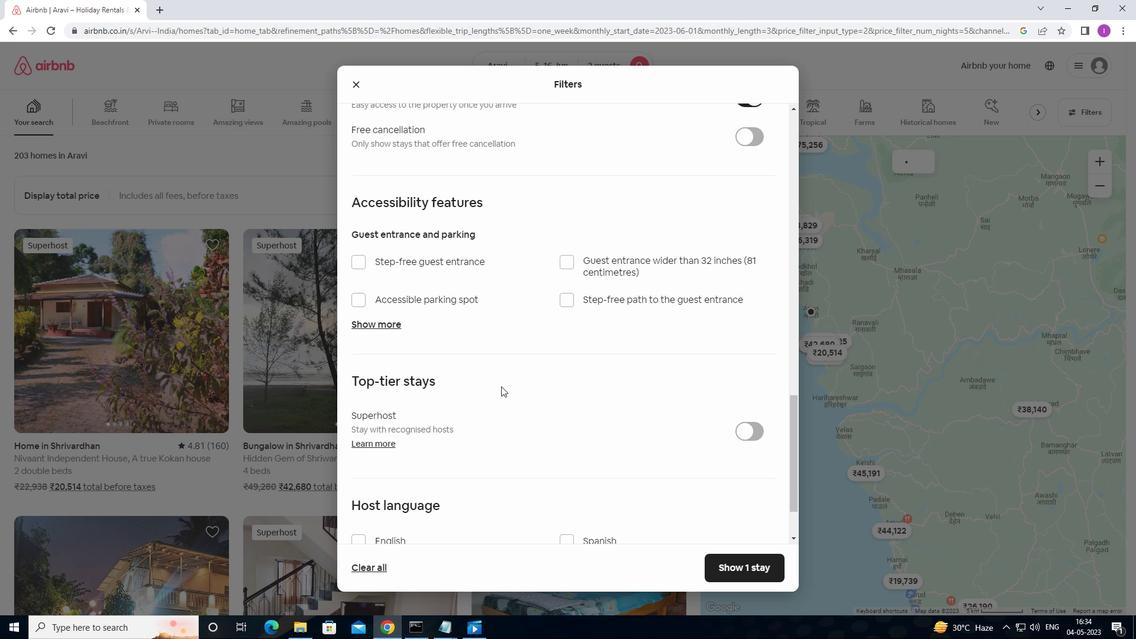 
Action: Mouse scrolled (500, 385) with delta (0, 0)
Screenshot: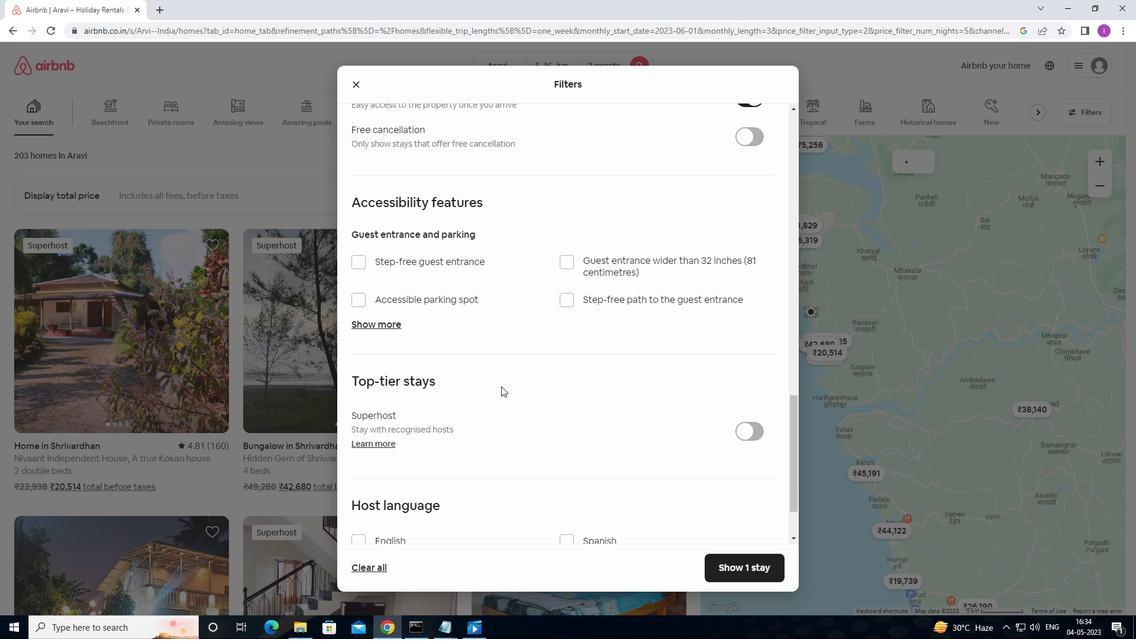 
Action: Mouse moved to (473, 437)
Screenshot: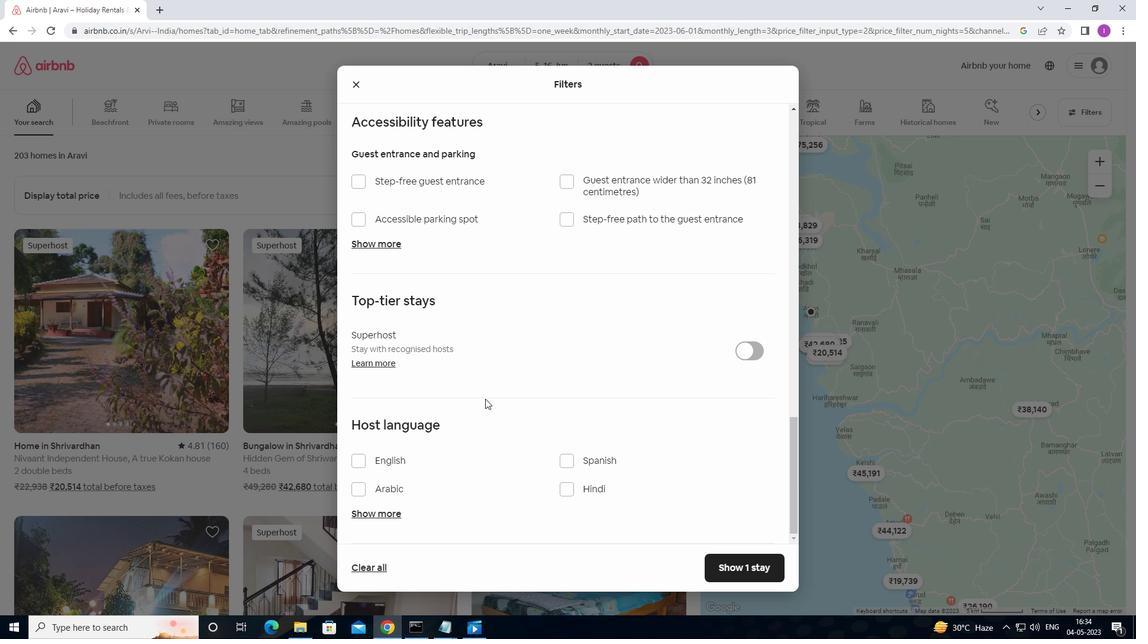 
Action: Mouse scrolled (473, 436) with delta (0, 0)
Screenshot: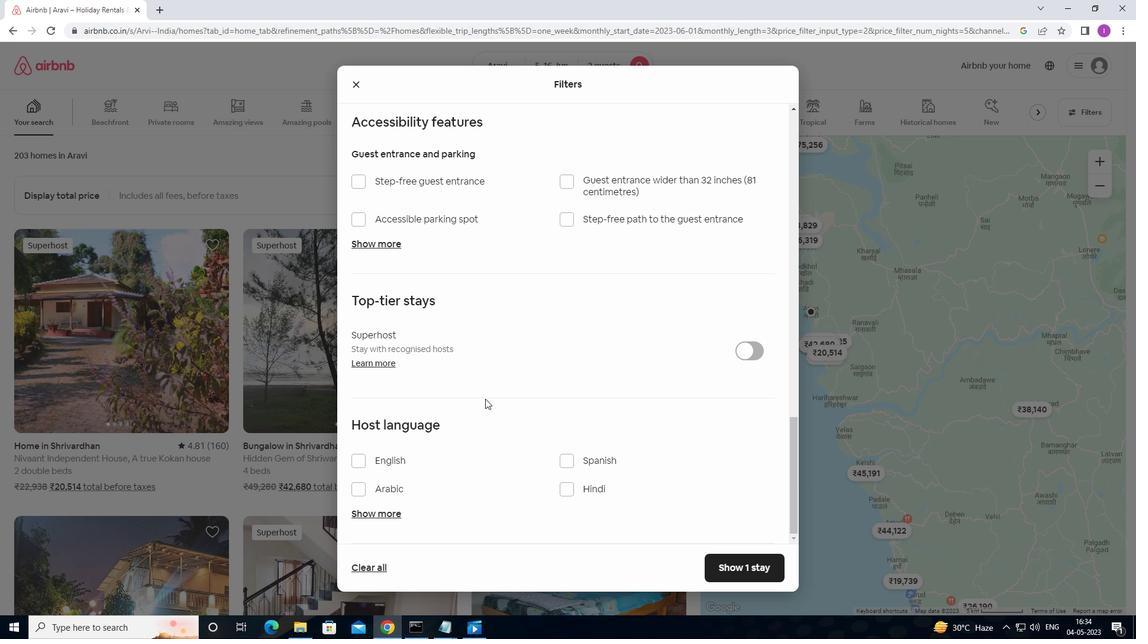 
Action: Mouse moved to (357, 461)
Screenshot: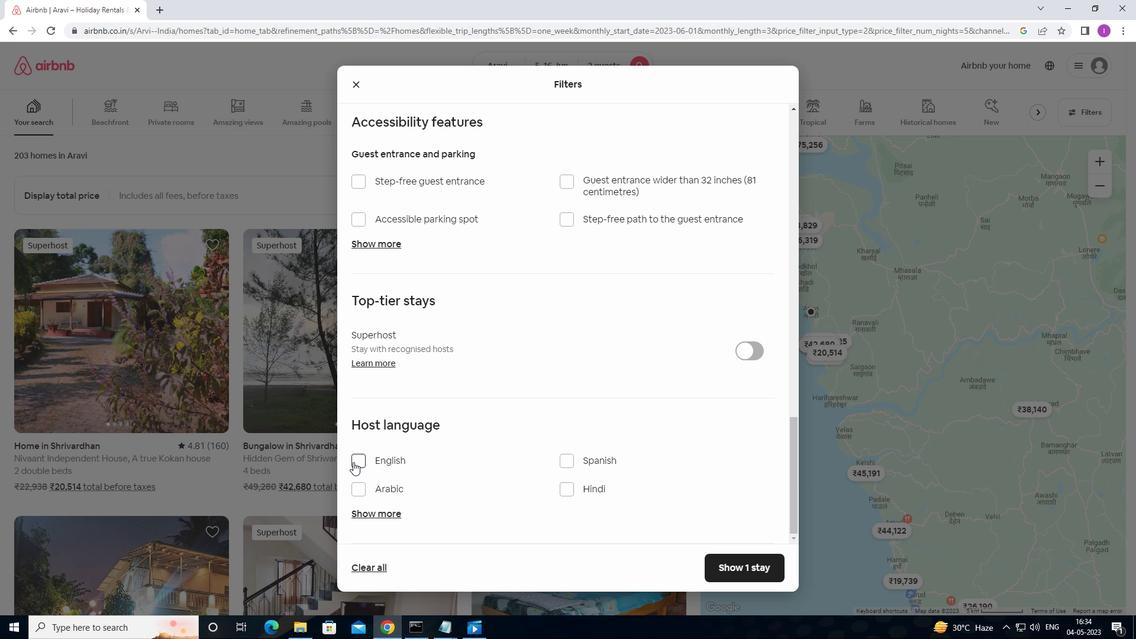 
Action: Mouse pressed left at (357, 461)
Screenshot: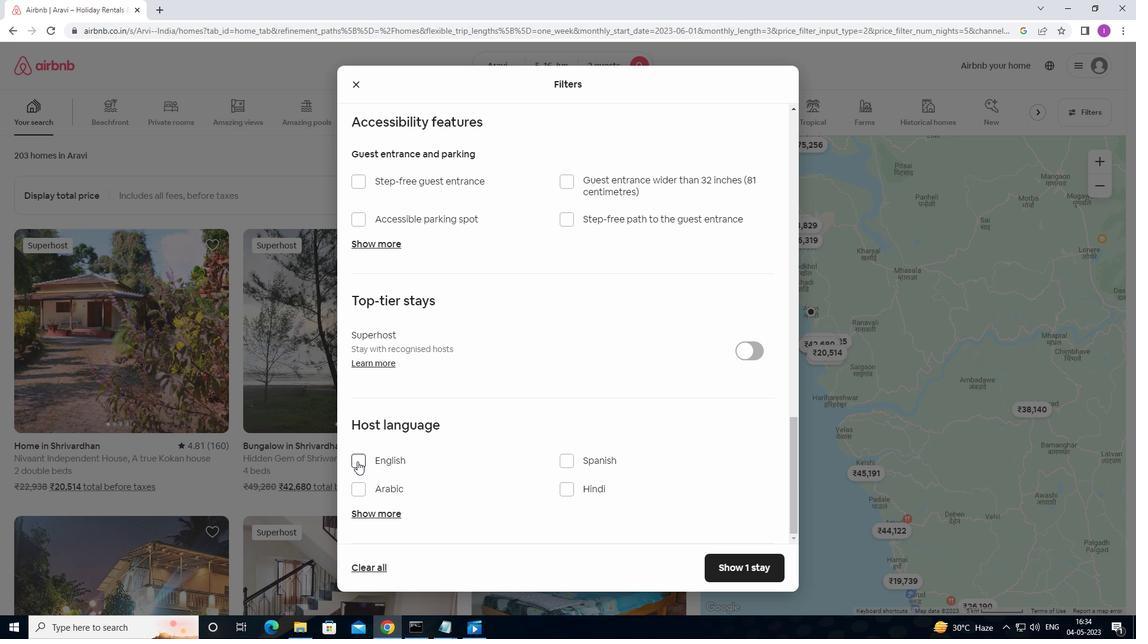 
Action: Mouse moved to (760, 561)
Screenshot: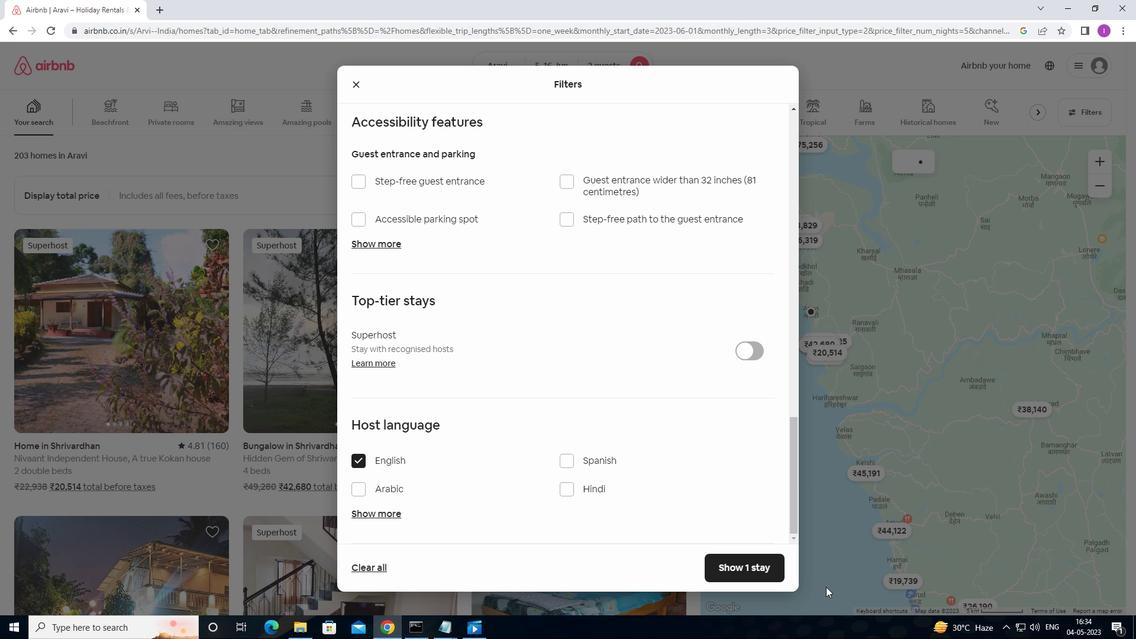 
Action: Mouse pressed left at (760, 561)
Screenshot: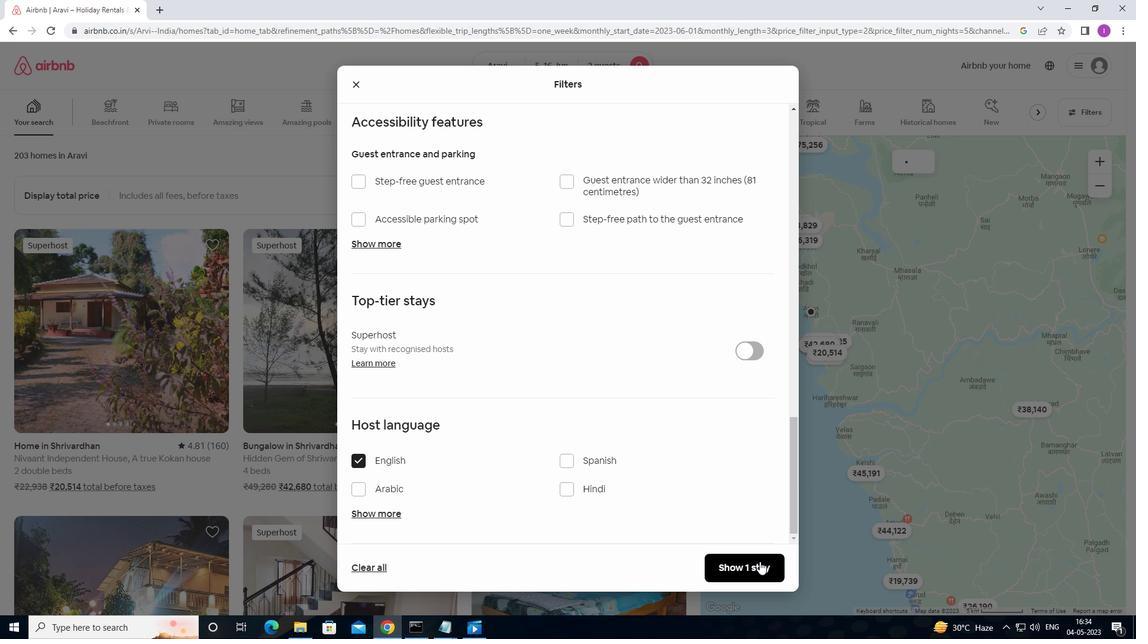 
Action: Mouse moved to (600, 493)
Screenshot: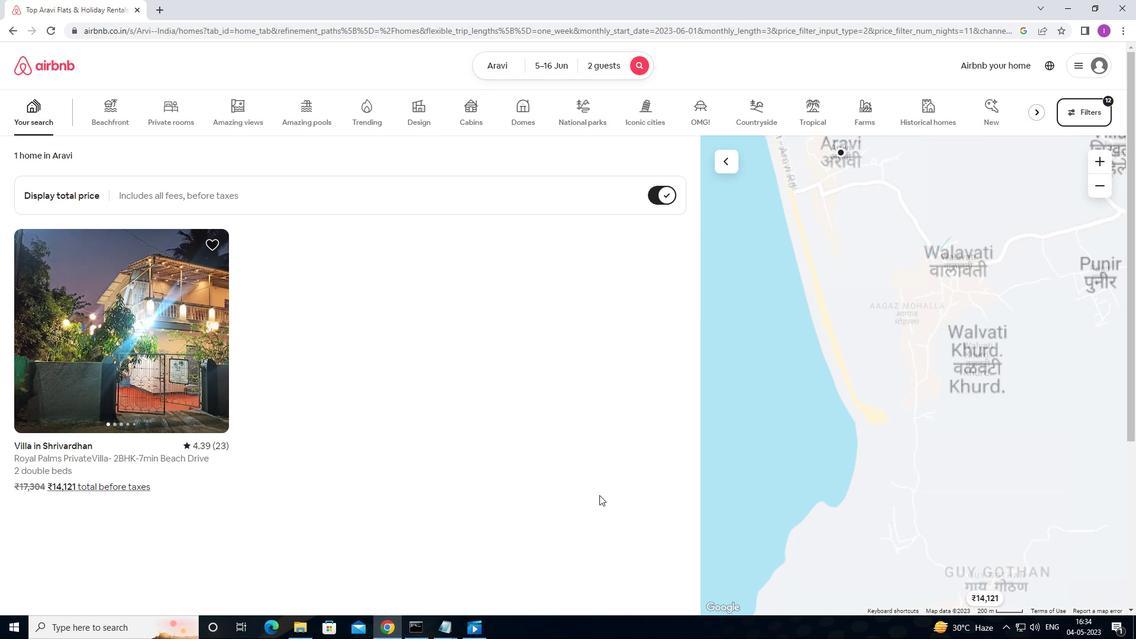 
